 Task: Add a signature Cody Rivera containing Thanks for your time, Cody Rivera to email address softage.4@softage.net and add a label Training
Action: Mouse moved to (1051, 83)
Screenshot: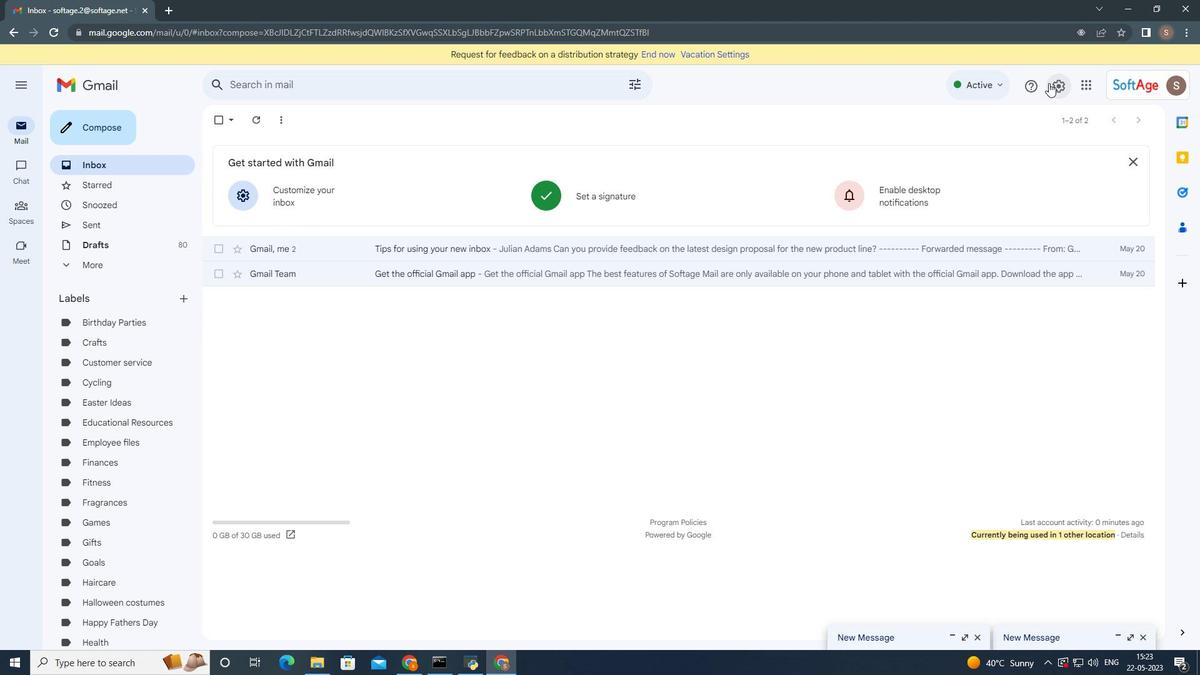 
Action: Mouse pressed left at (1051, 83)
Screenshot: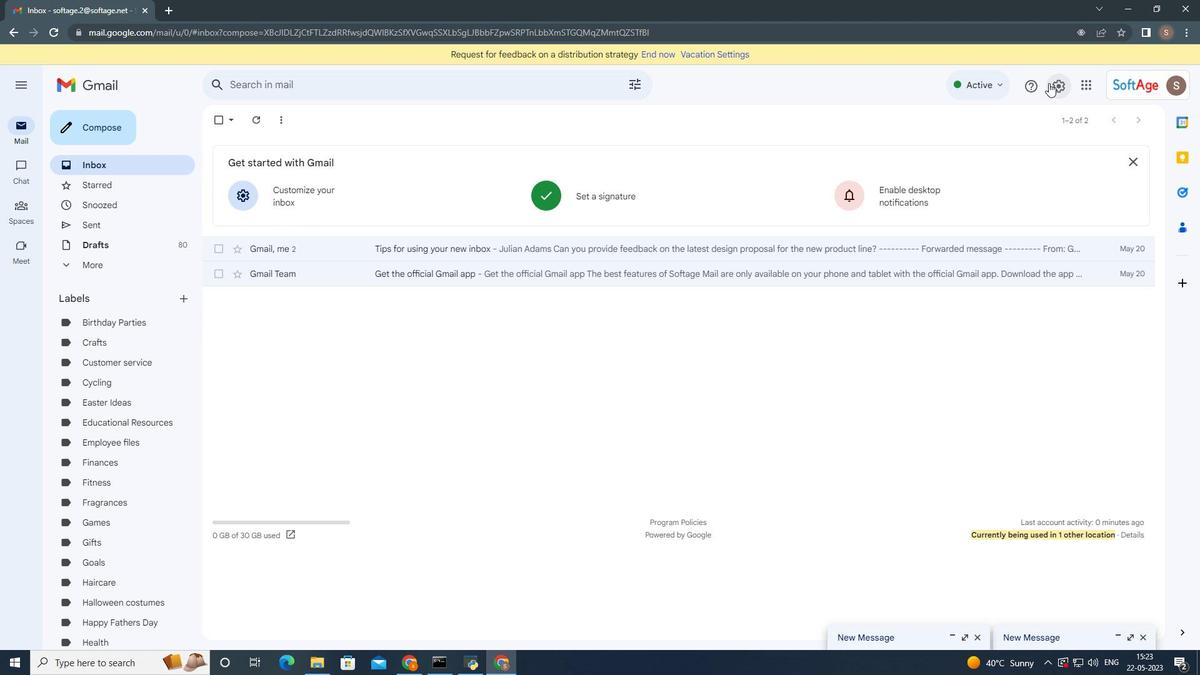 
Action: Mouse moved to (1034, 149)
Screenshot: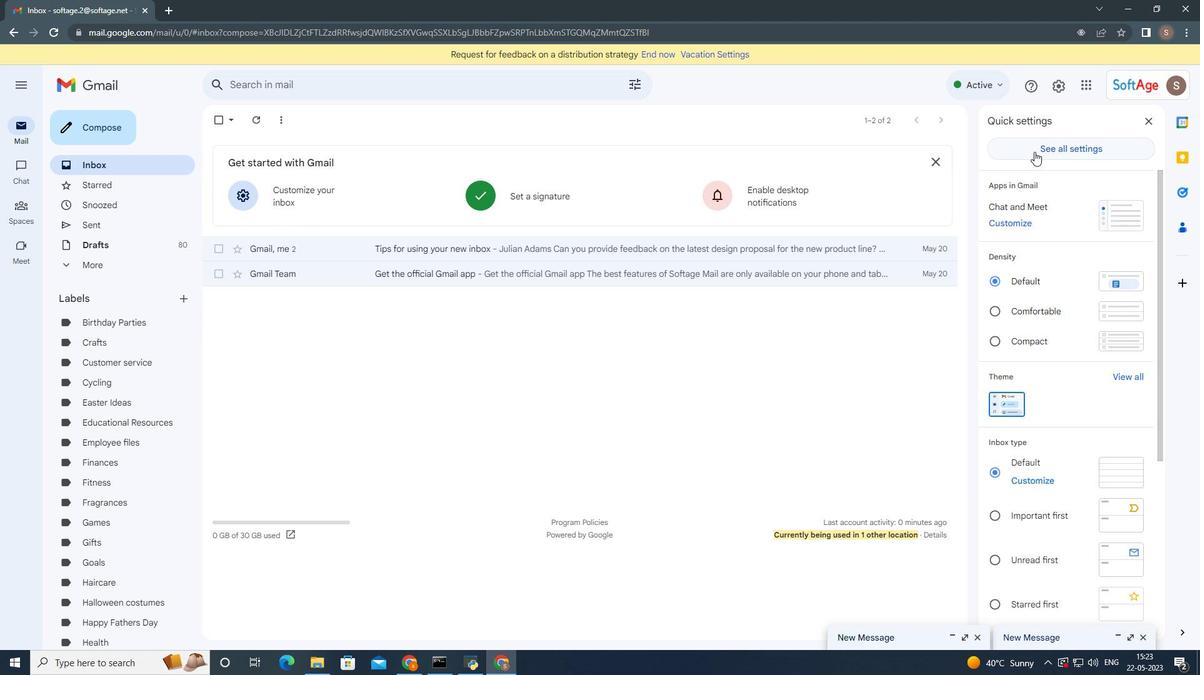 
Action: Mouse pressed left at (1034, 149)
Screenshot: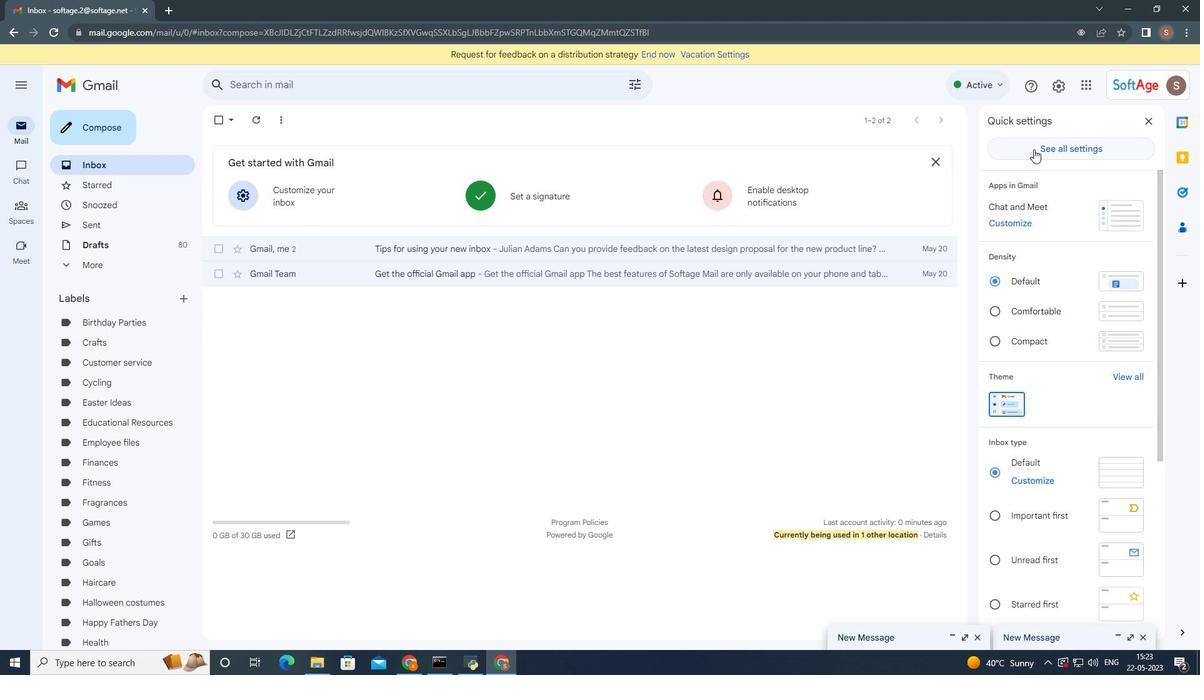 
Action: Mouse moved to (370, 303)
Screenshot: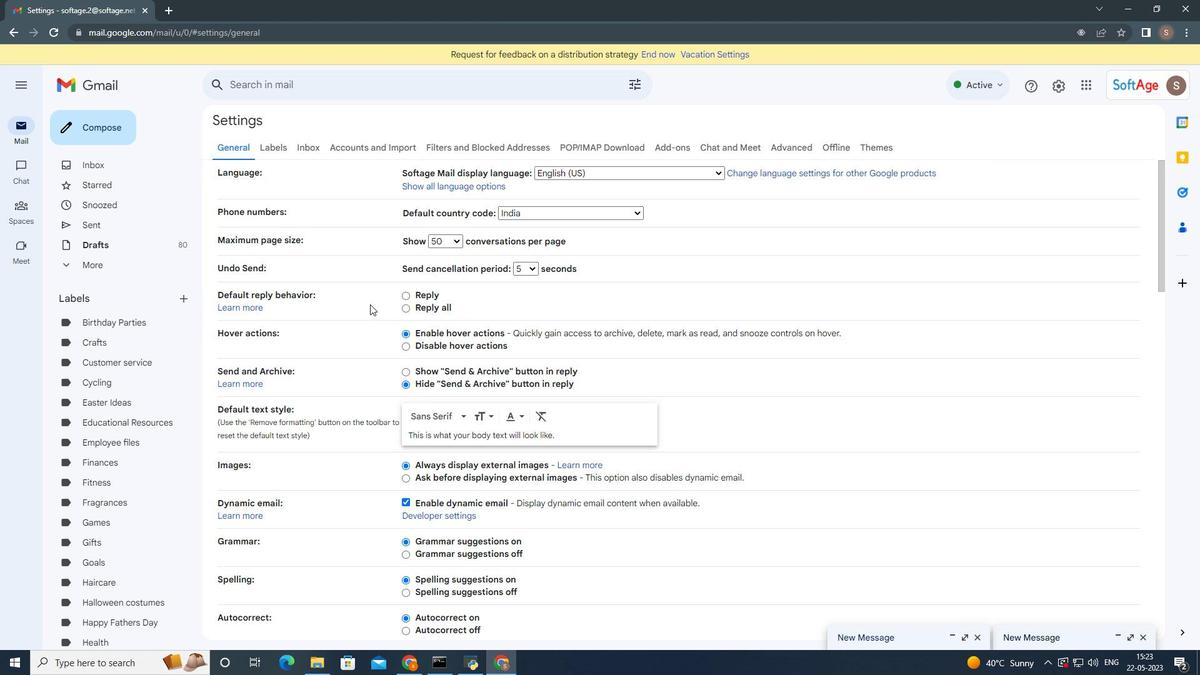 
Action: Mouse scrolled (370, 303) with delta (0, 0)
Screenshot: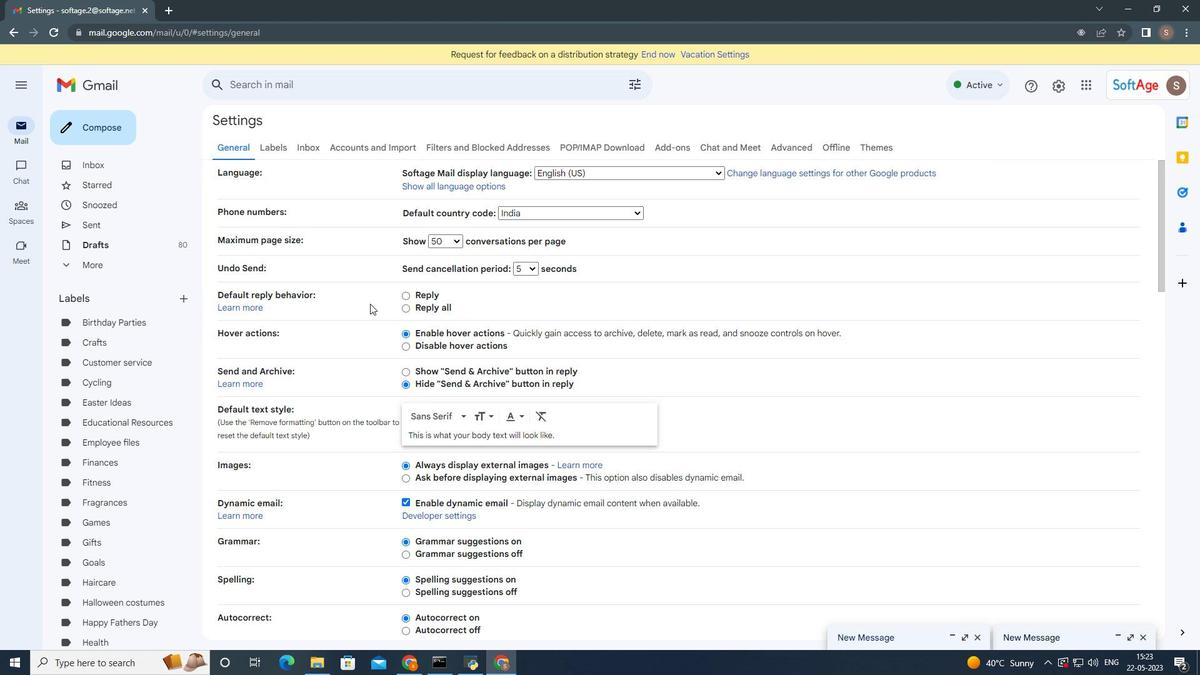 
Action: Mouse moved to (373, 303)
Screenshot: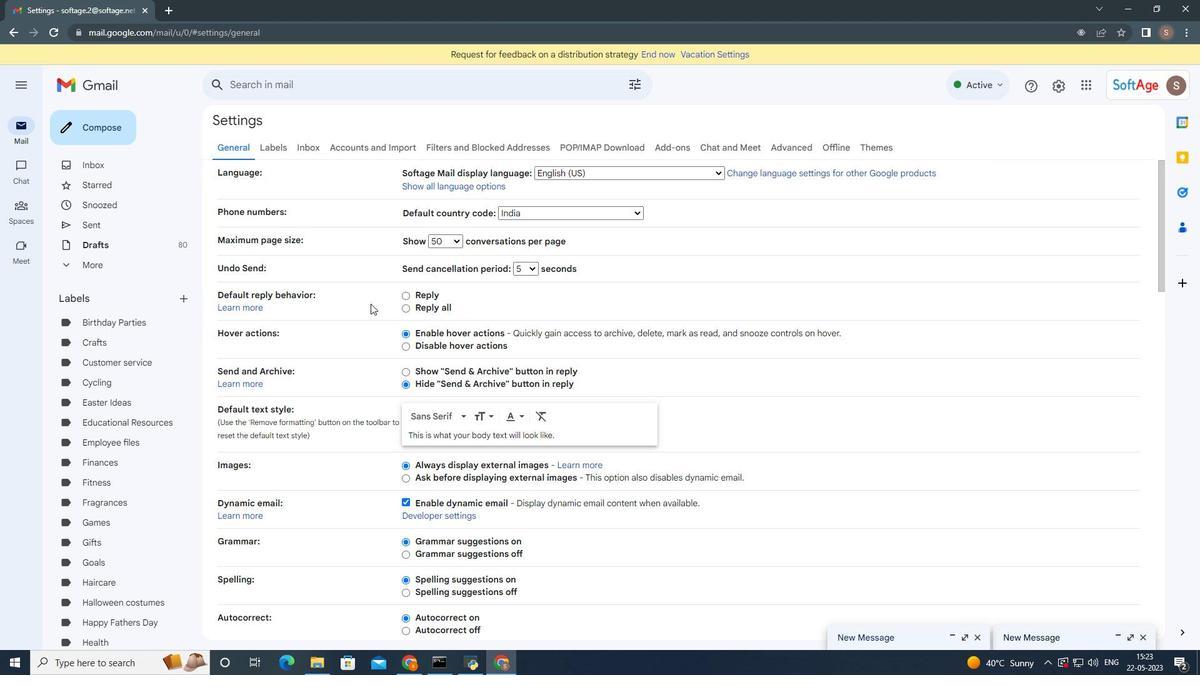 
Action: Mouse scrolled (371, 303) with delta (0, 0)
Screenshot: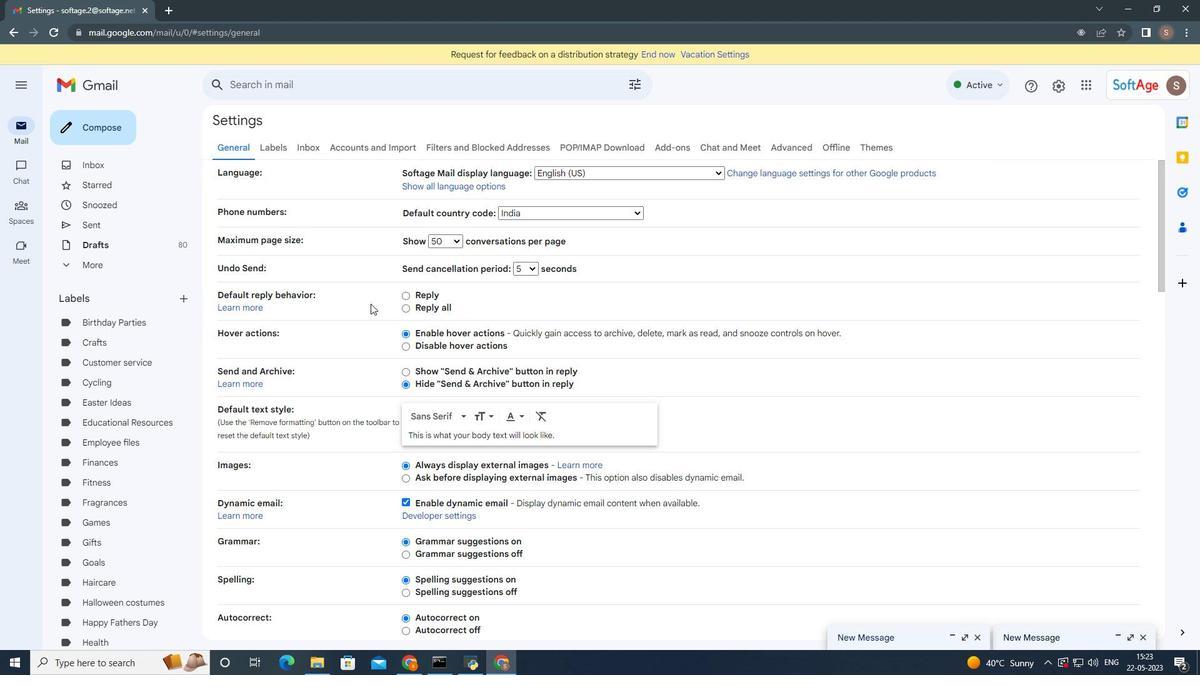 
Action: Mouse moved to (373, 303)
Screenshot: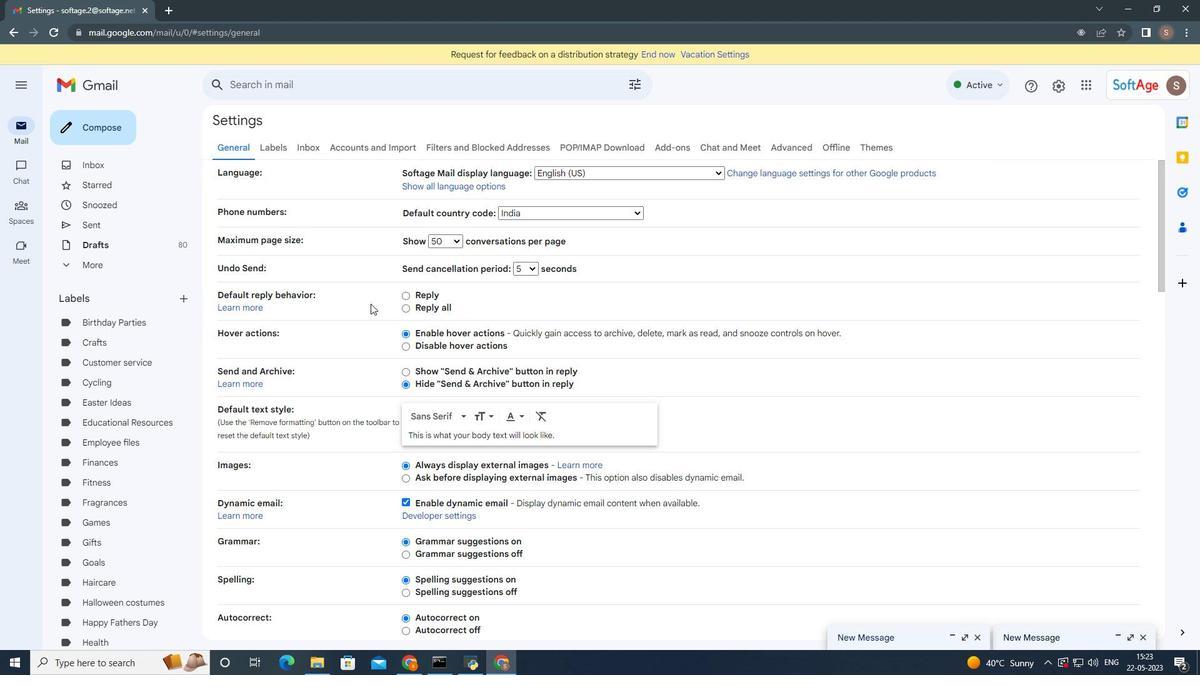 
Action: Mouse scrolled (373, 303) with delta (0, 0)
Screenshot: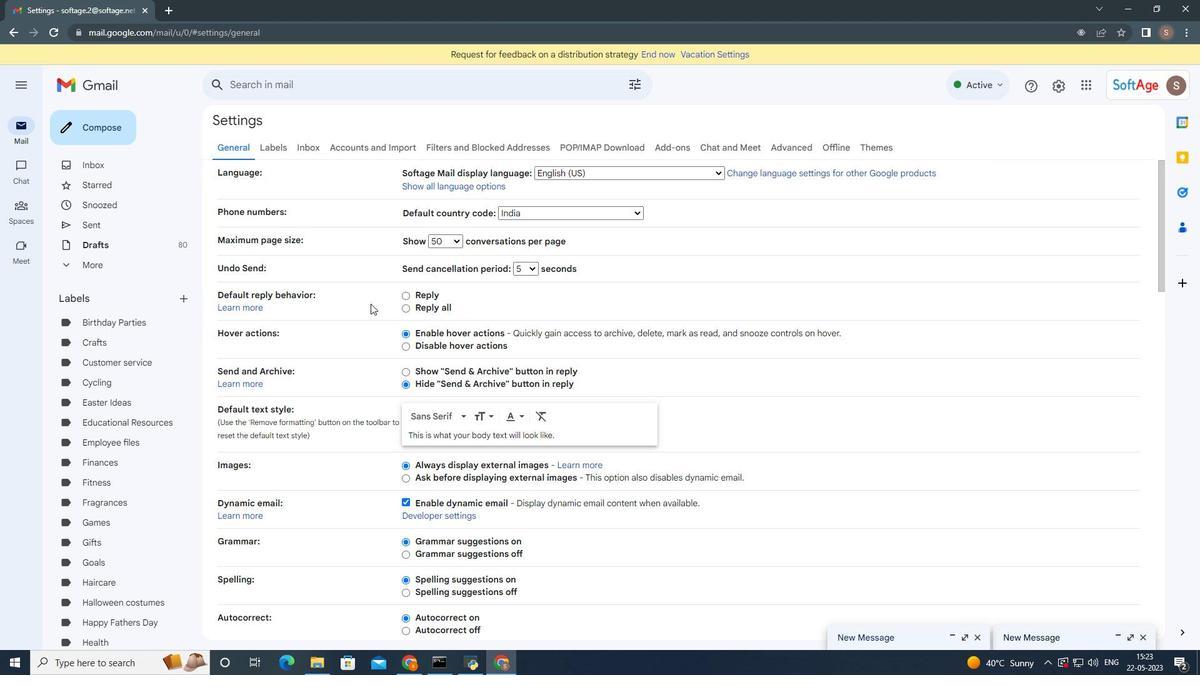 
Action: Mouse moved to (393, 306)
Screenshot: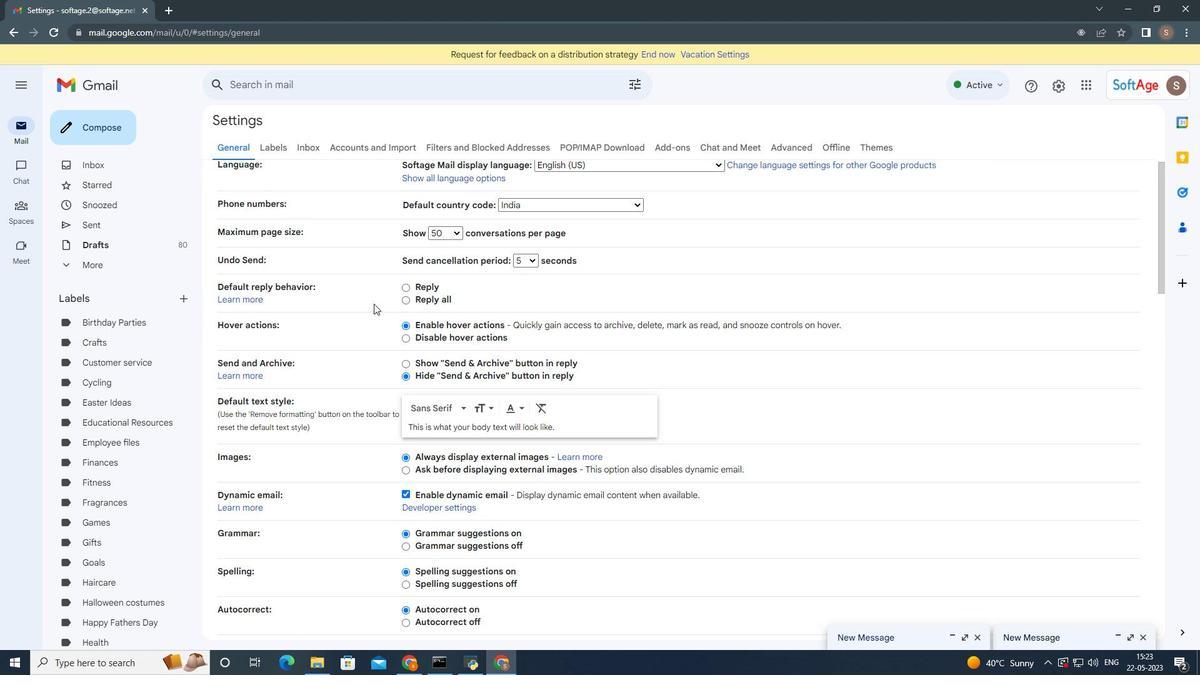 
Action: Mouse scrolled (393, 305) with delta (0, 0)
Screenshot: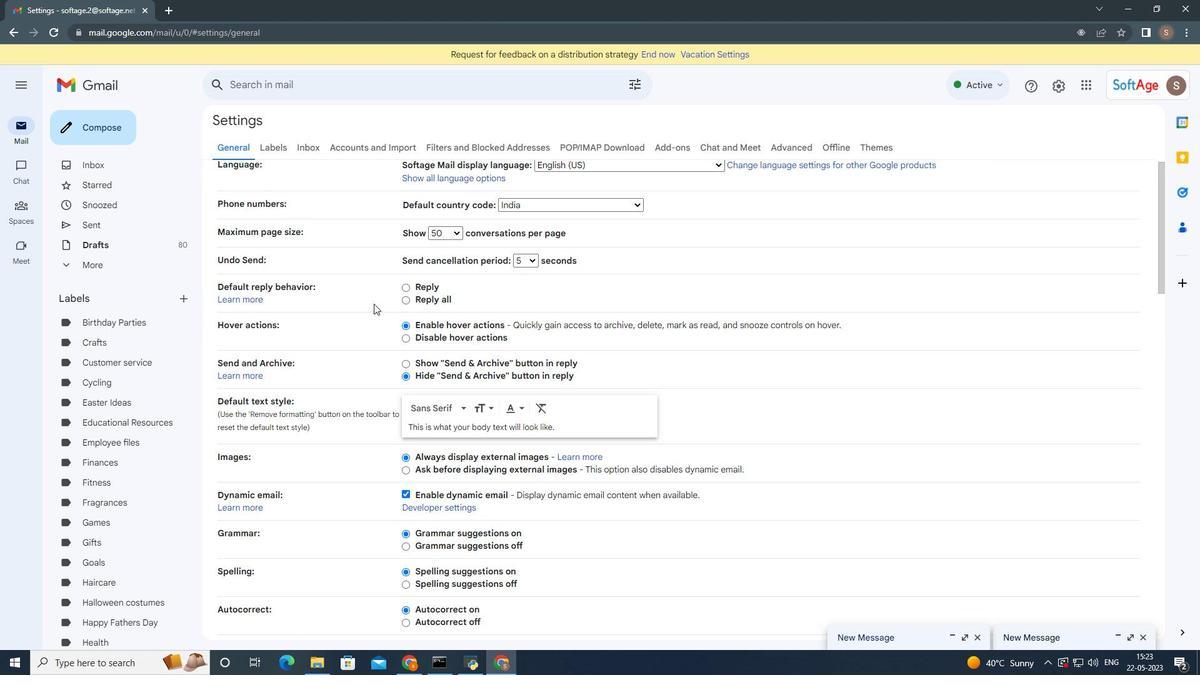 
Action: Mouse moved to (415, 305)
Screenshot: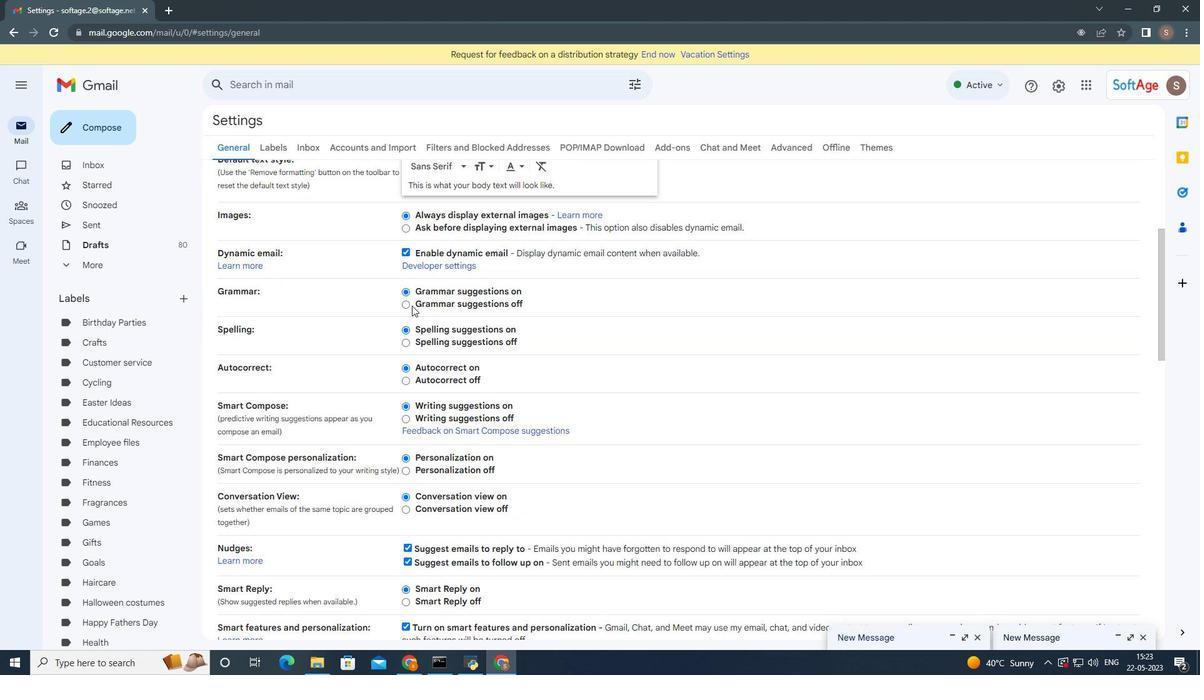 
Action: Mouse scrolled (415, 305) with delta (0, 0)
Screenshot: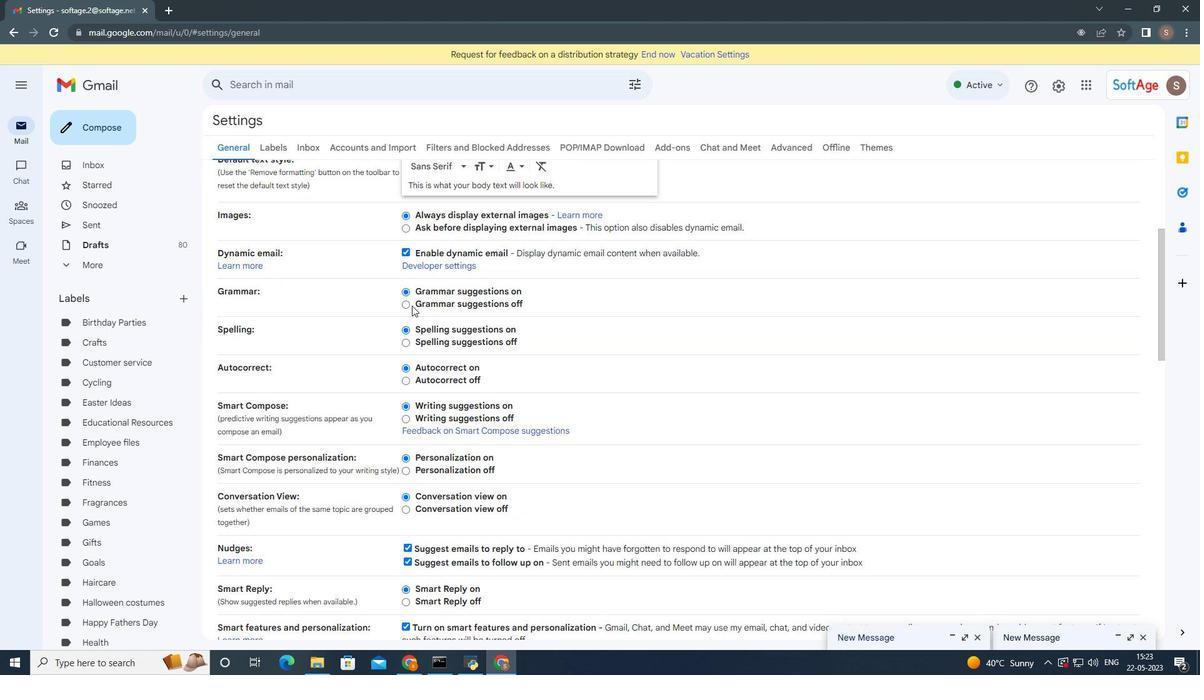 
Action: Mouse moved to (419, 307)
Screenshot: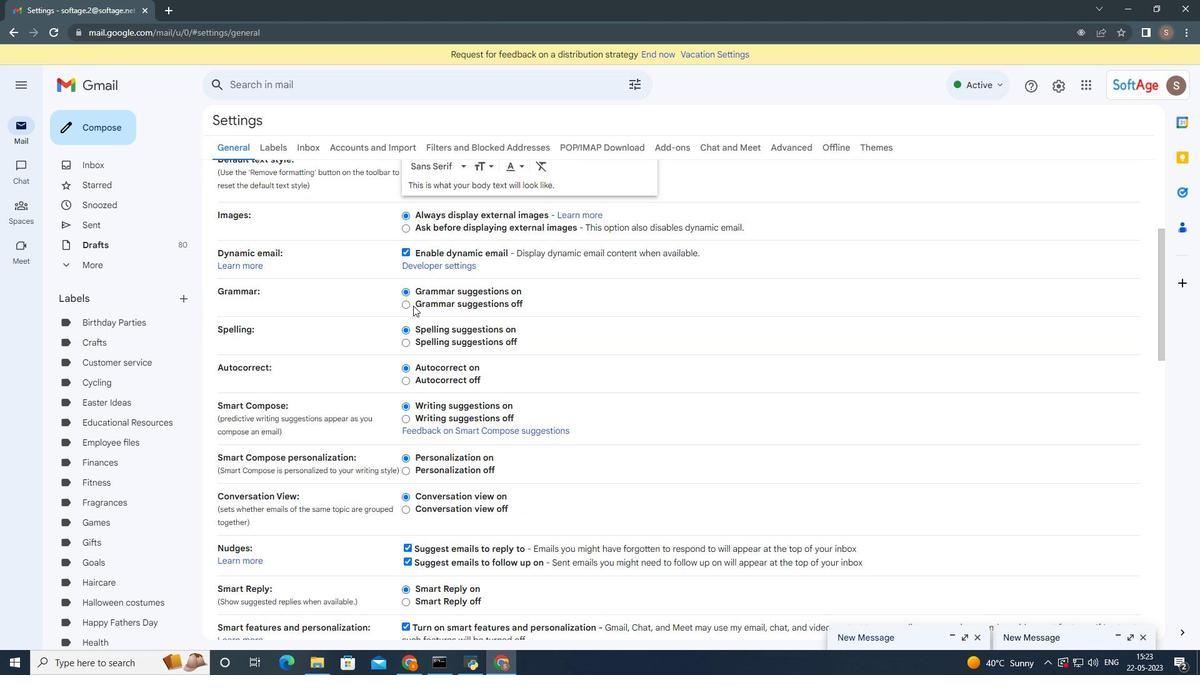 
Action: Mouse scrolled (419, 306) with delta (0, 0)
Screenshot: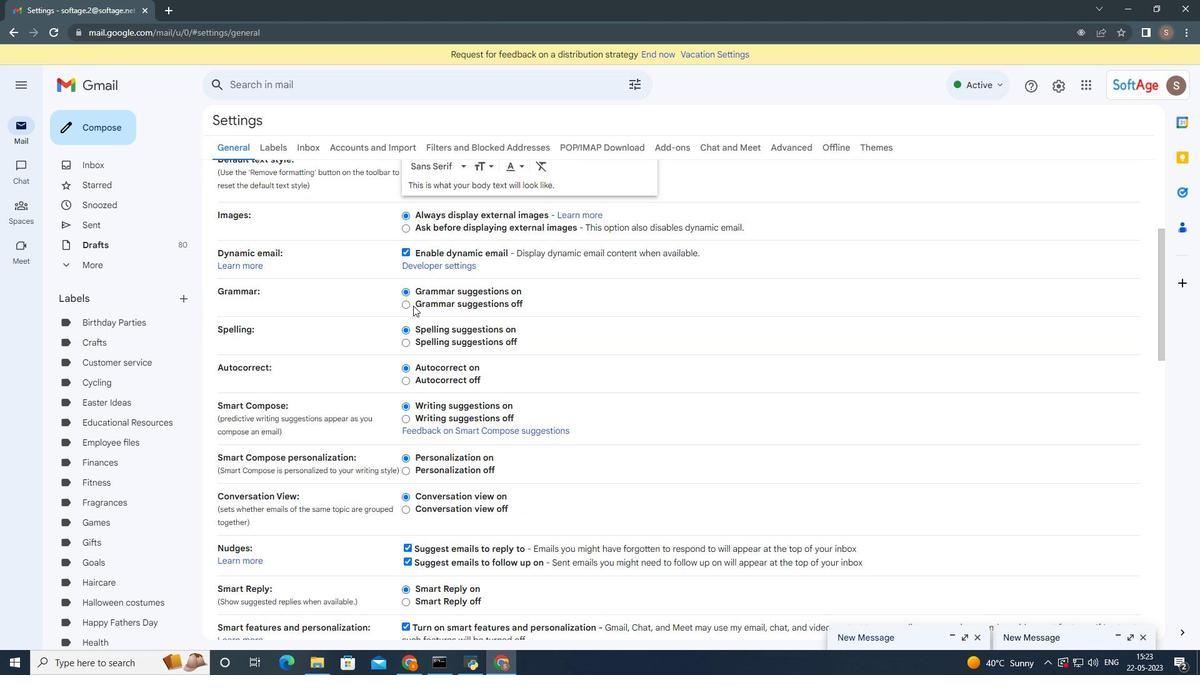 
Action: Mouse moved to (422, 307)
Screenshot: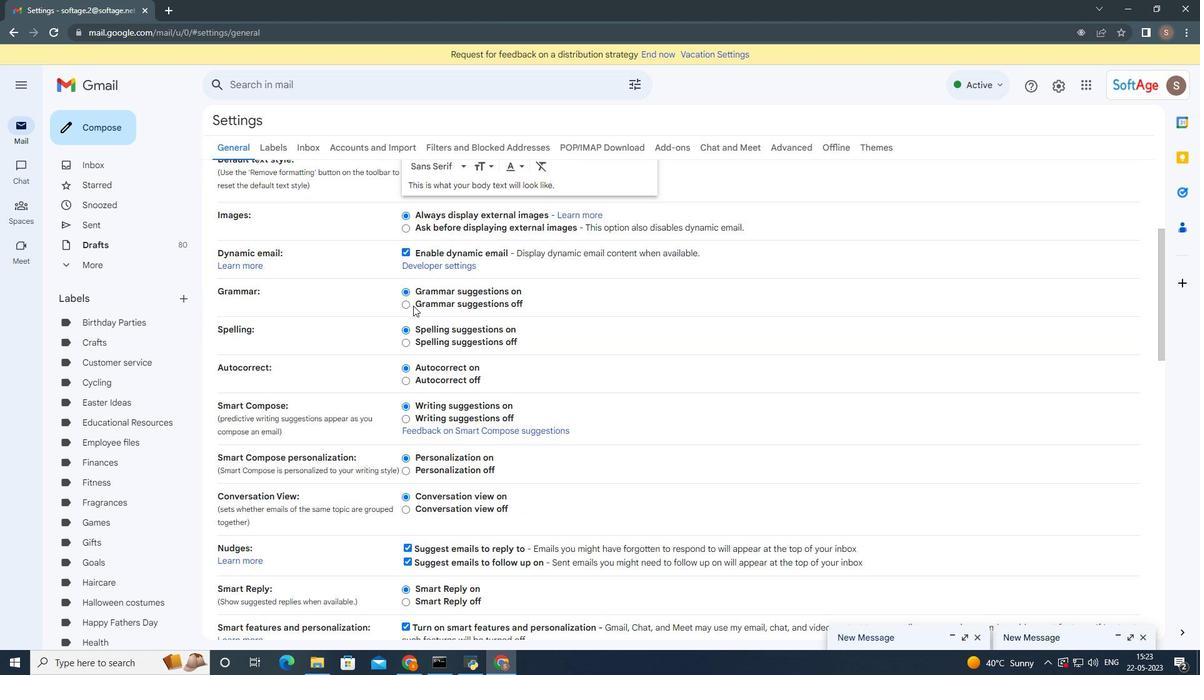 
Action: Mouse scrolled (422, 306) with delta (0, 0)
Screenshot: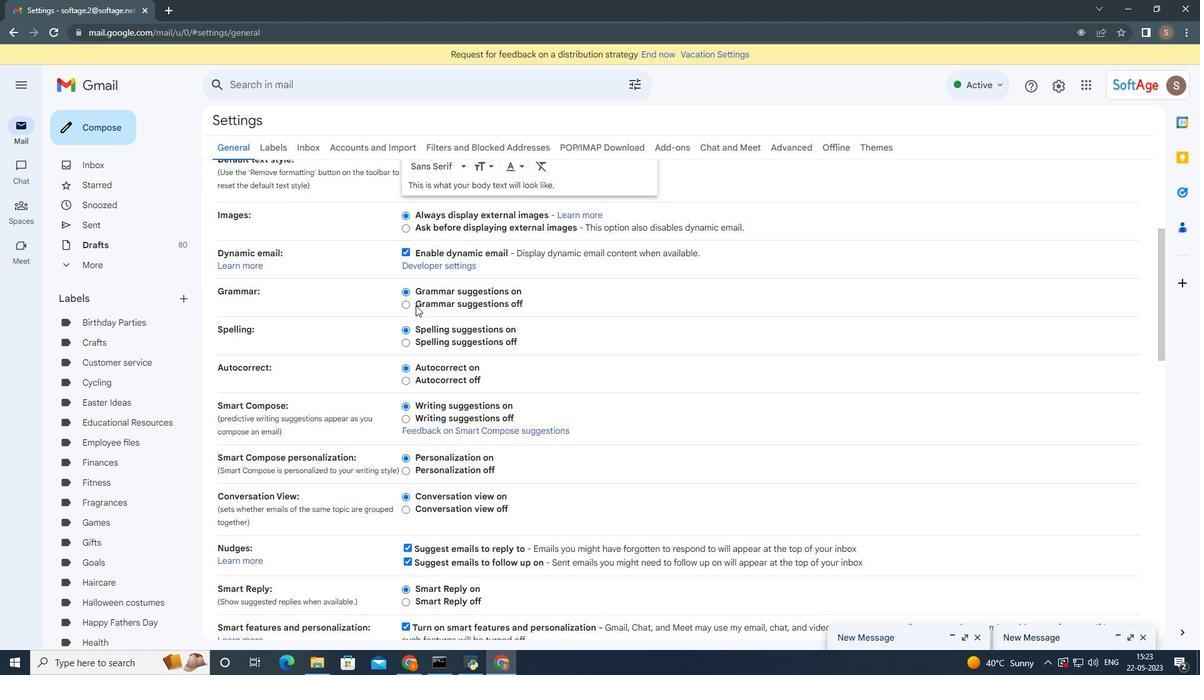
Action: Mouse moved to (422, 307)
Screenshot: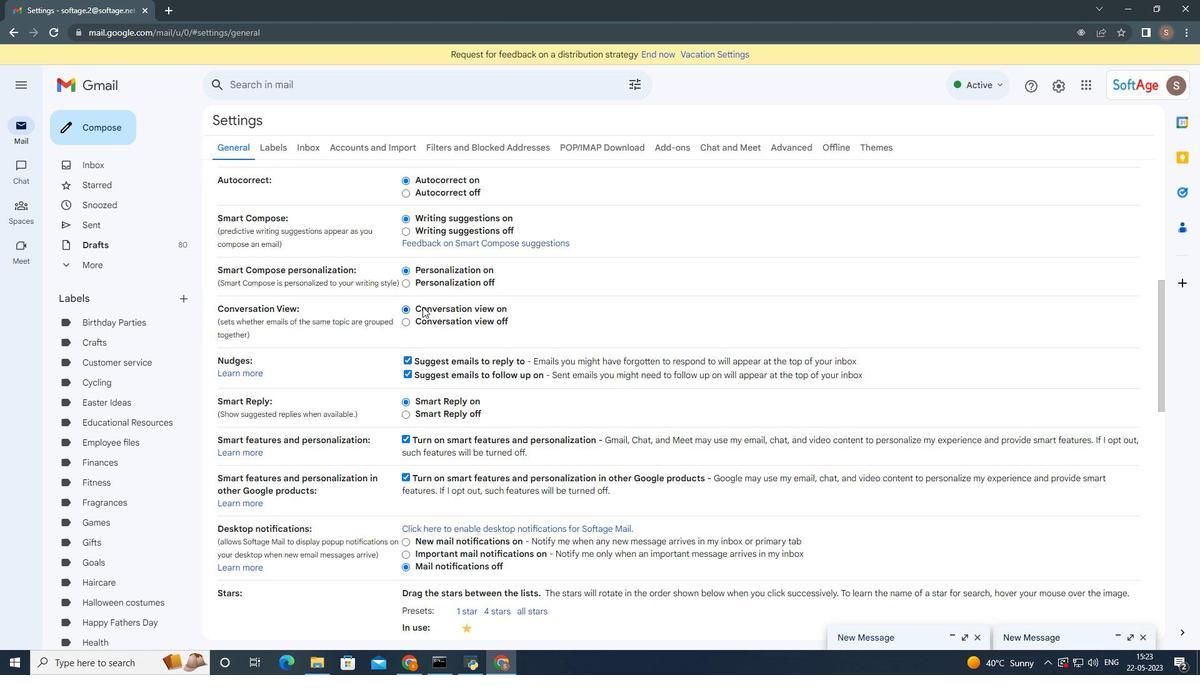 
Action: Mouse scrolled (422, 306) with delta (0, 0)
Screenshot: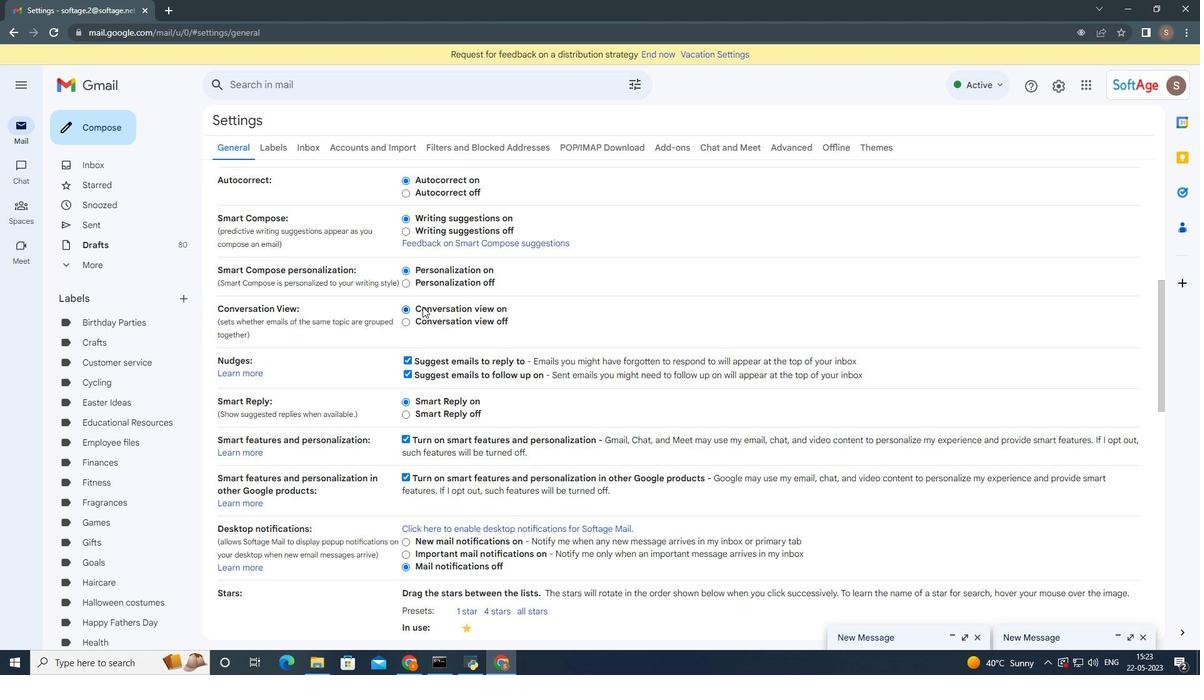 
Action: Mouse scrolled (422, 306) with delta (0, 0)
Screenshot: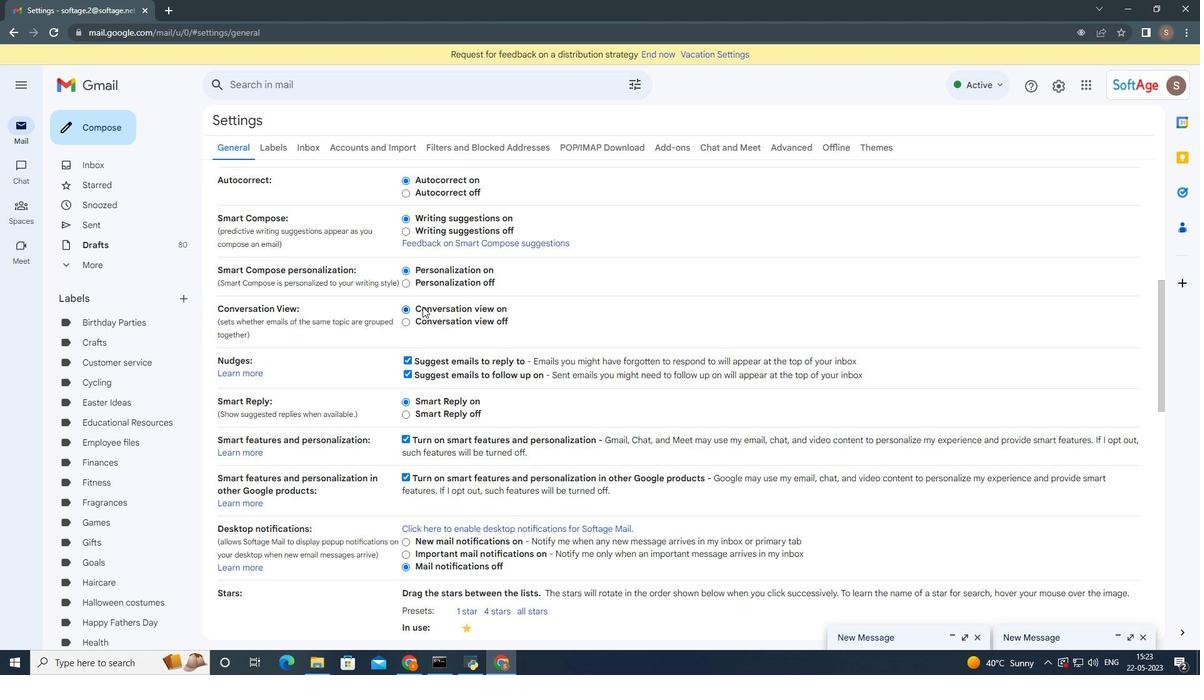 
Action: Mouse scrolled (422, 306) with delta (0, 0)
Screenshot: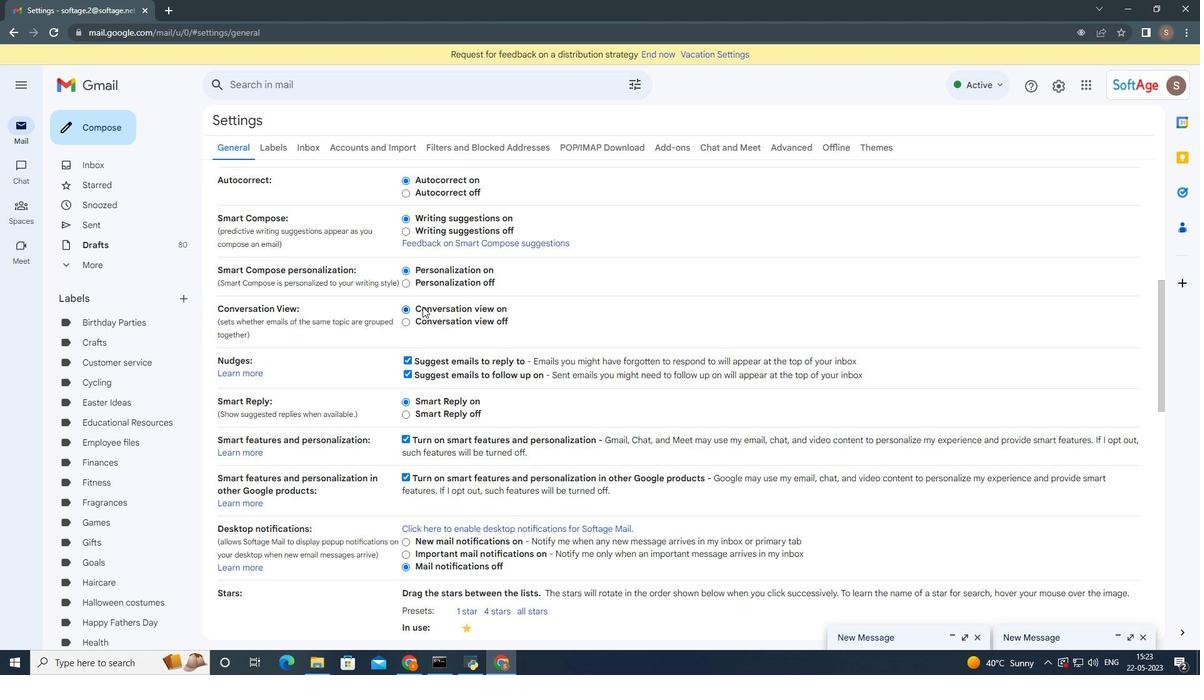 
Action: Mouse moved to (423, 309)
Screenshot: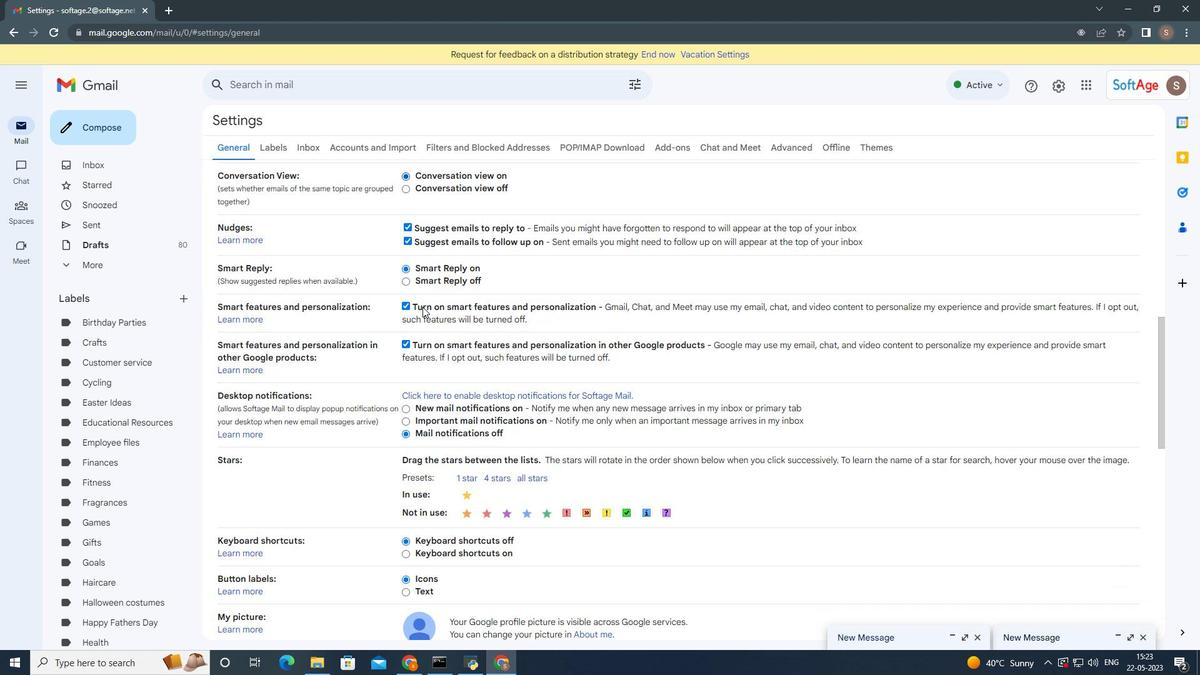 
Action: Mouse scrolled (423, 308) with delta (0, 0)
Screenshot: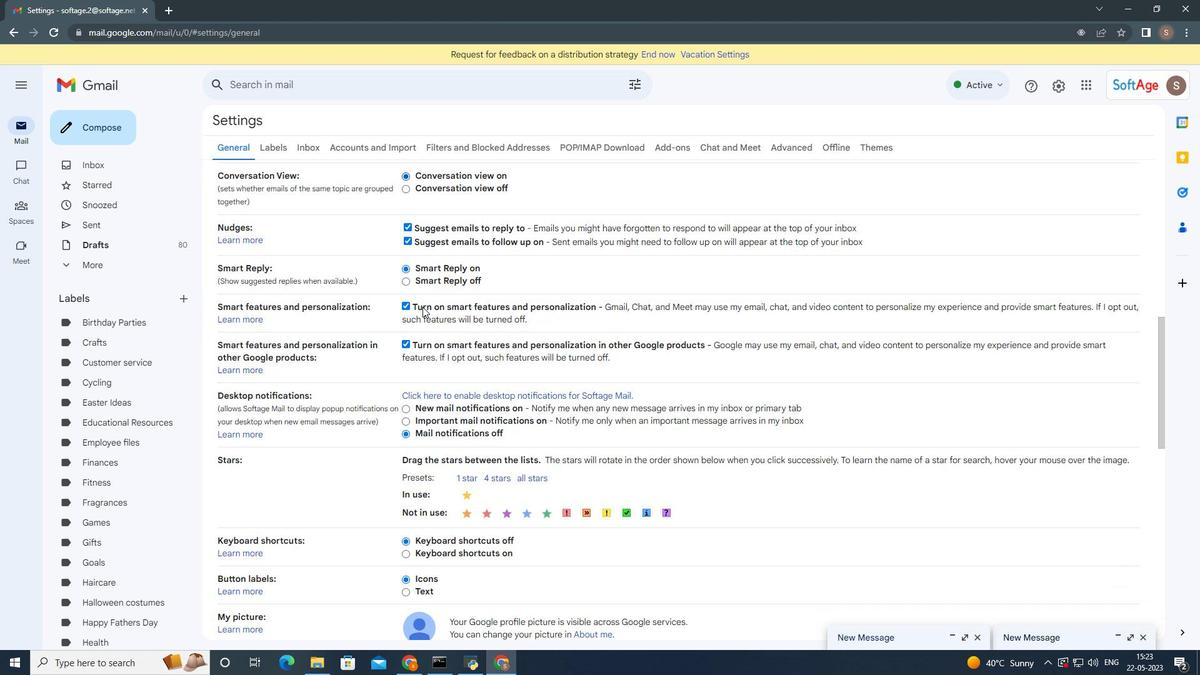 
Action: Mouse moved to (423, 309)
Screenshot: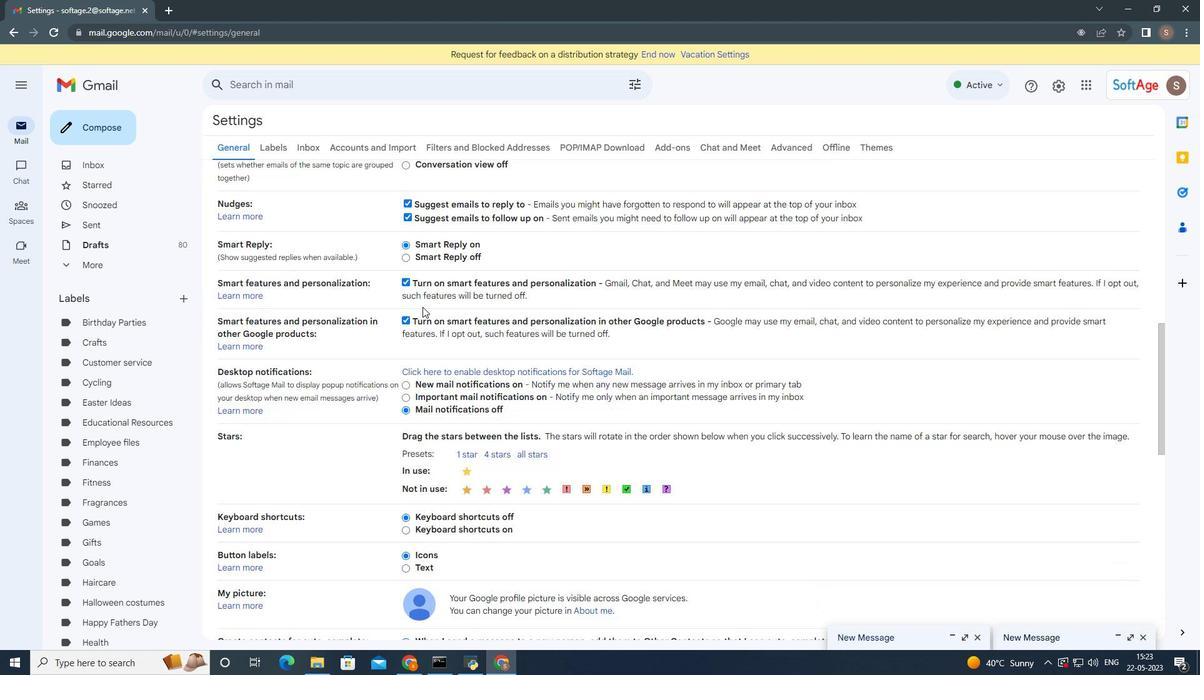 
Action: Mouse scrolled (423, 308) with delta (0, 0)
Screenshot: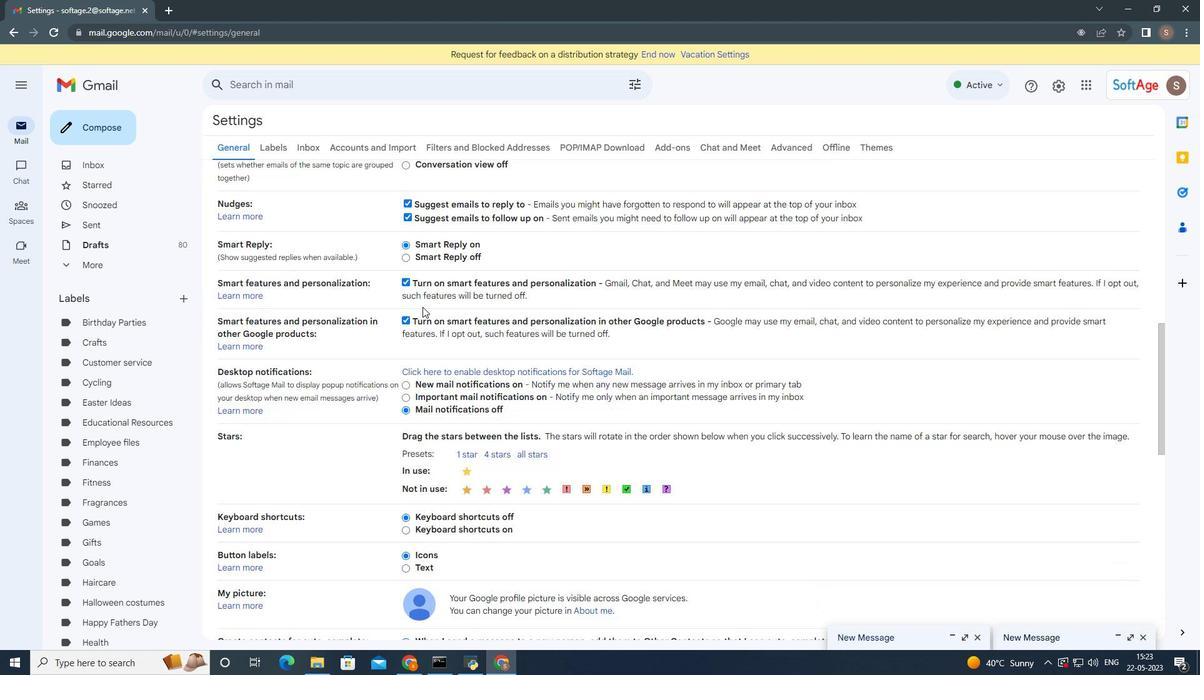 
Action: Mouse moved to (424, 310)
Screenshot: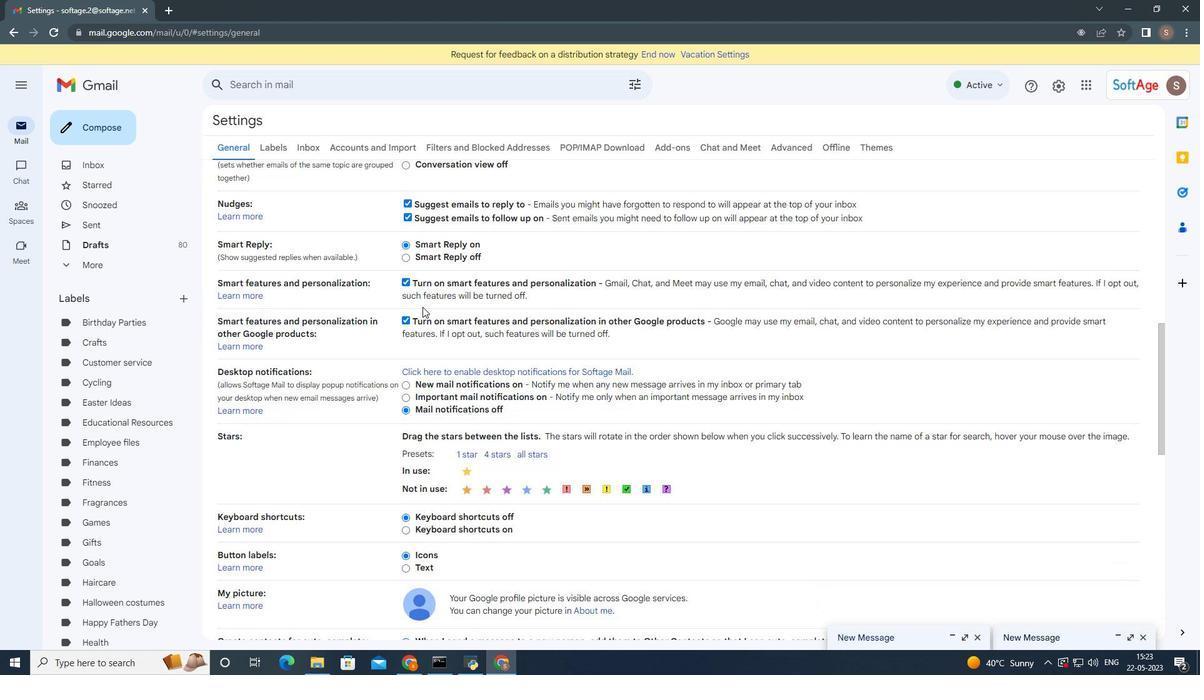 
Action: Mouse scrolled (424, 310) with delta (0, 0)
Screenshot: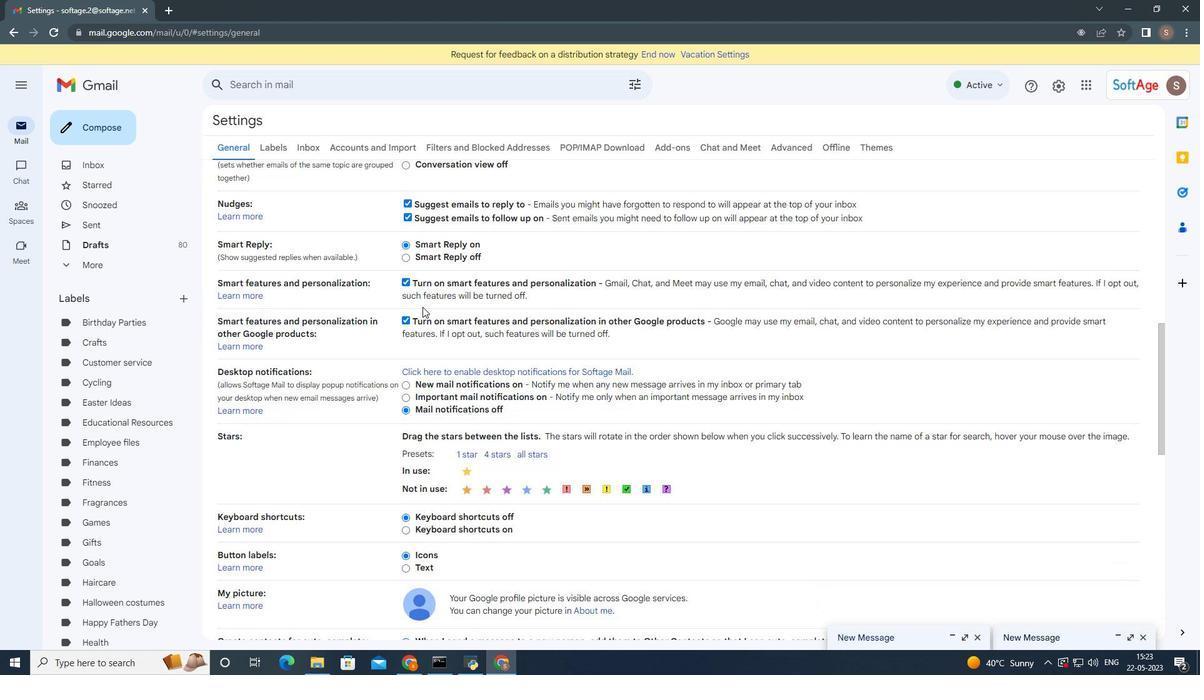 
Action: Mouse moved to (477, 395)
Screenshot: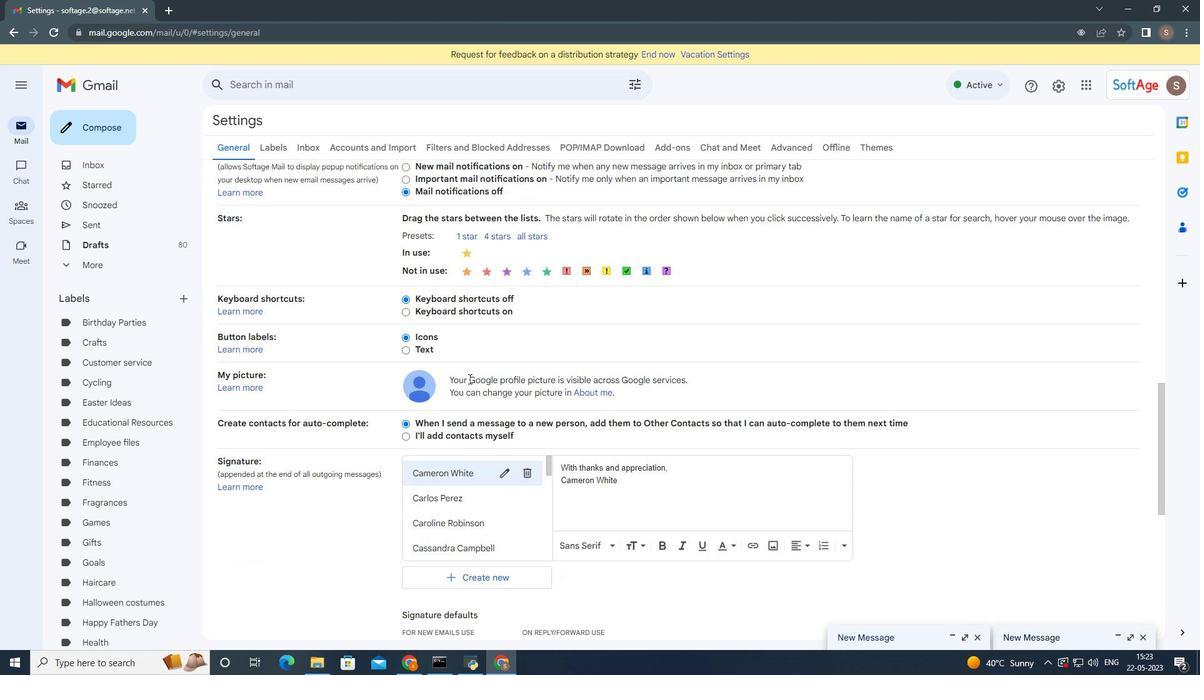 
Action: Mouse scrolled (477, 394) with delta (0, 0)
Screenshot: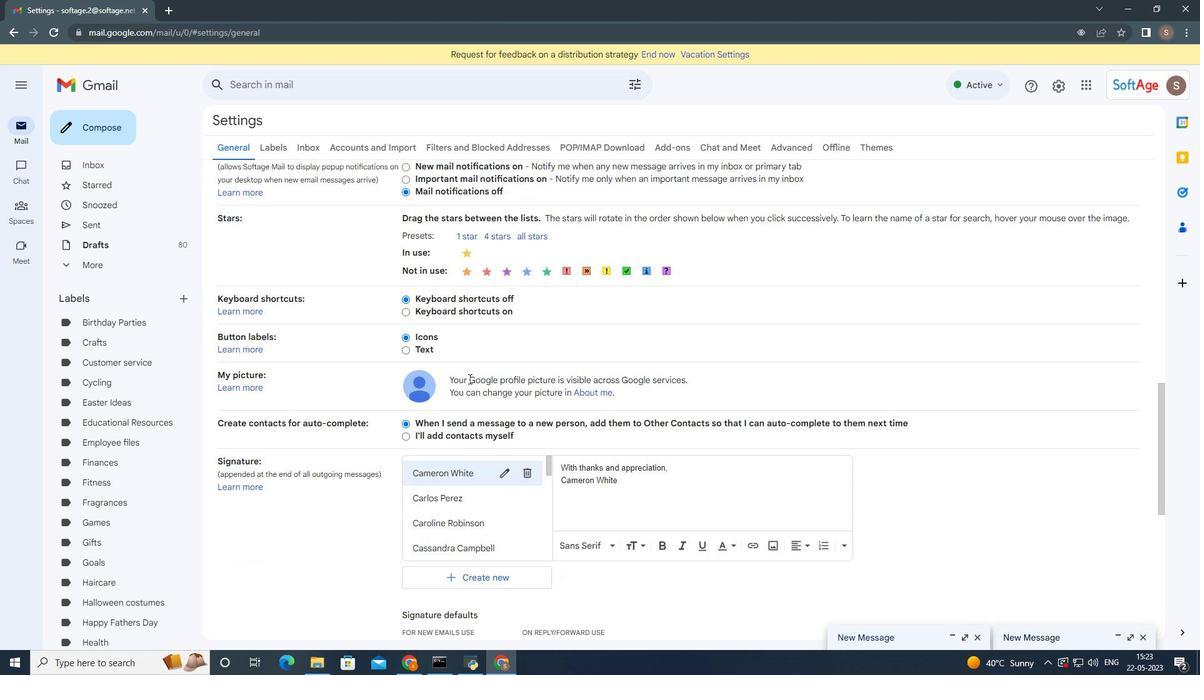 
Action: Mouse moved to (482, 404)
Screenshot: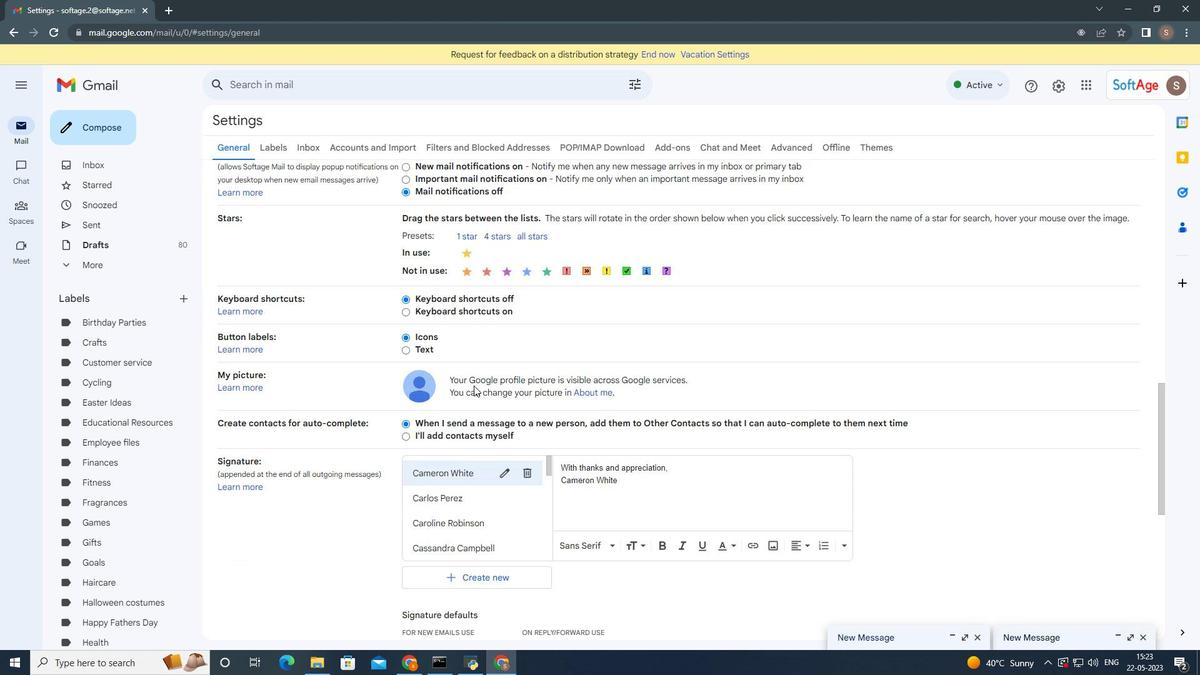 
Action: Mouse scrolled (482, 403) with delta (0, 0)
Screenshot: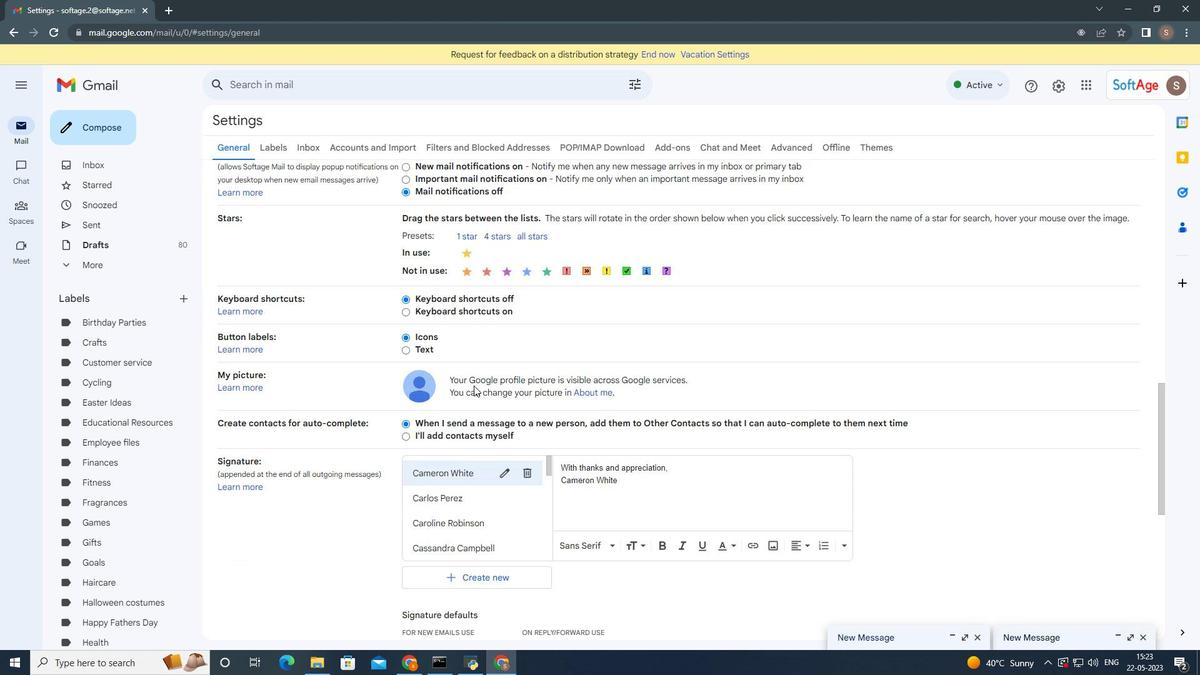 
Action: Mouse moved to (482, 404)
Screenshot: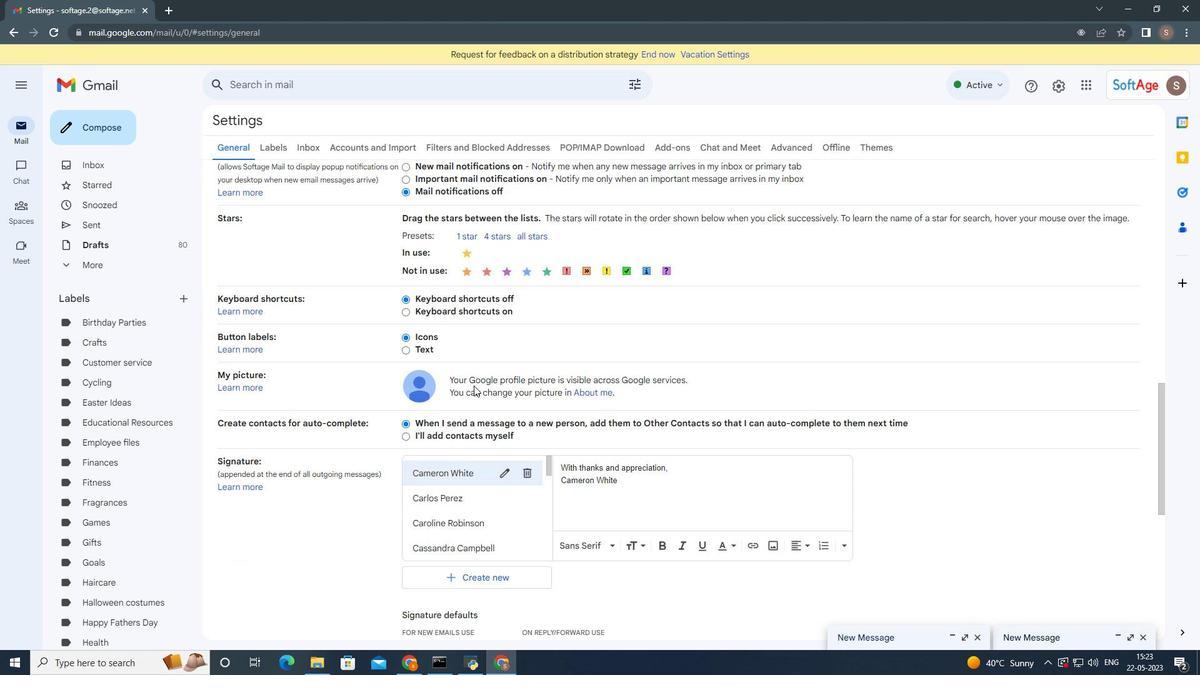
Action: Mouse scrolled (482, 404) with delta (0, 0)
Screenshot: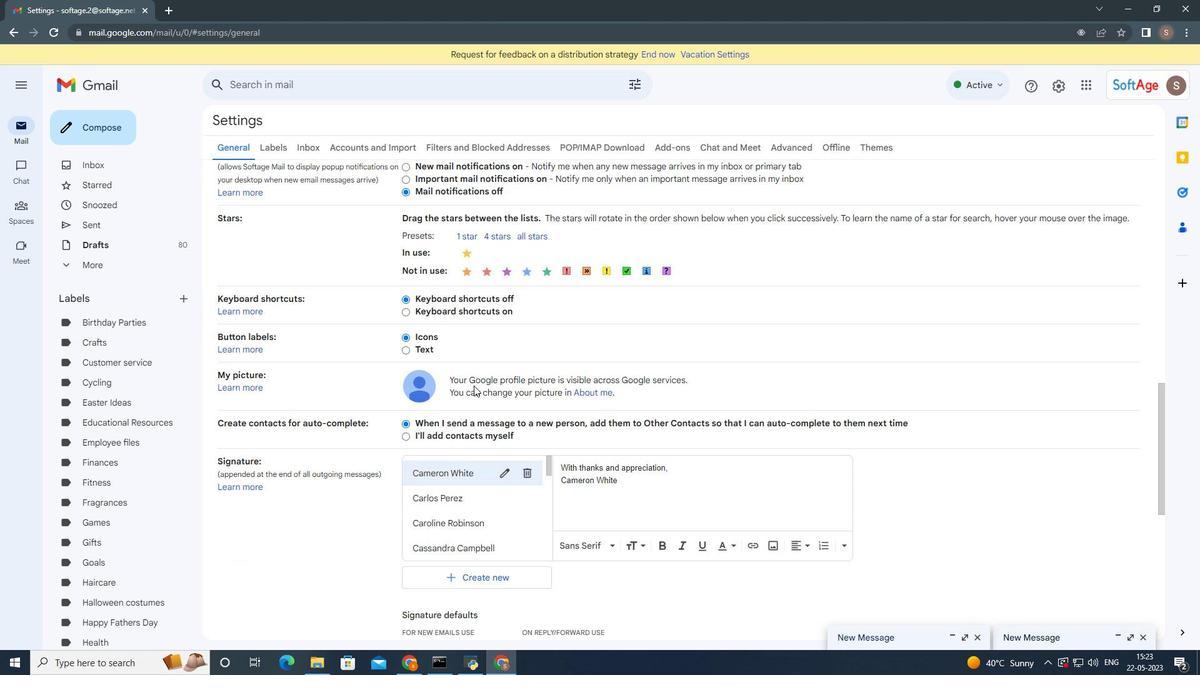 
Action: Mouse moved to (469, 387)
Screenshot: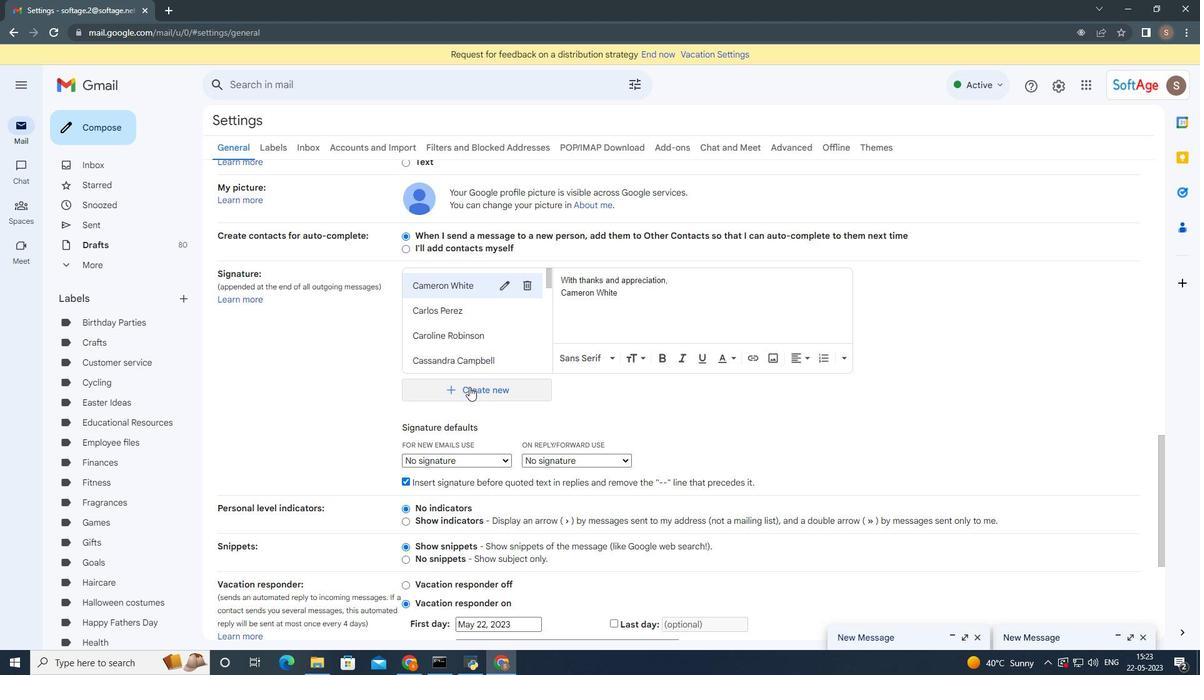 
Action: Mouse pressed left at (469, 387)
Screenshot: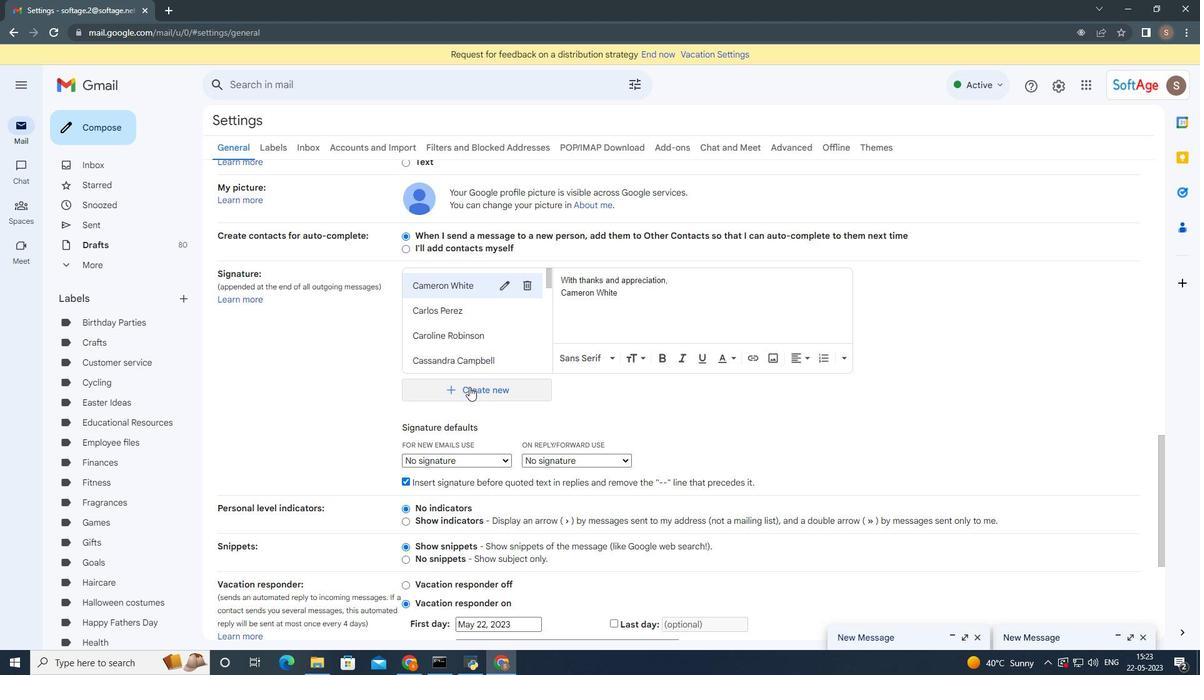 
Action: Mouse moved to (546, 340)
Screenshot: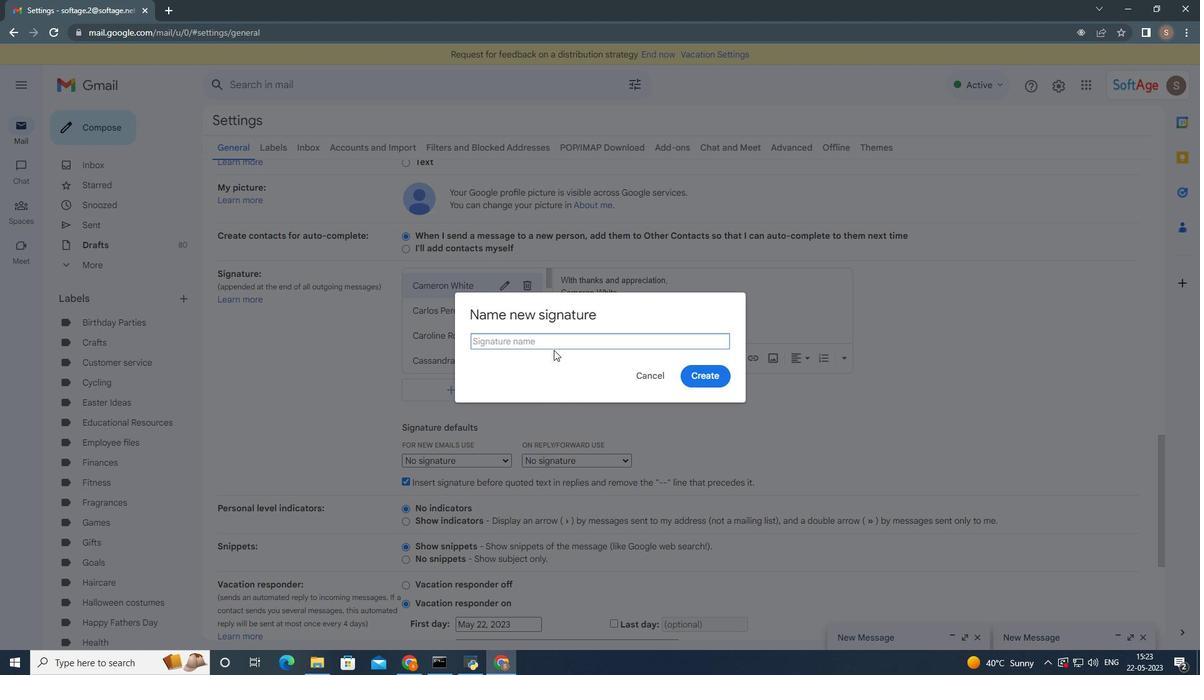 
Action: Mouse pressed left at (546, 340)
Screenshot: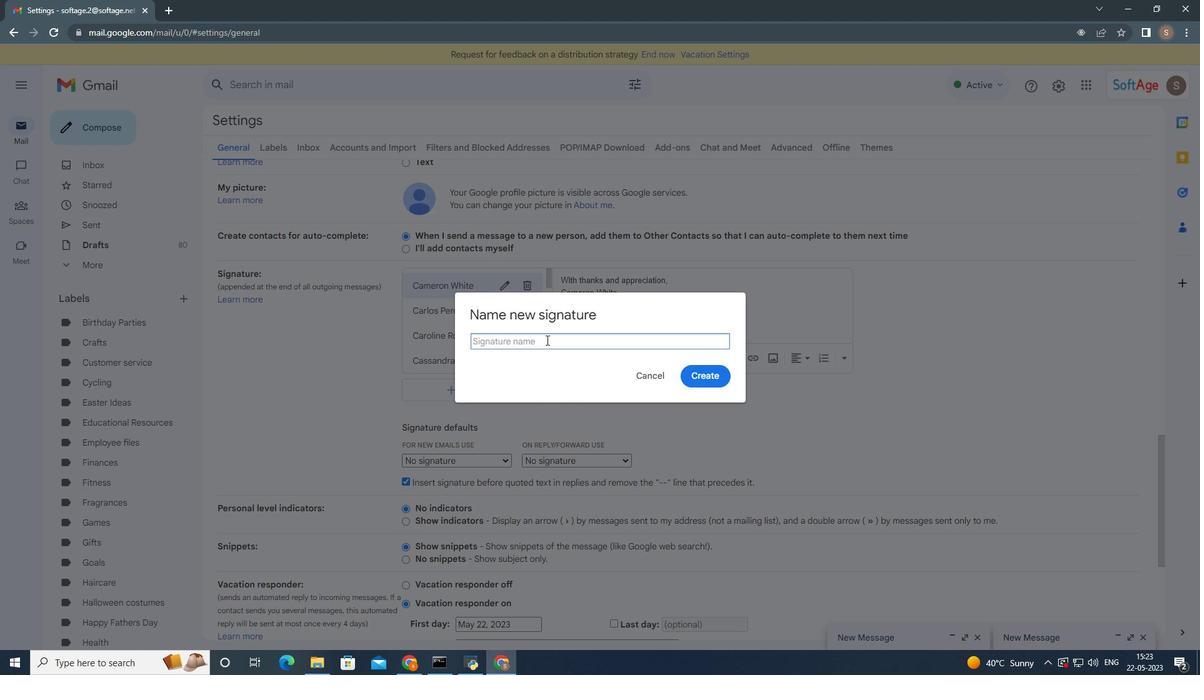 
Action: Mouse moved to (544, 340)
Screenshot: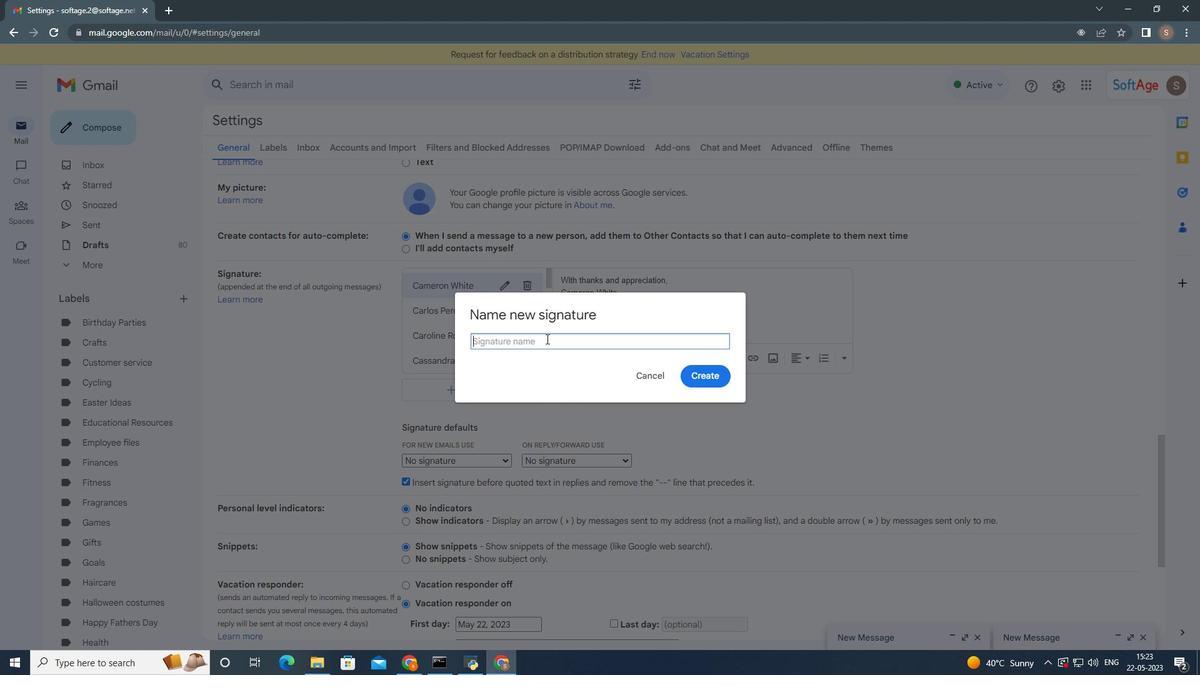 
Action: Key pressed <Key.shift>Cody<Key.space><Key.shift><Key.shift>Rivera
Screenshot: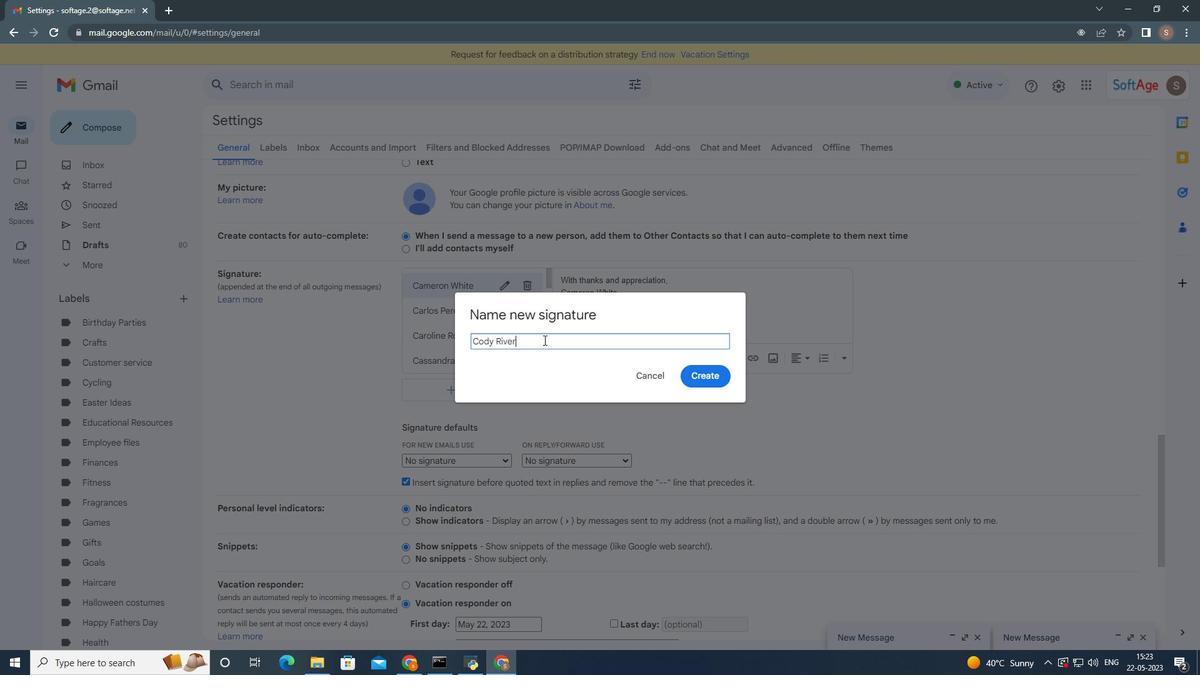 
Action: Mouse moved to (697, 372)
Screenshot: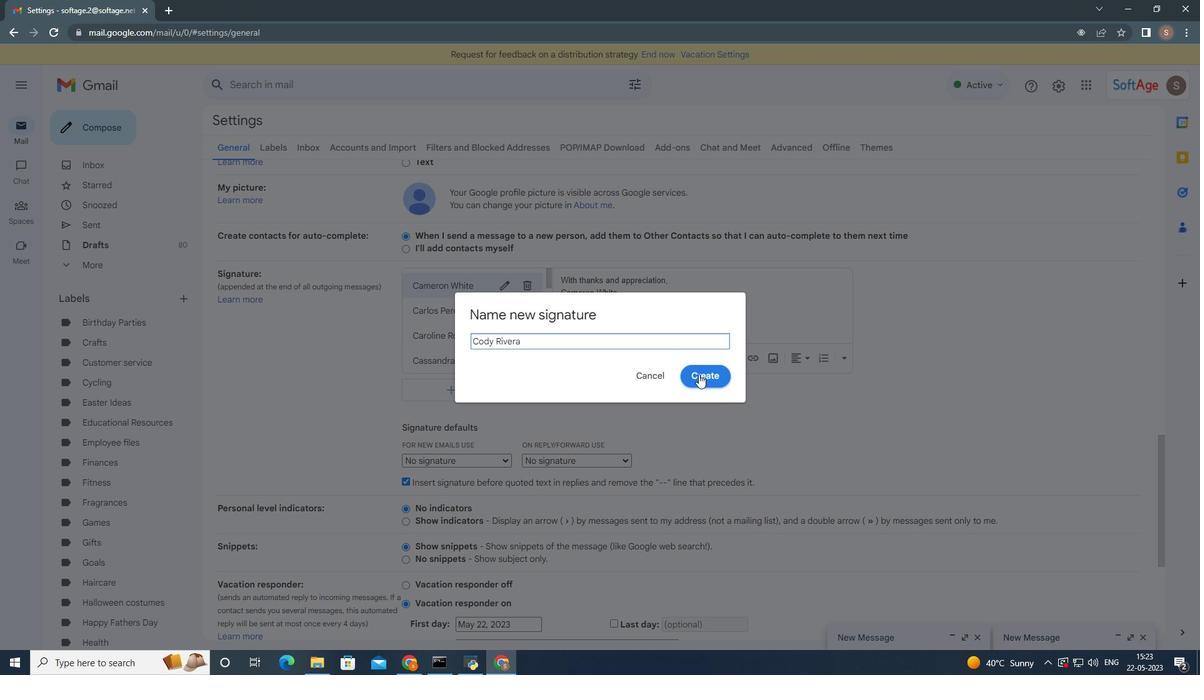 
Action: Mouse pressed left at (697, 372)
Screenshot: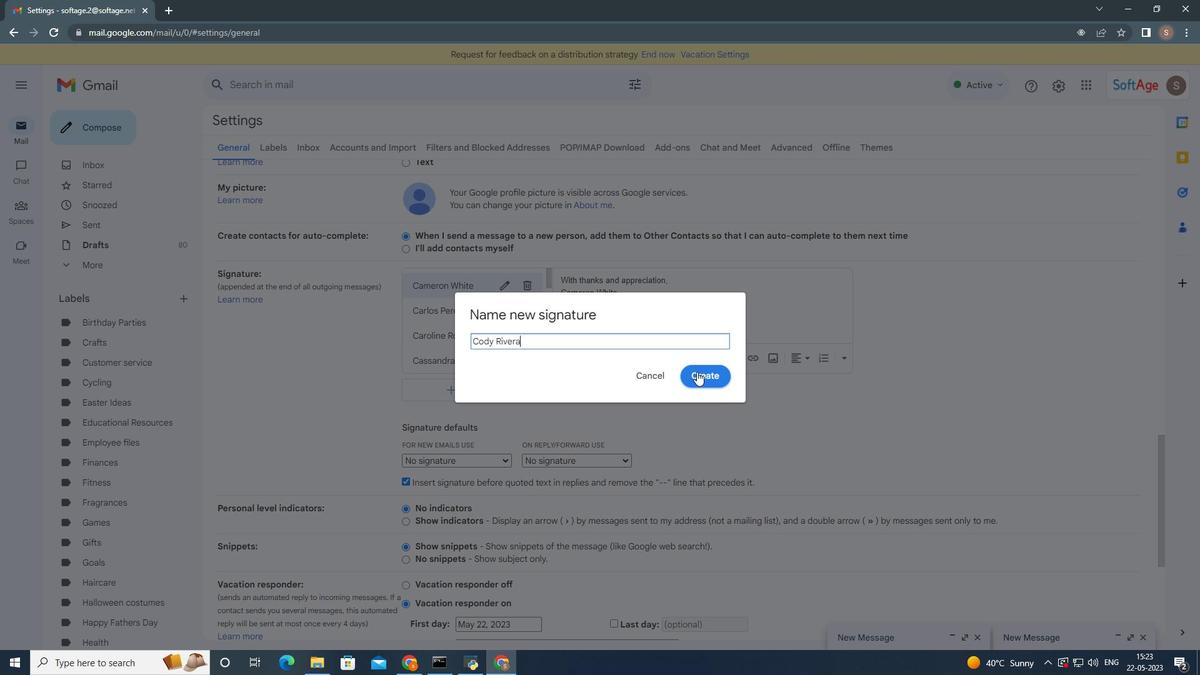 
Action: Mouse moved to (612, 278)
Screenshot: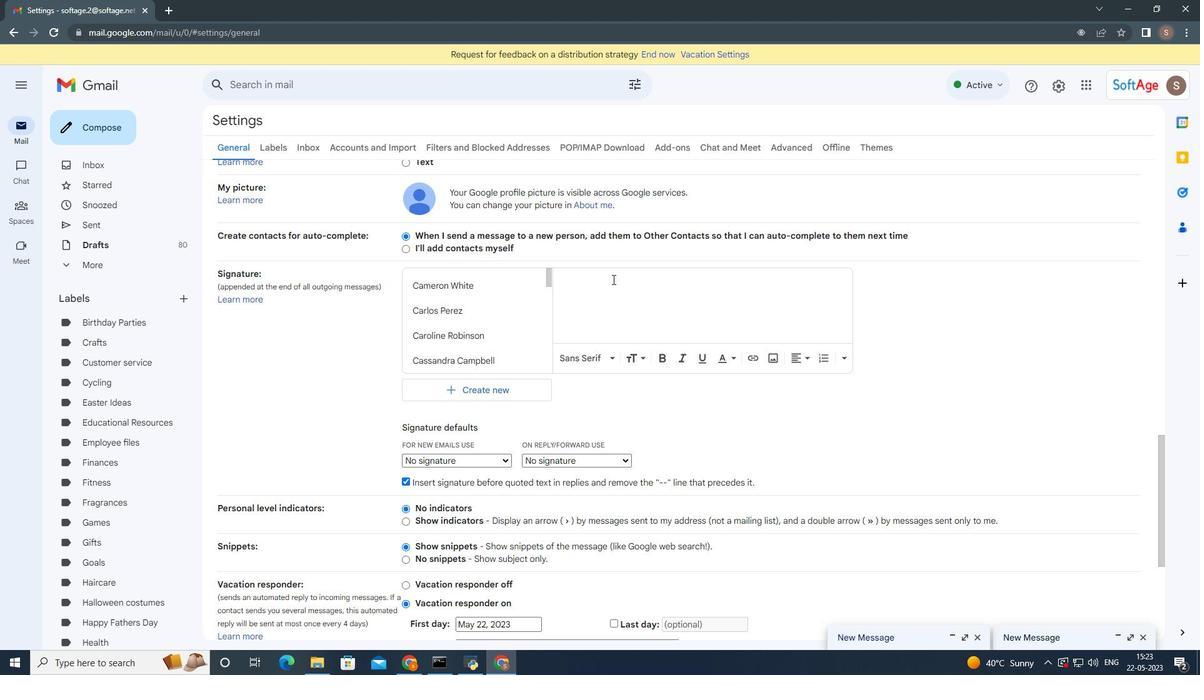 
Action: Key pressed <Key.shift>Thanks<Key.space>for<Key.space>your<Key.space>time,<Key.enter><Key.shift><Key.shift><Key.shift><Key.shift><Key.shift><Key.shift><Key.shift><Key.shift><Key.shift><Key.shift><Key.shift><Key.shift><Key.shift><Key.shift>Cody<Key.space><Key.shift><Key.shift><Key.shift><Key.shift><Key.shift><Key.shift><Key.shift><Key.shift><Key.shift><Key.shift><Key.shift><Key.shift><Key.shift>Rivera
Screenshot: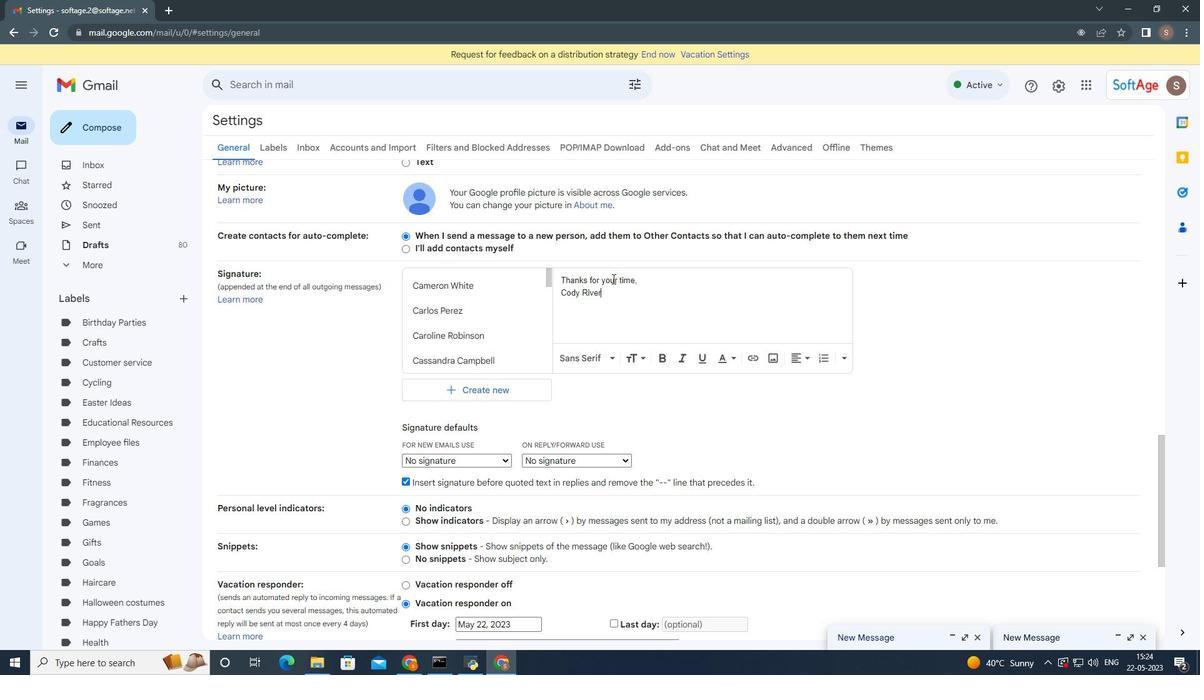 
Action: Mouse moved to (619, 318)
Screenshot: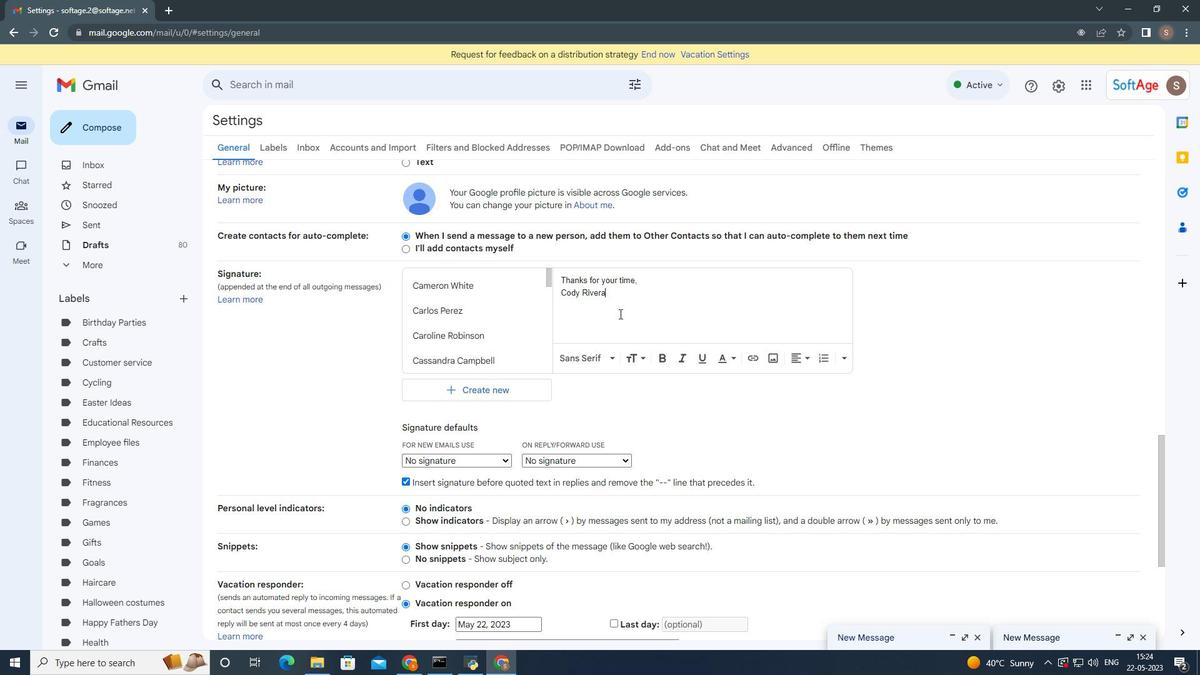 
Action: Mouse scrolled (619, 317) with delta (0, 0)
Screenshot: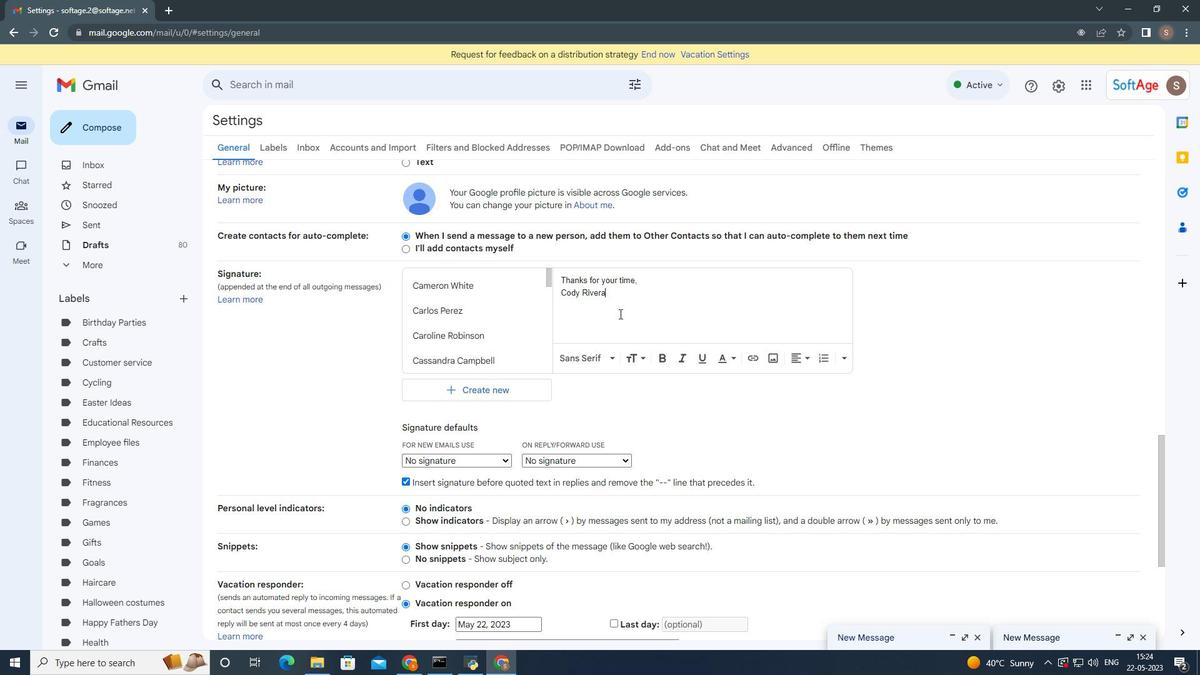 
Action: Mouse moved to (619, 320)
Screenshot: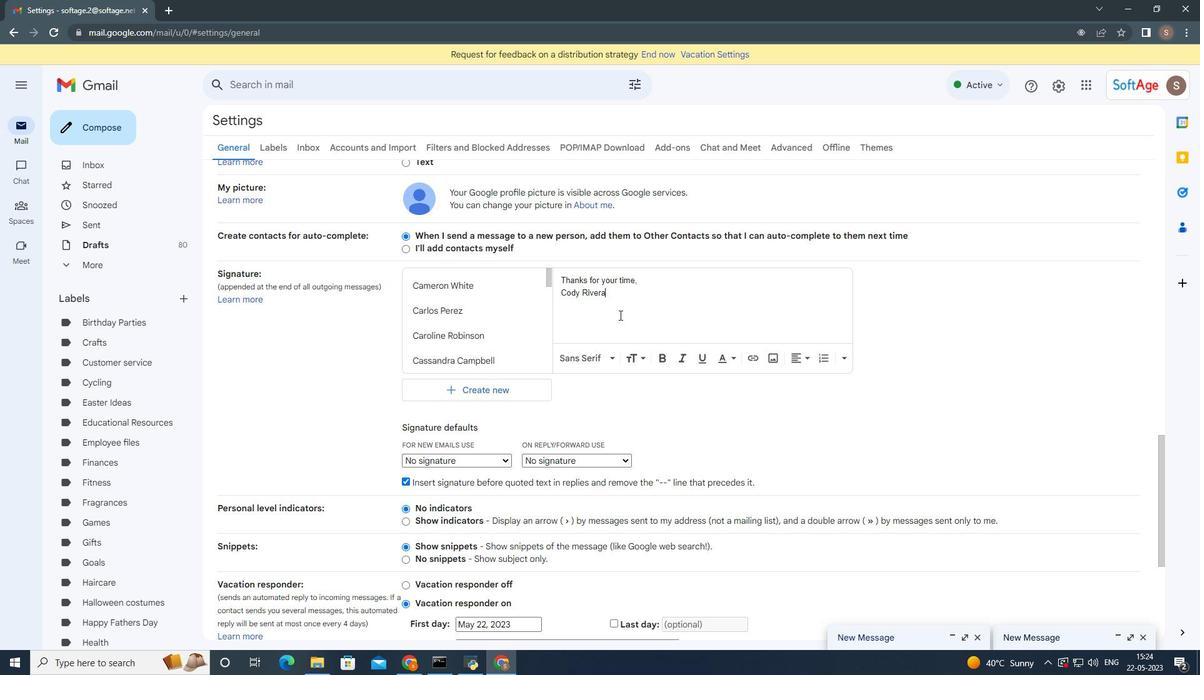 
Action: Mouse scrolled (619, 319) with delta (0, 0)
Screenshot: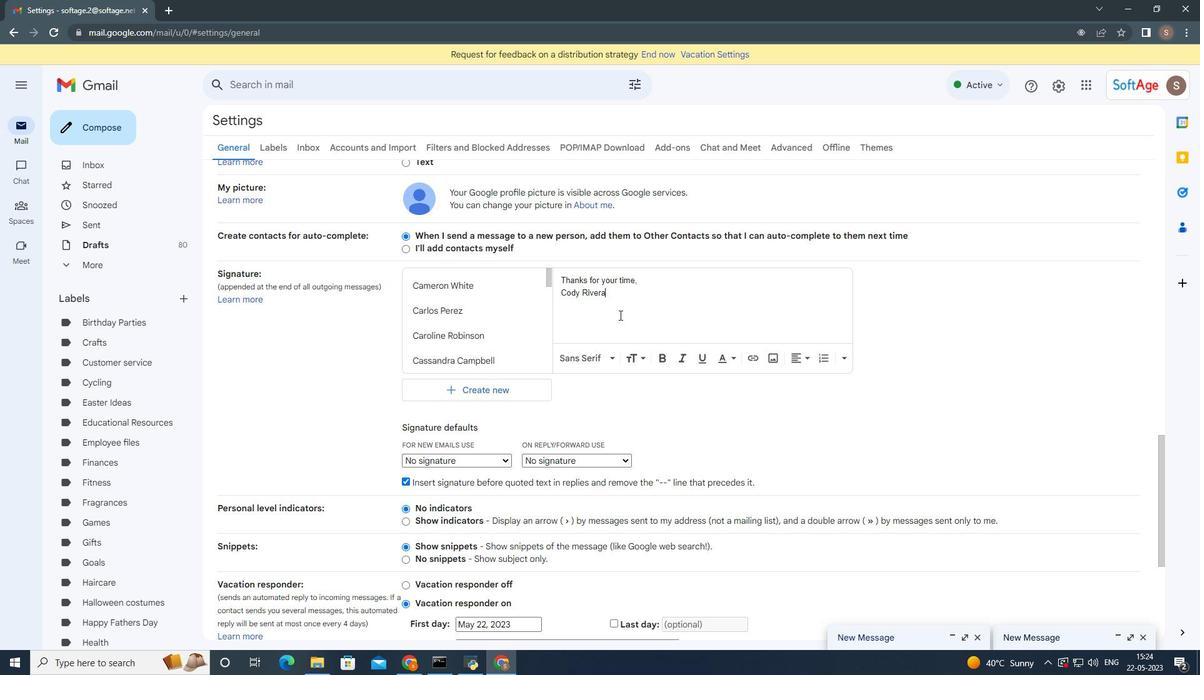 
Action: Mouse moved to (619, 323)
Screenshot: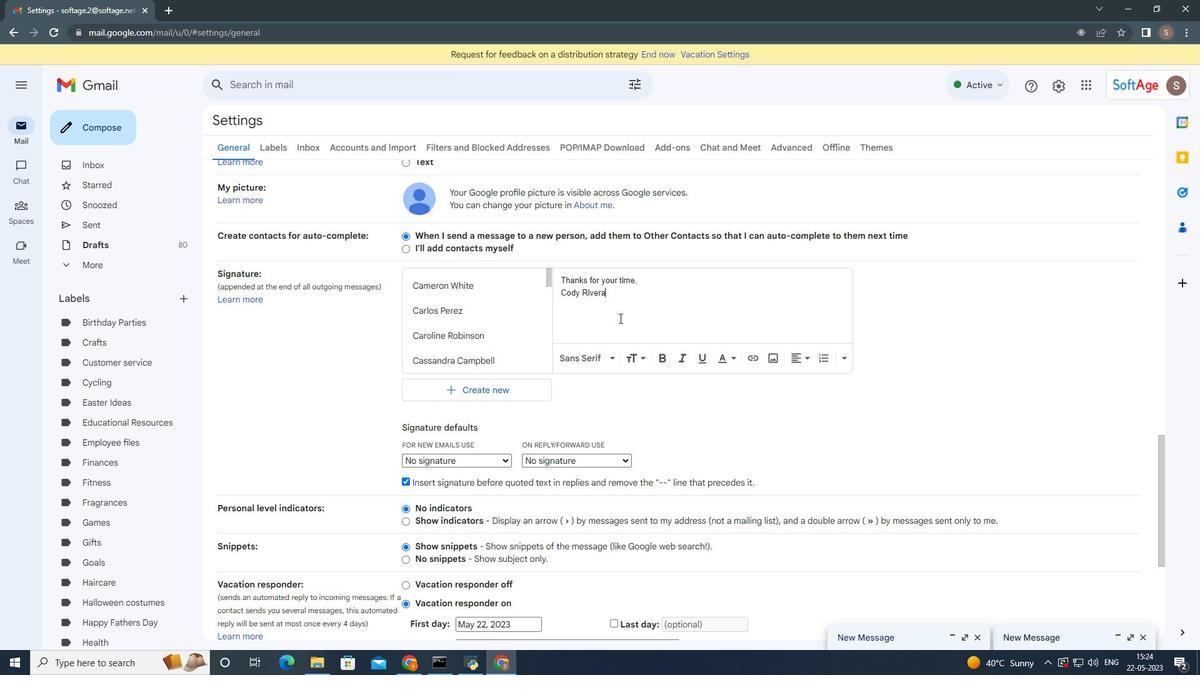 
Action: Mouse scrolled (619, 322) with delta (0, 0)
Screenshot: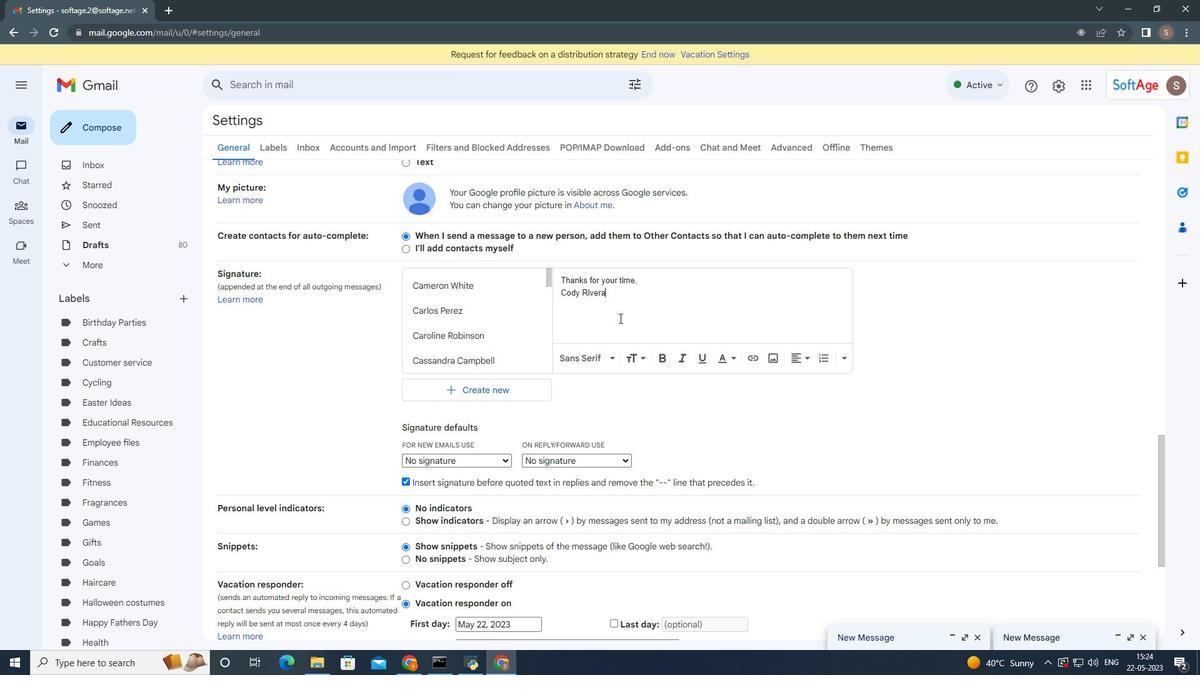 
Action: Mouse moved to (619, 328)
Screenshot: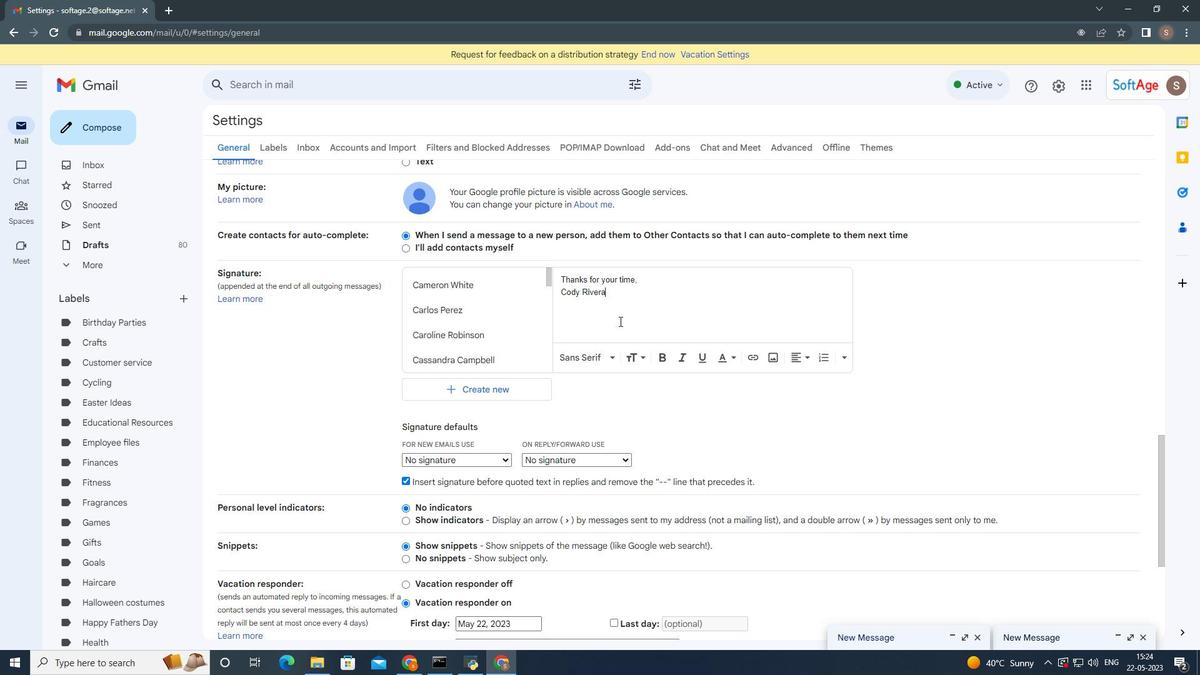 
Action: Mouse scrolled (619, 328) with delta (0, 0)
Screenshot: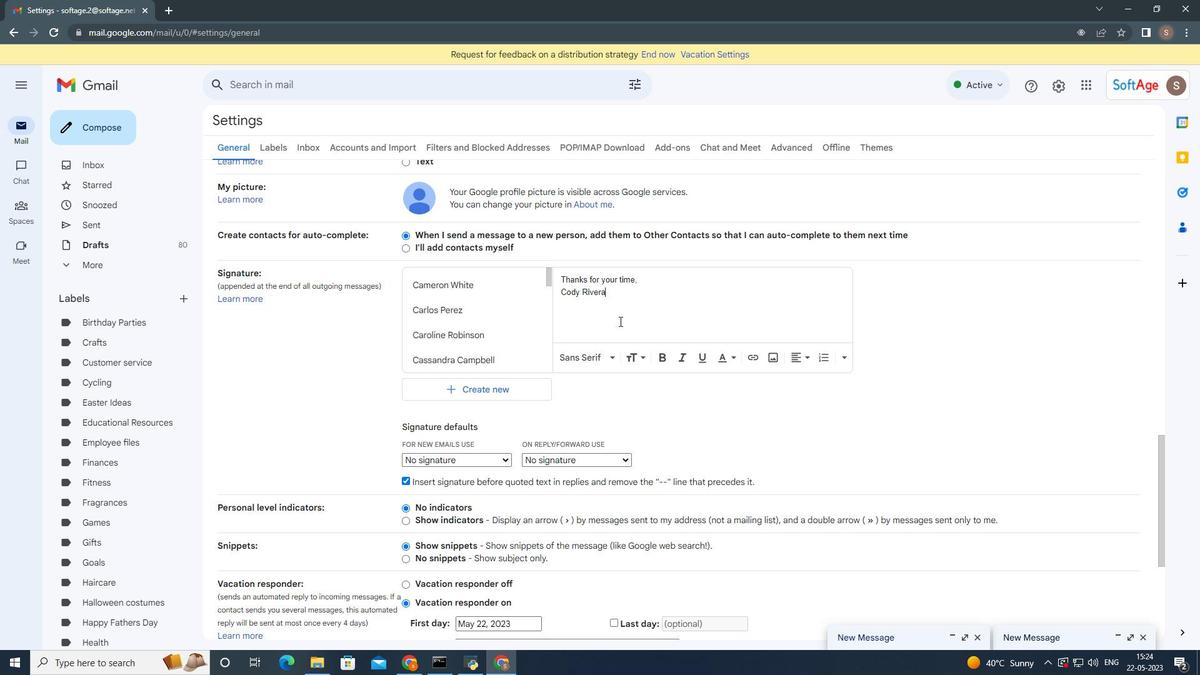 
Action: Mouse moved to (692, 522)
Screenshot: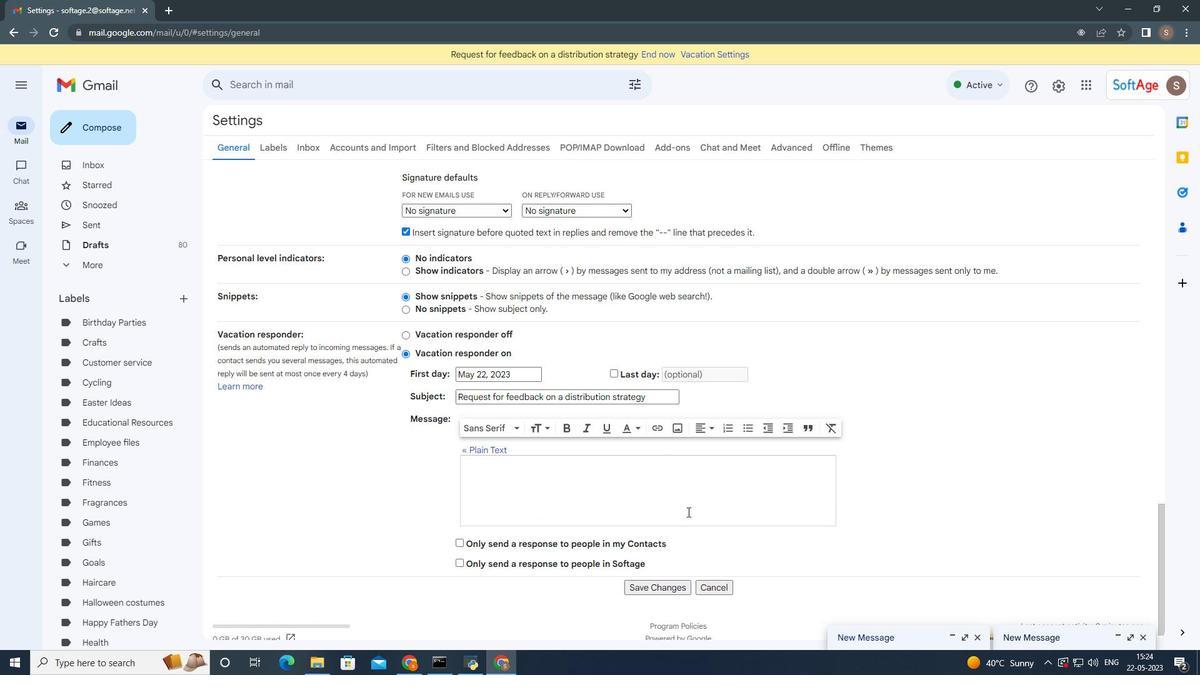 
Action: Mouse scrolled (691, 520) with delta (0, 0)
Screenshot: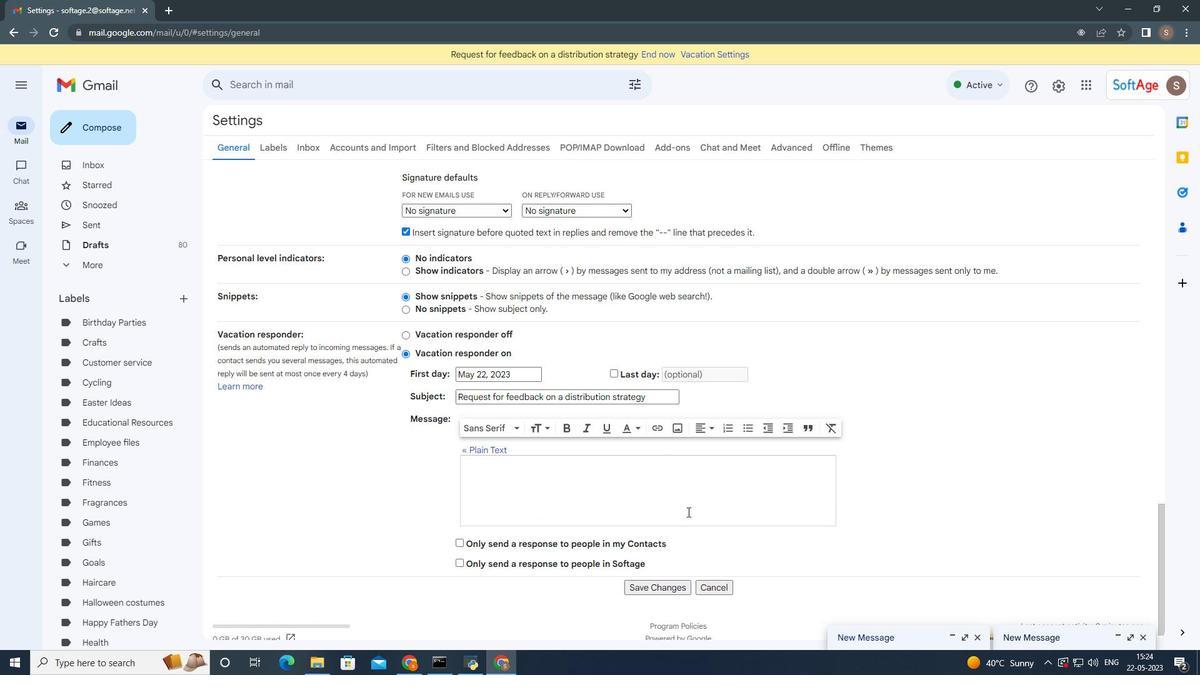 
Action: Mouse moved to (693, 524)
Screenshot: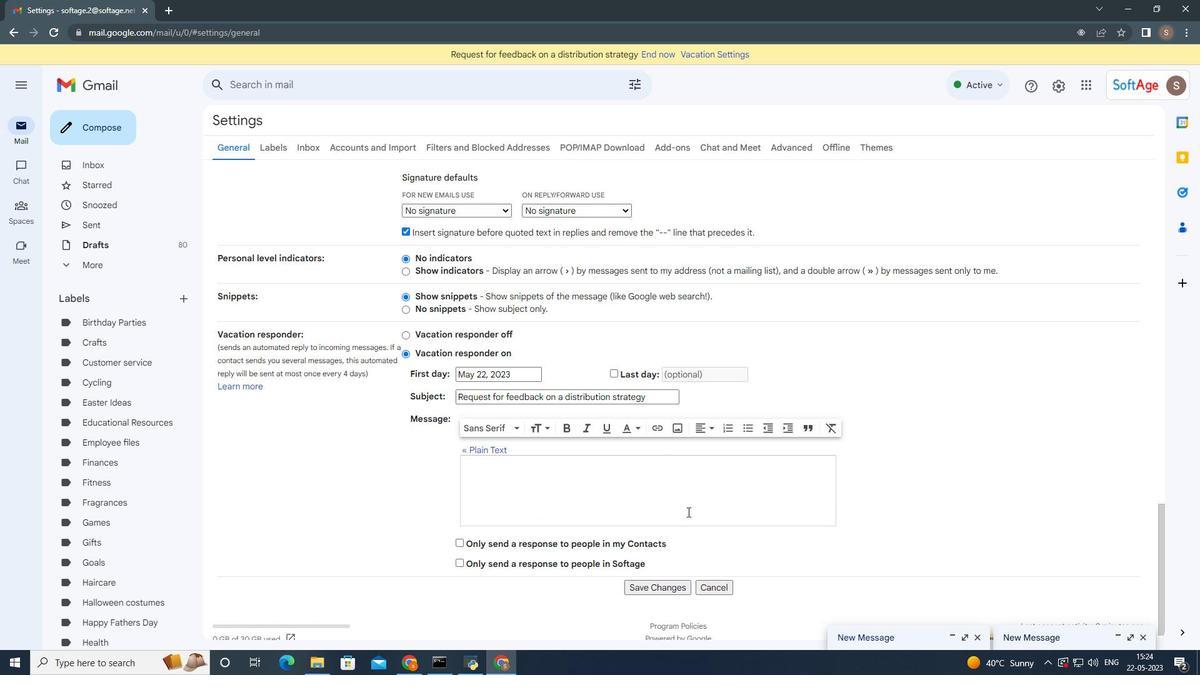 
Action: Mouse scrolled (693, 523) with delta (0, 0)
Screenshot: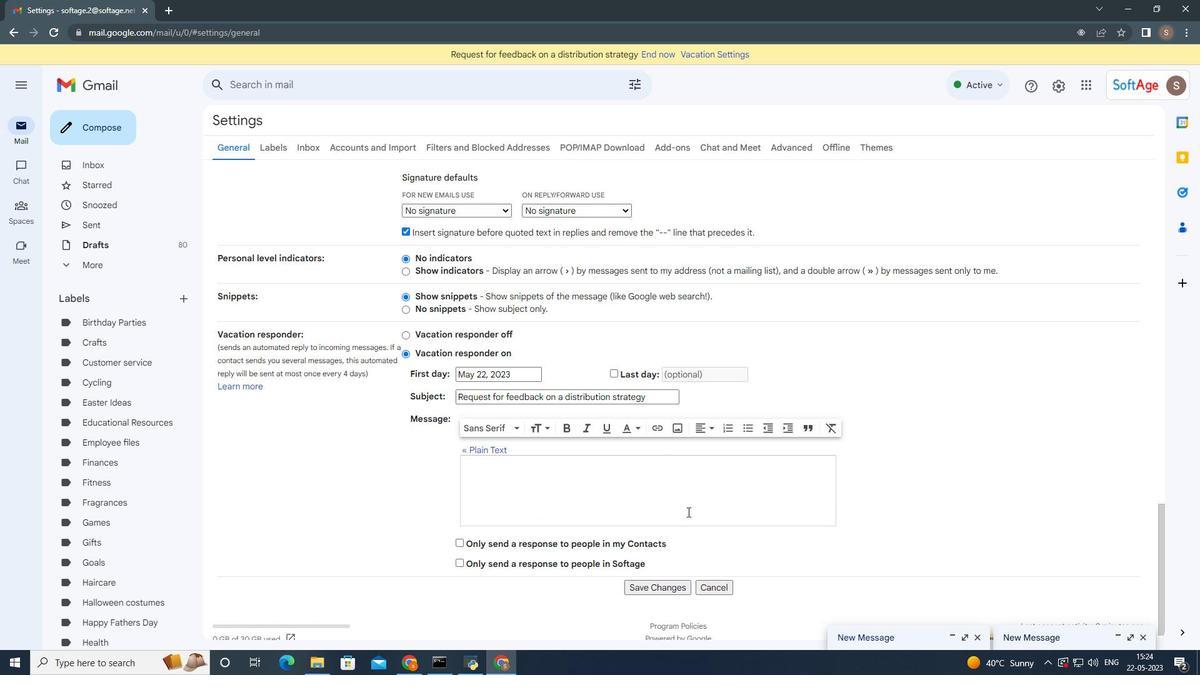 
Action: Mouse moved to (695, 530)
Screenshot: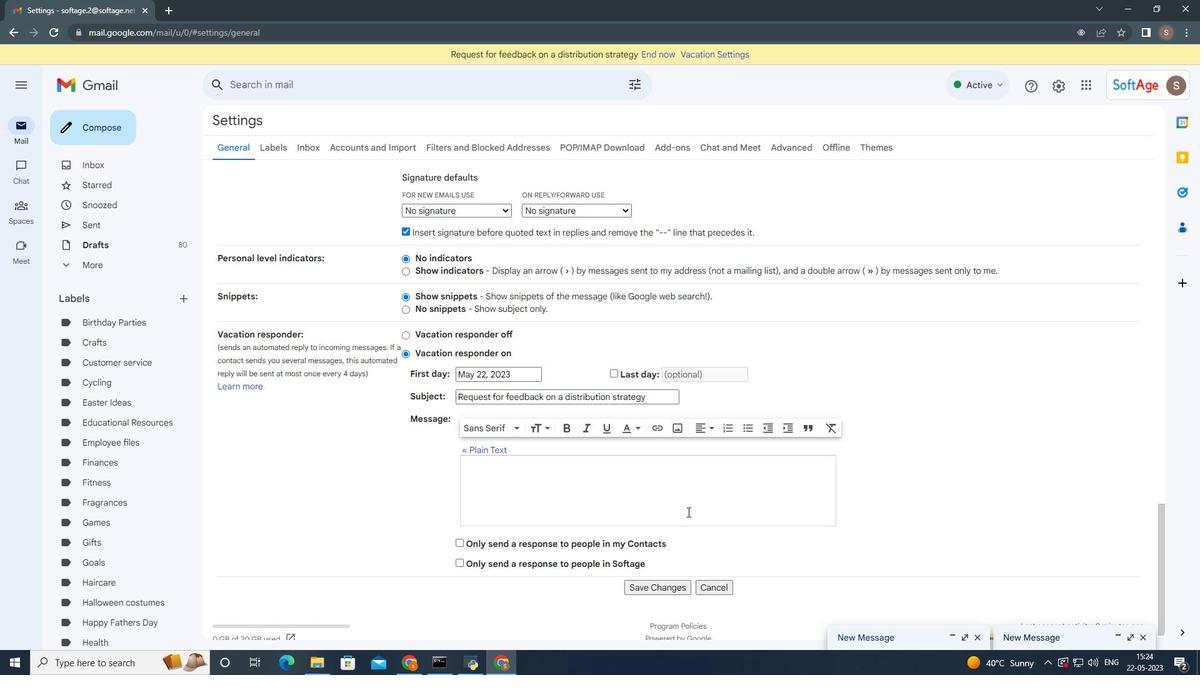 
Action: Mouse scrolled (695, 529) with delta (0, 0)
Screenshot: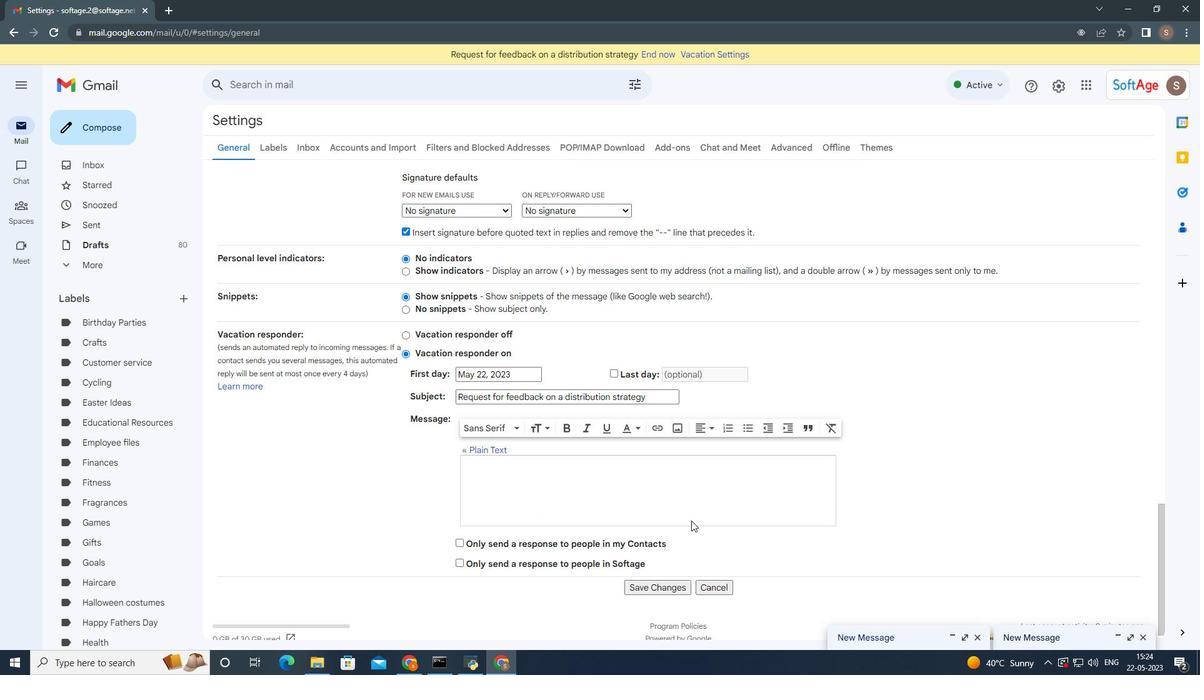
Action: Mouse moved to (669, 575)
Screenshot: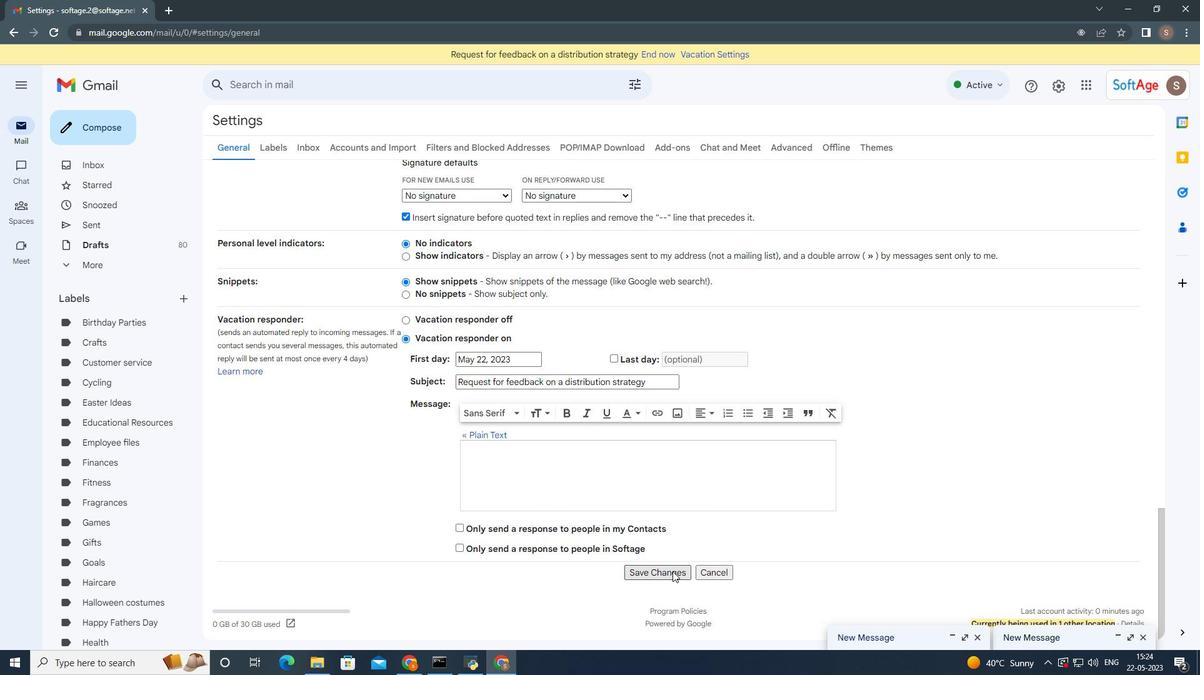 
Action: Mouse pressed left at (669, 575)
Screenshot: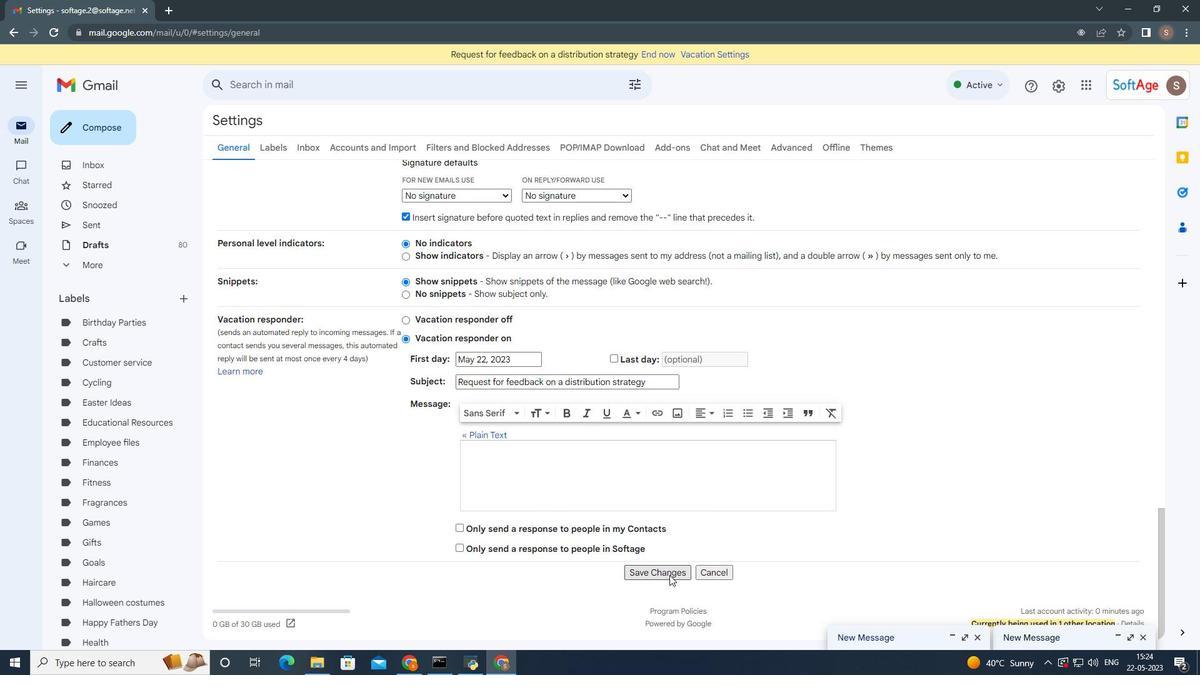 
Action: Mouse moved to (100, 126)
Screenshot: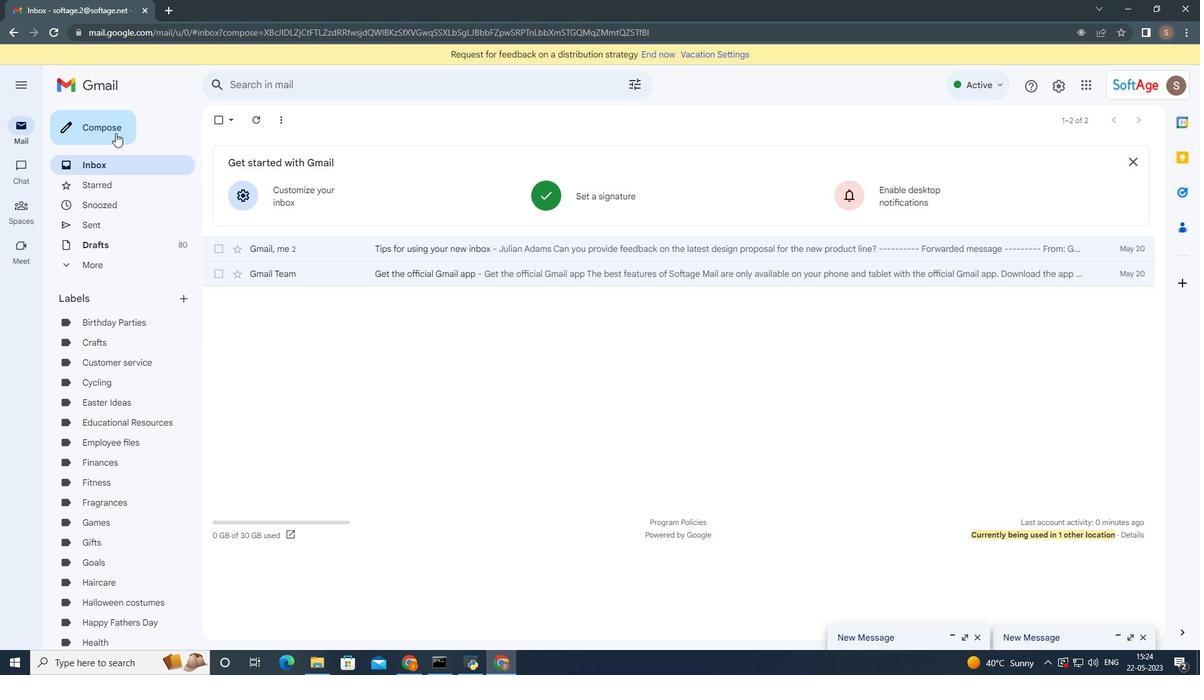 
Action: Mouse pressed left at (100, 126)
Screenshot: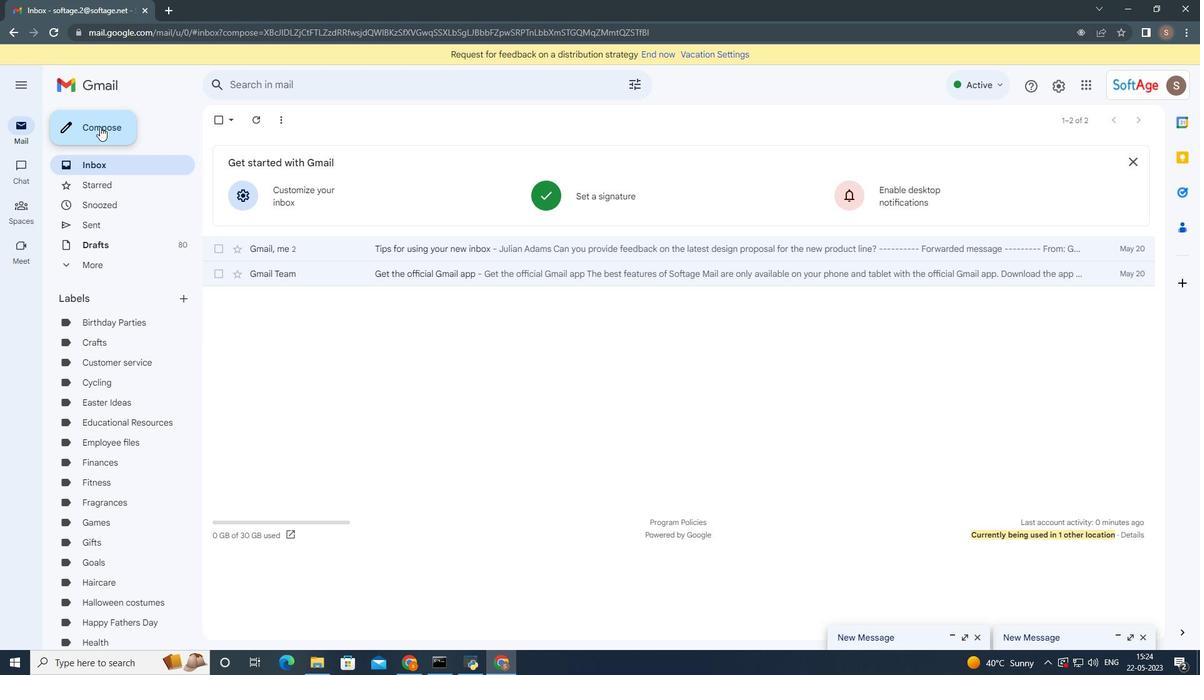 
Action: Mouse moved to (561, 310)
Screenshot: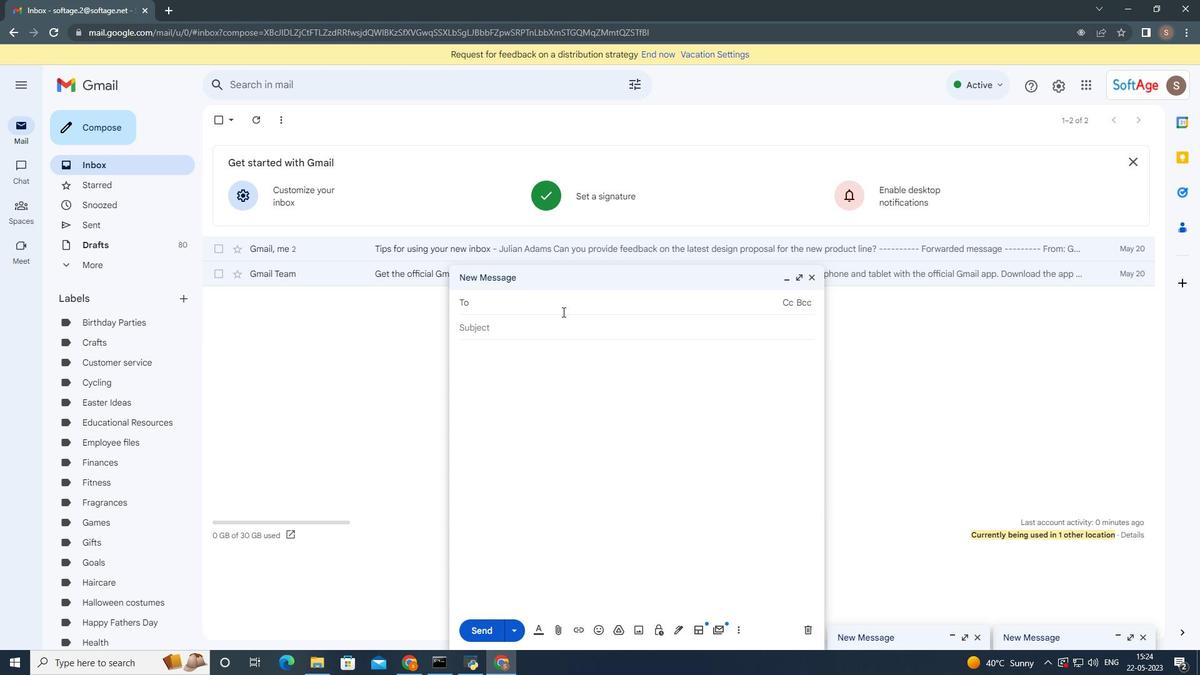 
Action: Key pressed softage.4
Screenshot: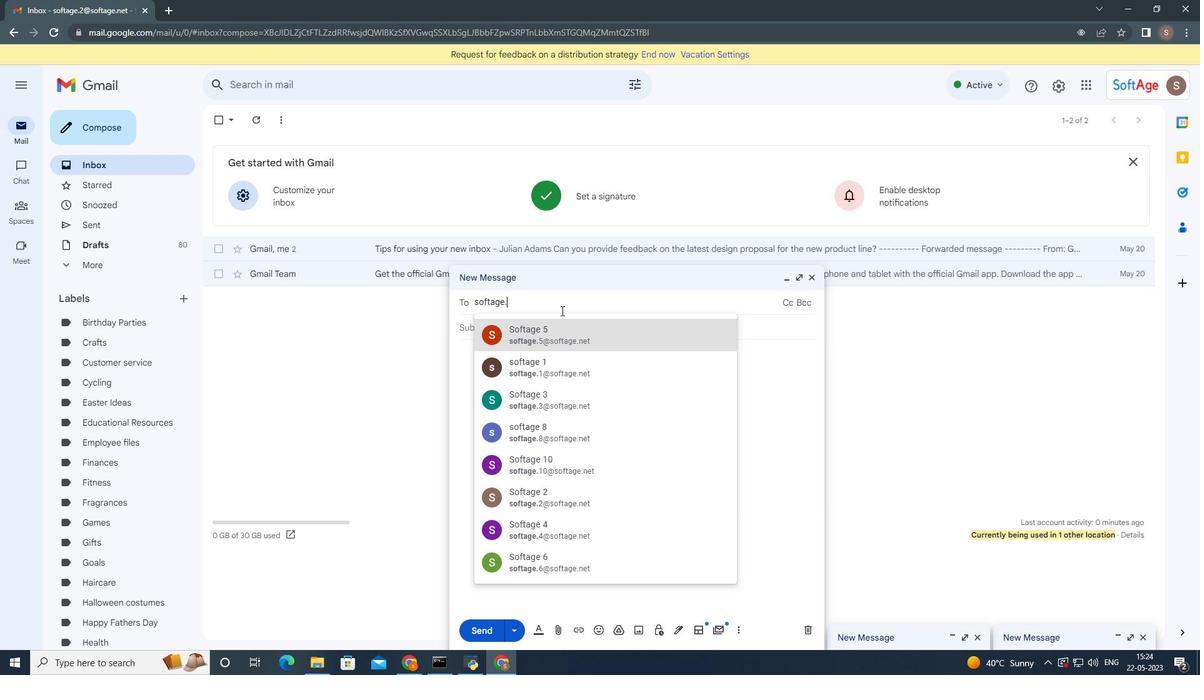 
Action: Mouse moved to (523, 332)
Screenshot: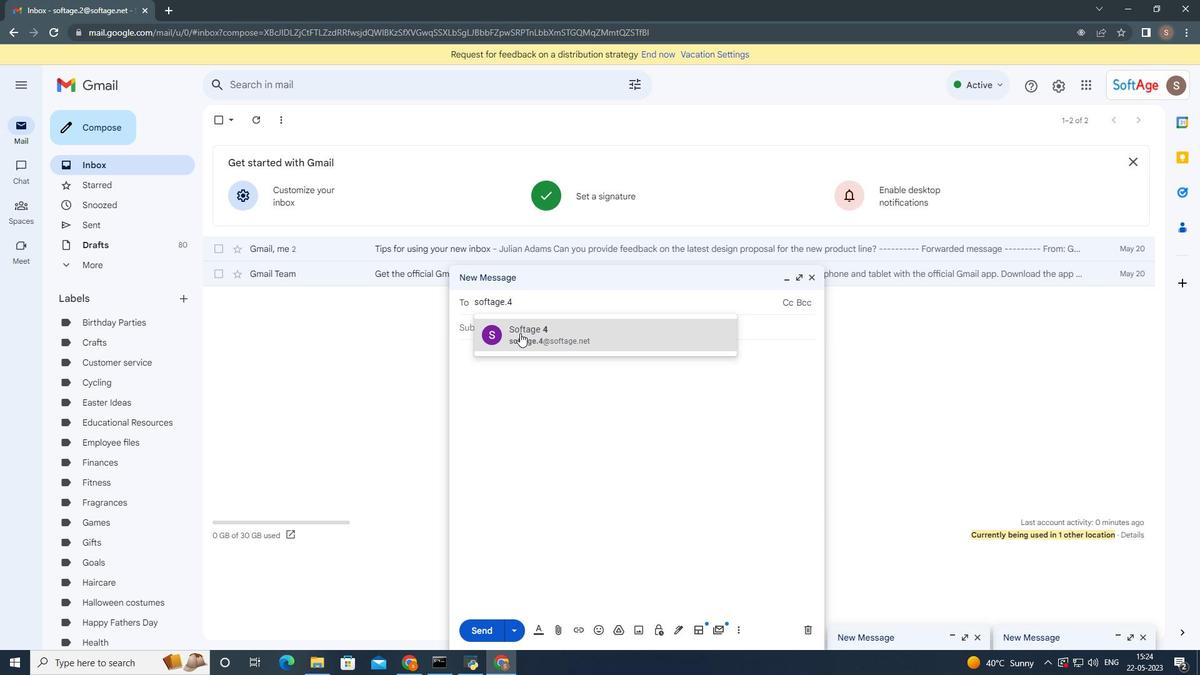
Action: Mouse pressed left at (523, 332)
Screenshot: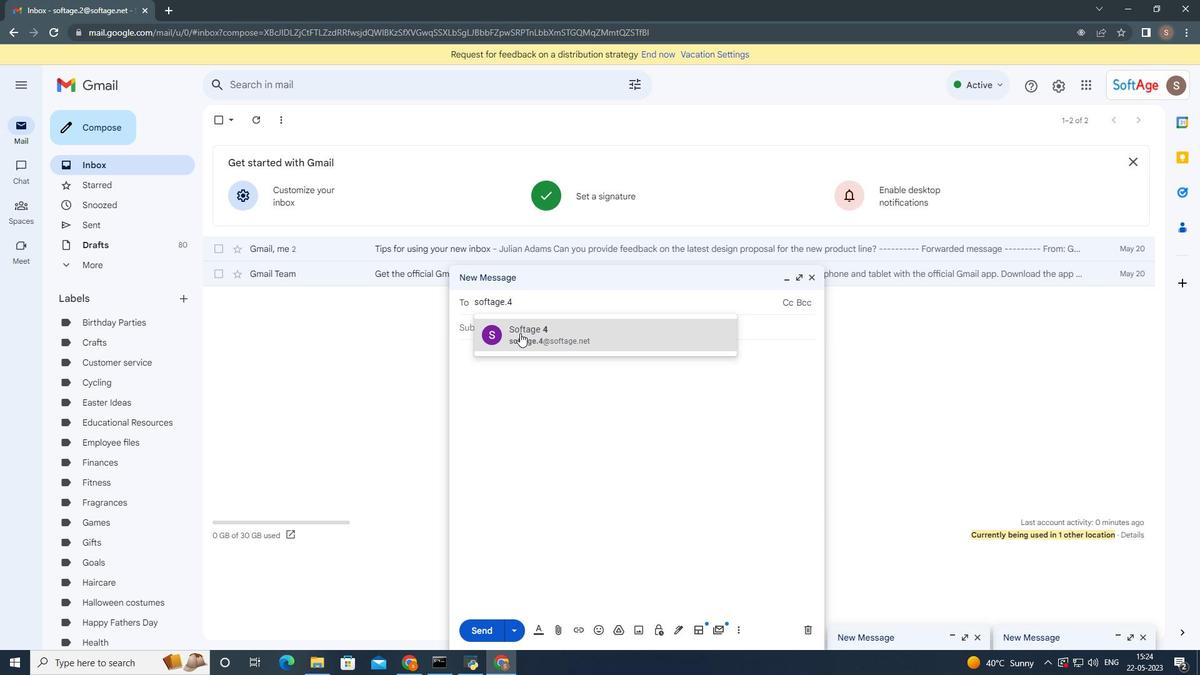 
Action: Mouse moved to (912, 407)
Screenshot: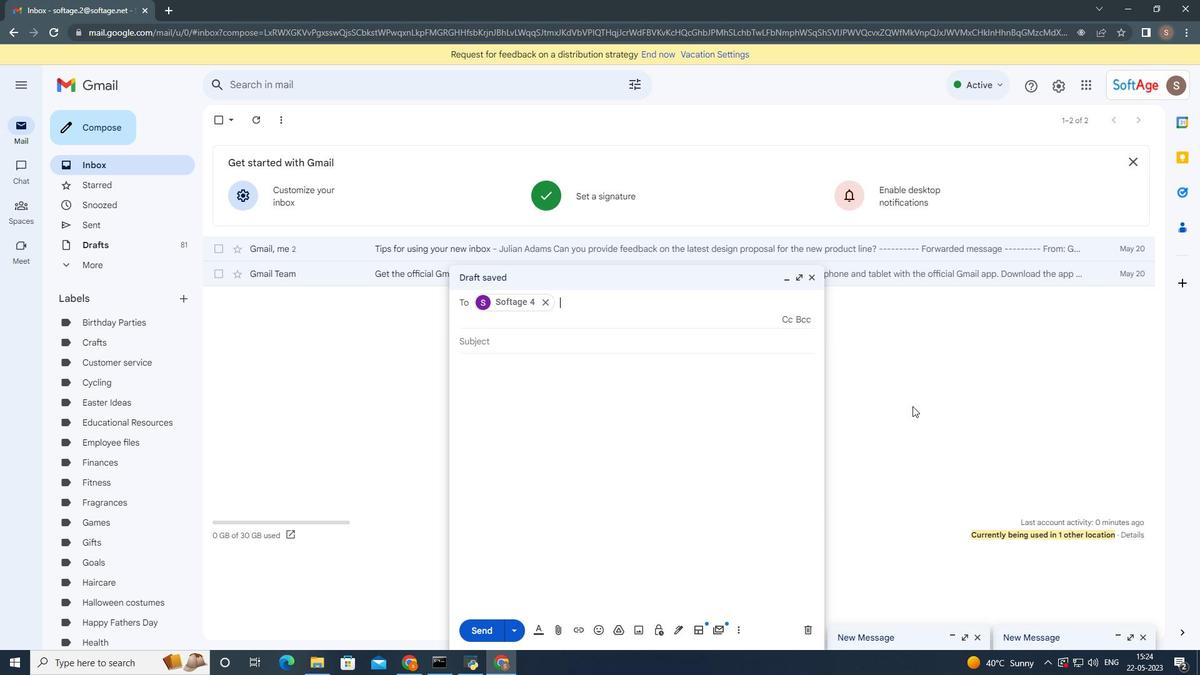 
Action: Mouse scrolled (912, 407) with delta (0, 0)
Screenshot: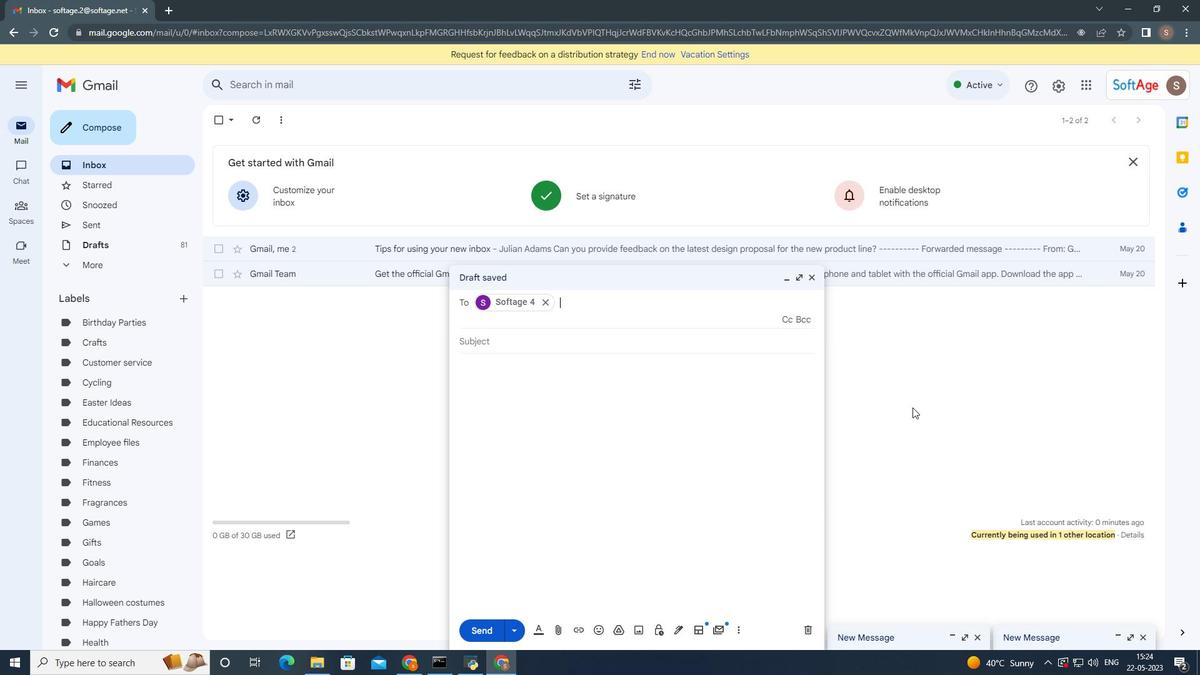 
Action: Mouse moved to (507, 373)
Screenshot: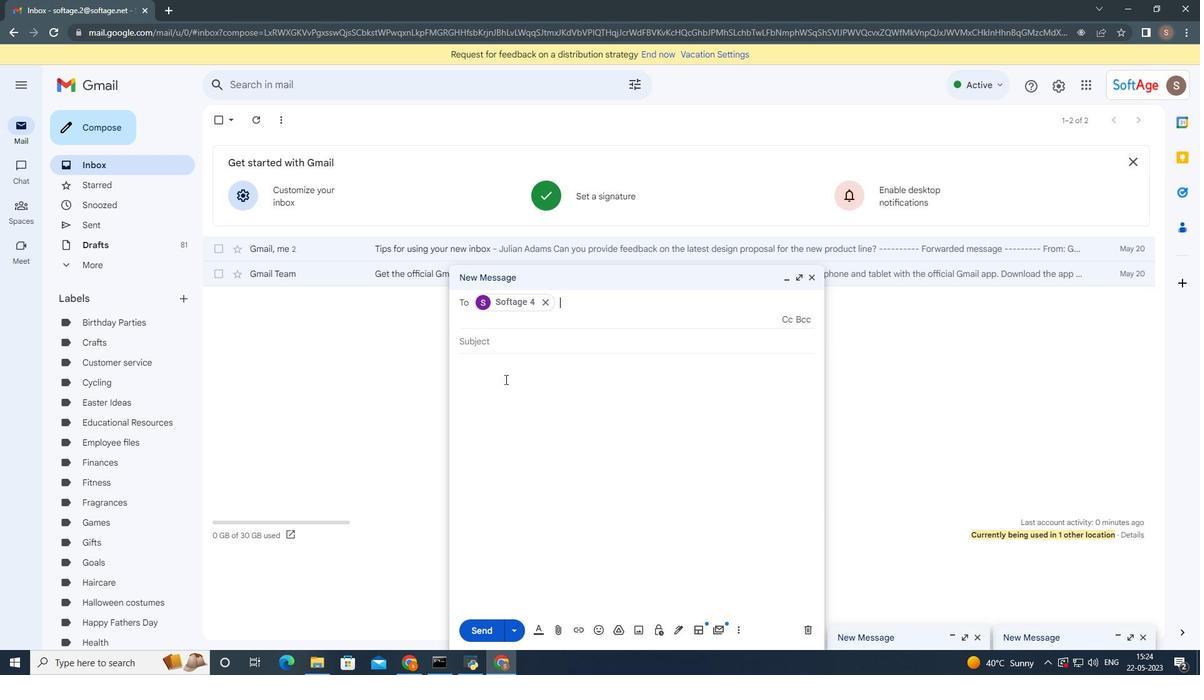 
Action: Mouse pressed left at (507, 373)
Screenshot: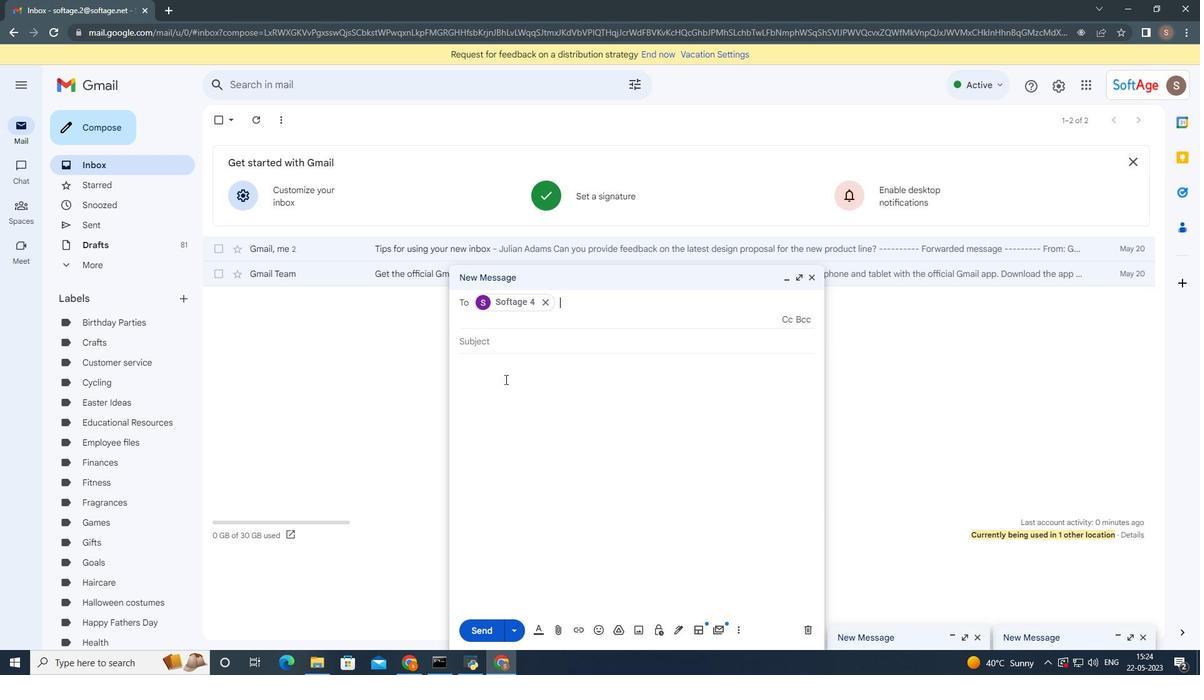 
Action: Mouse moved to (676, 626)
Screenshot: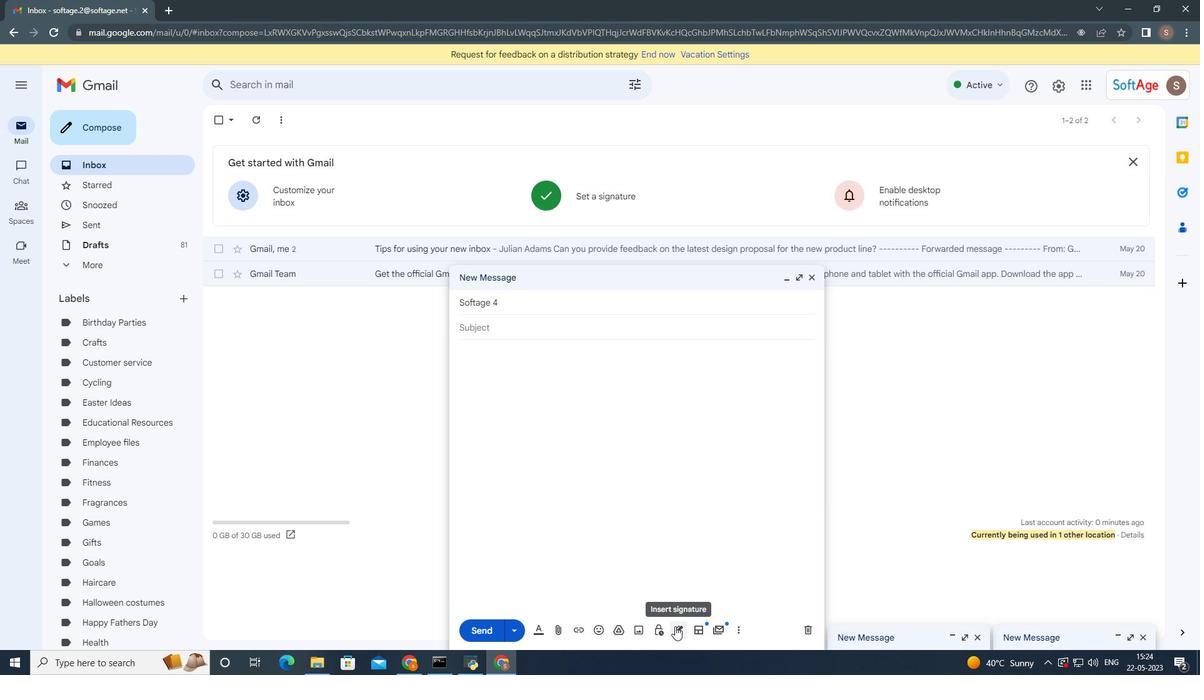 
Action: Mouse pressed left at (676, 626)
Screenshot: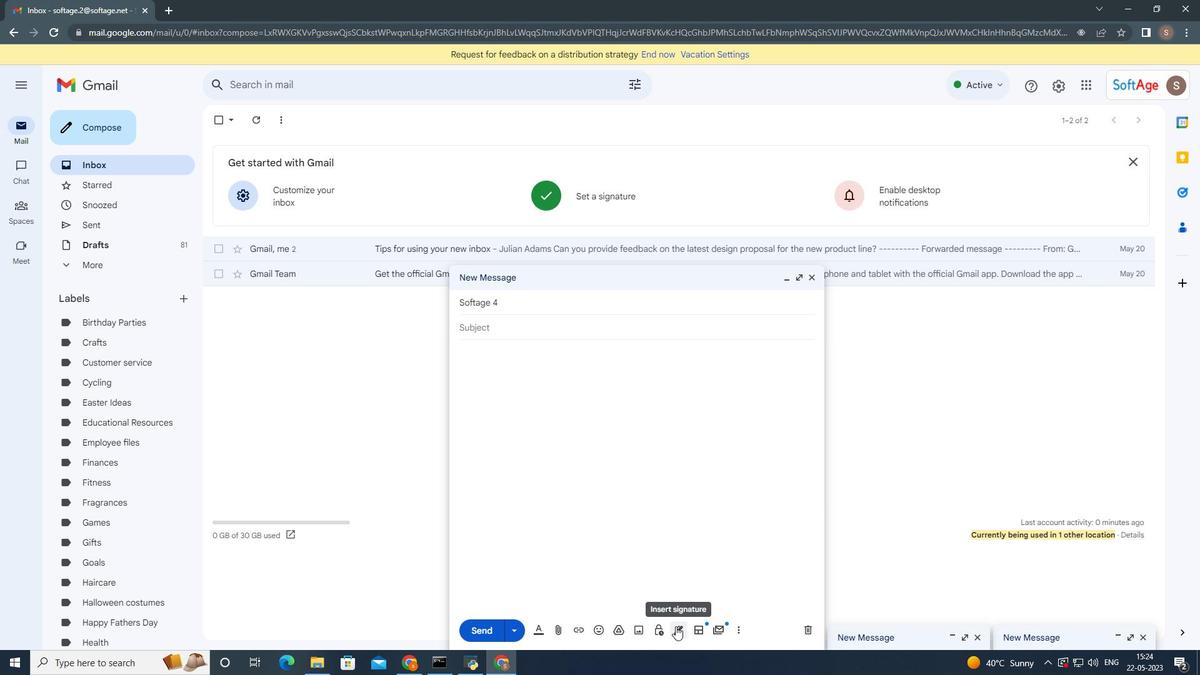 
Action: Mouse moved to (712, 581)
Screenshot: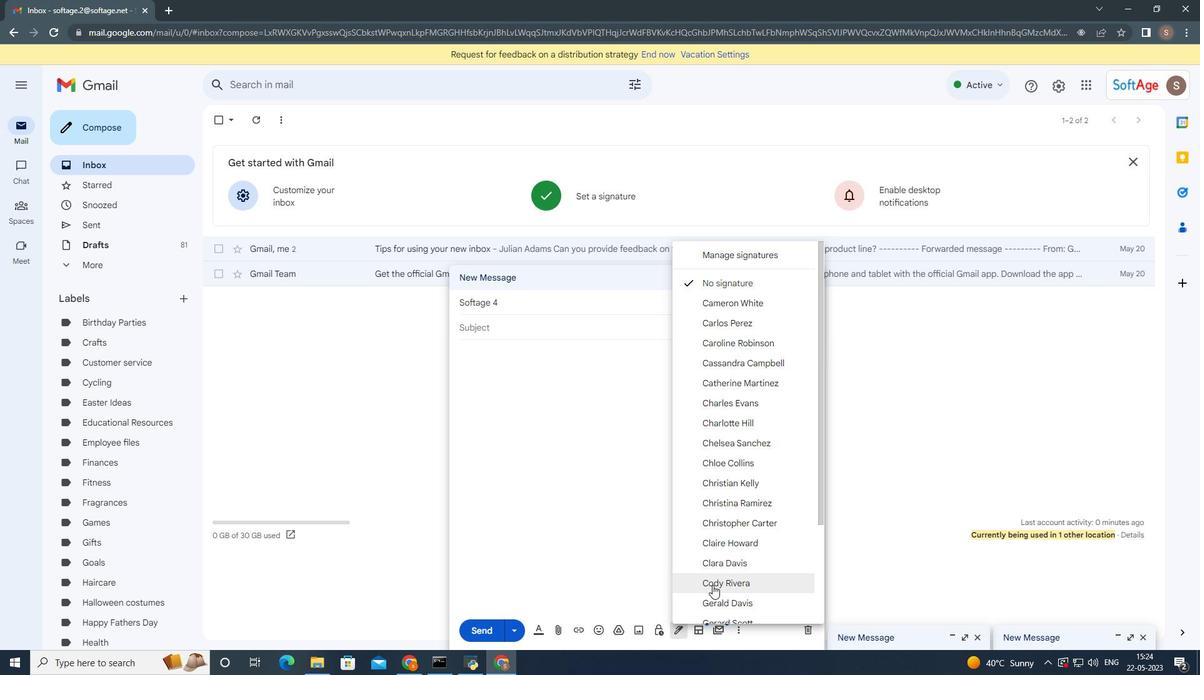 
Action: Mouse pressed left at (712, 581)
Screenshot: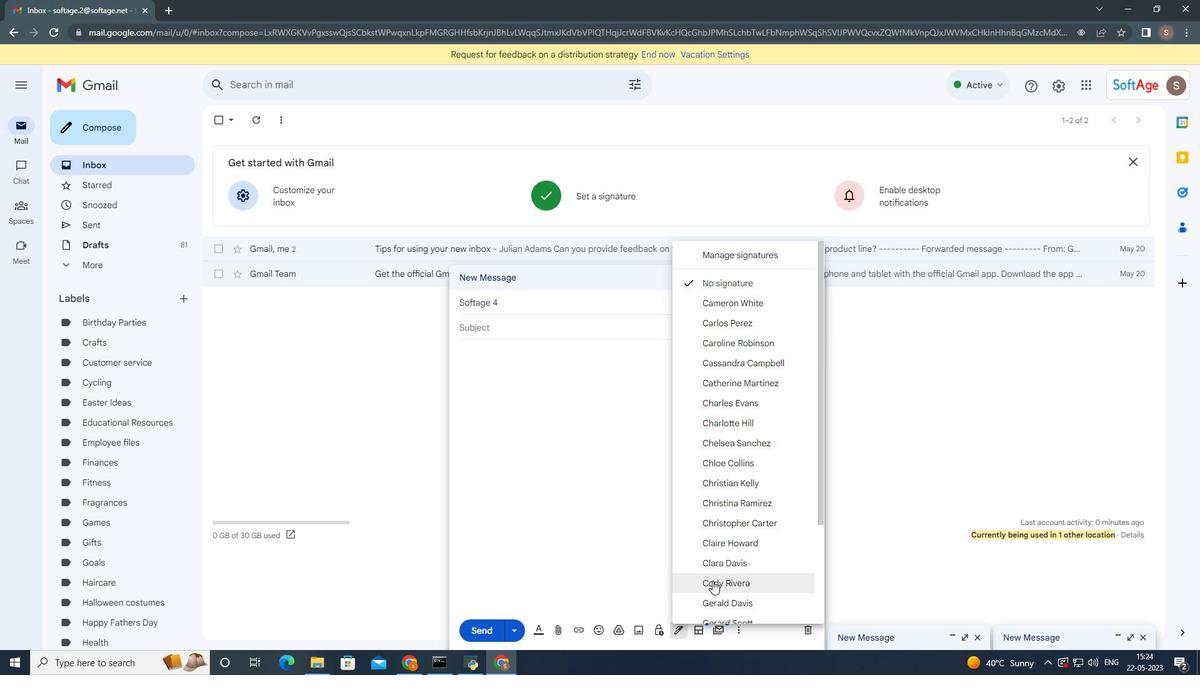 
Action: Mouse moved to (739, 629)
Screenshot: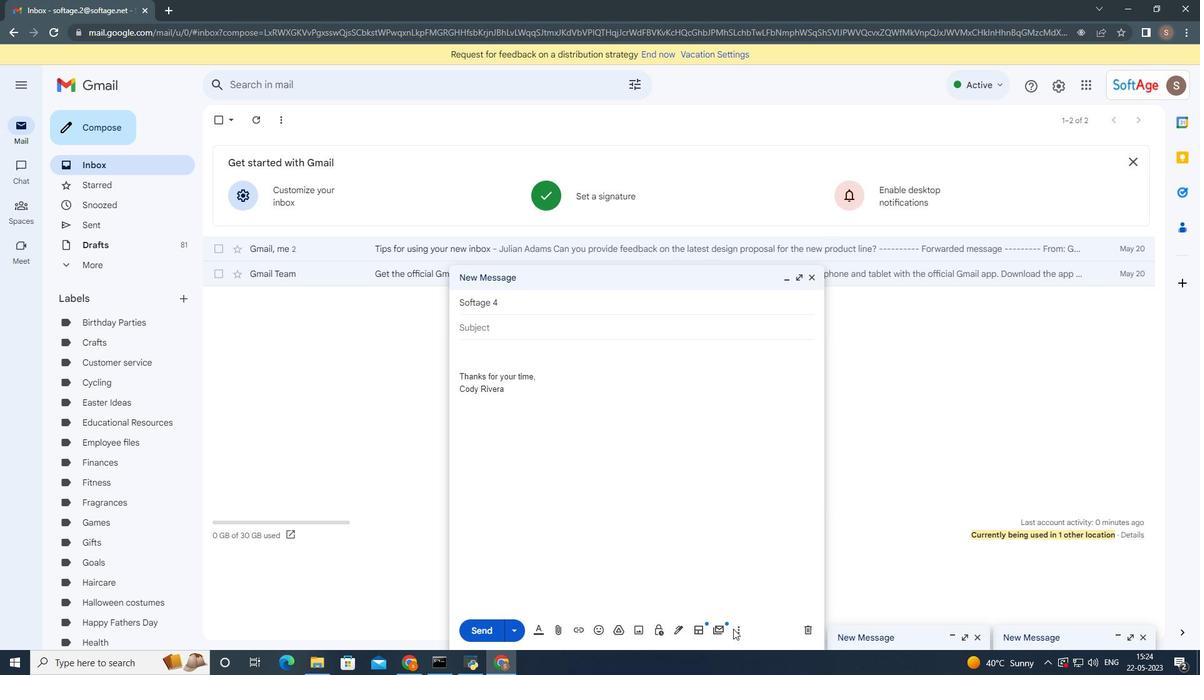 
Action: Mouse pressed left at (739, 629)
Screenshot: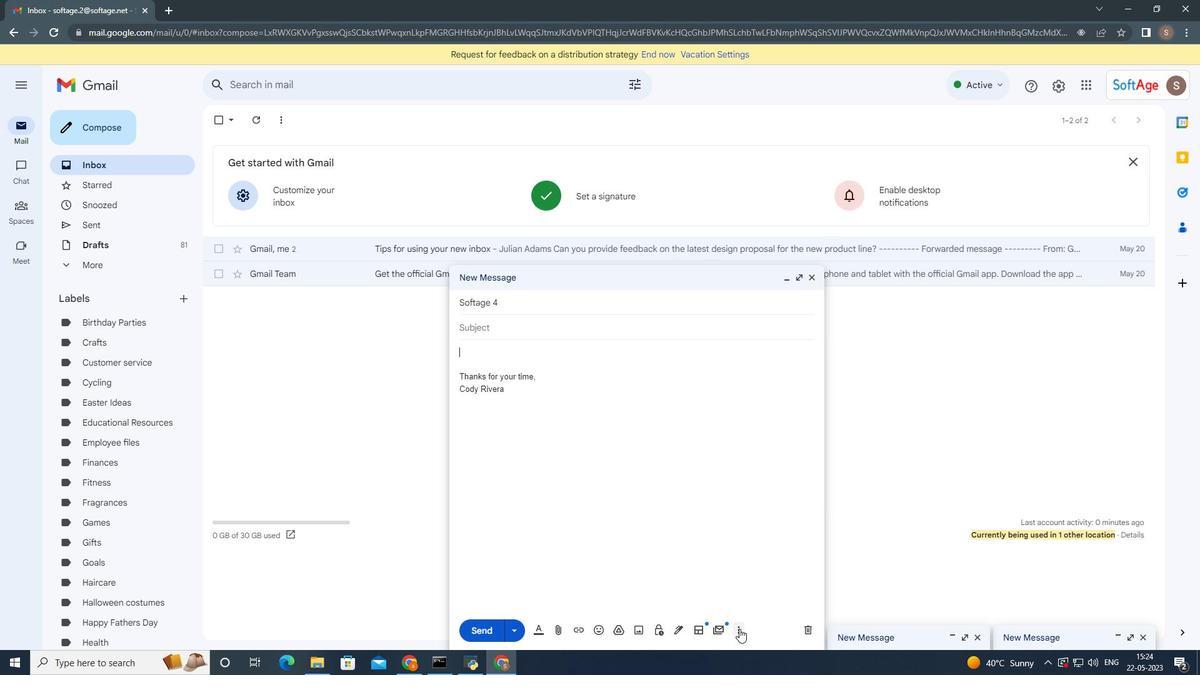 
Action: Mouse moved to (762, 510)
Screenshot: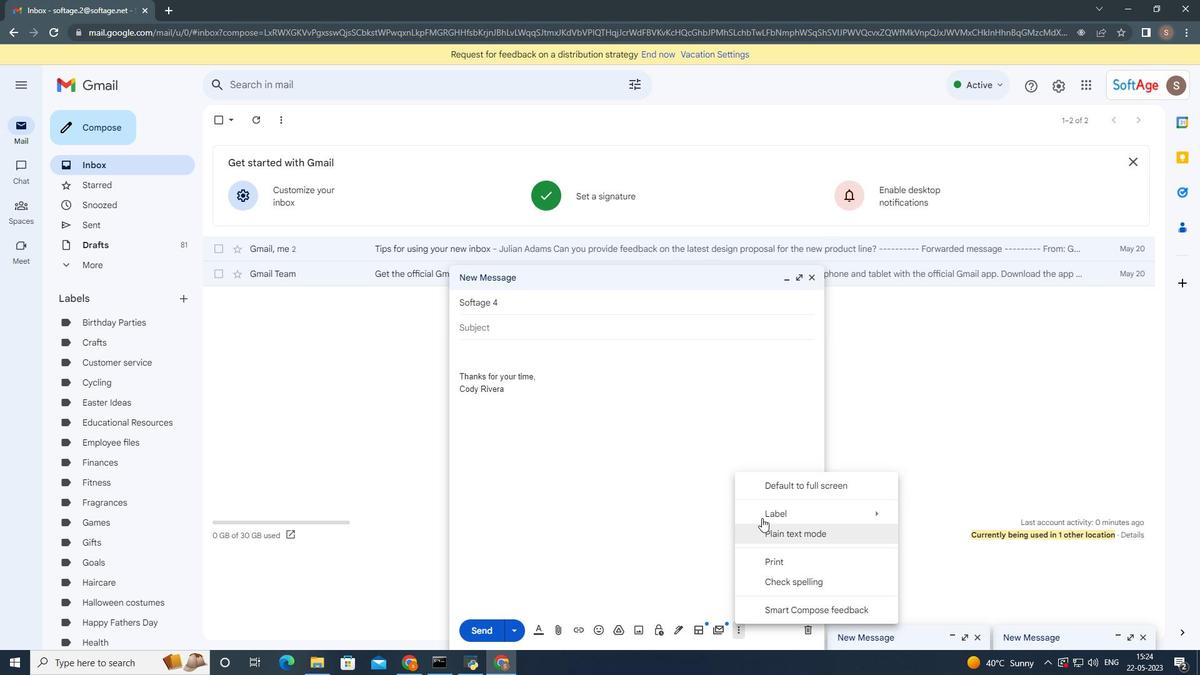 
Action: Mouse pressed left at (762, 510)
Screenshot: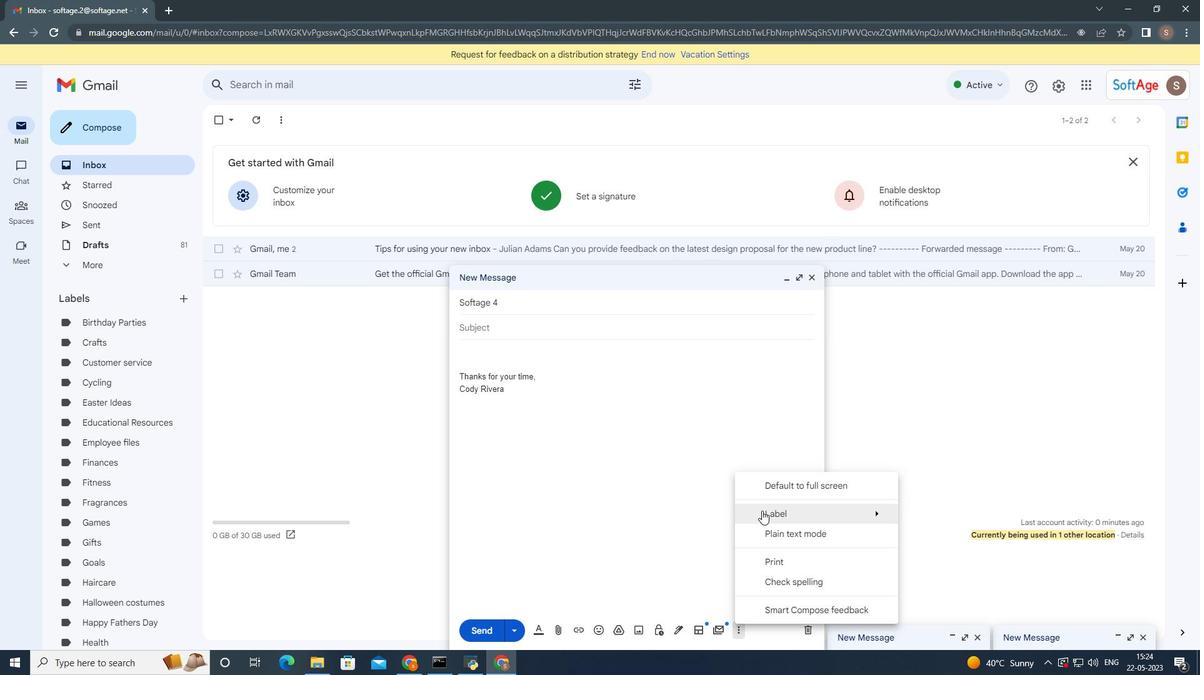 
Action: Mouse moved to (819, 513)
Screenshot: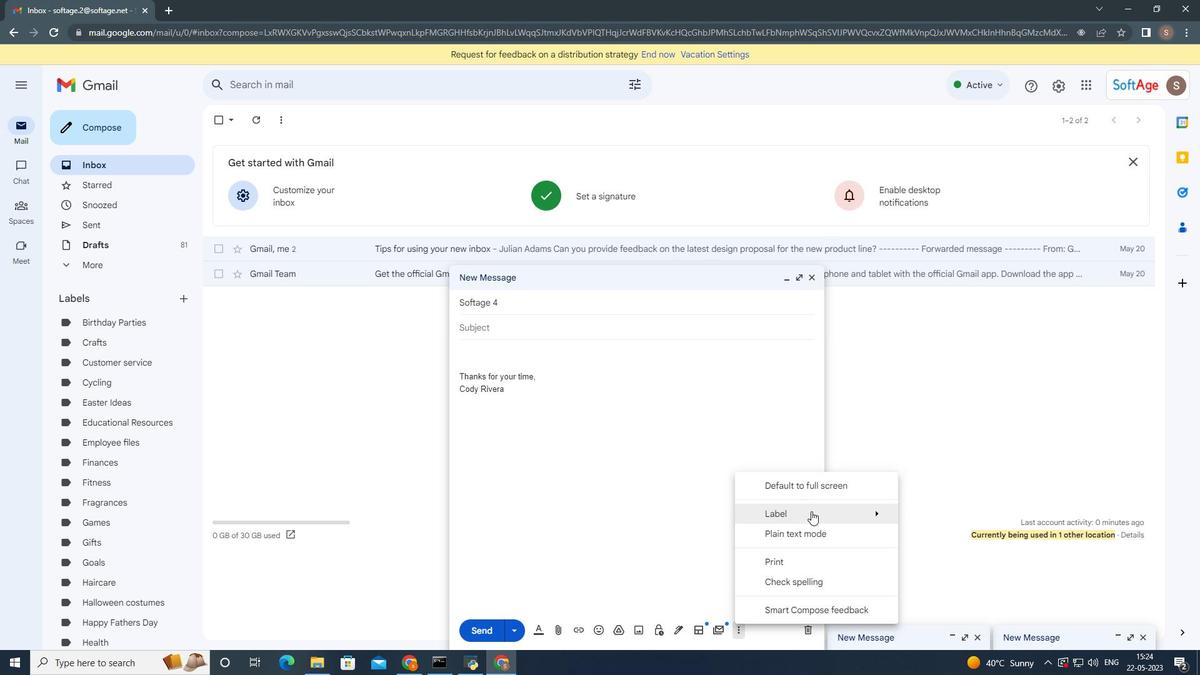 
Action: Mouse pressed left at (819, 513)
Screenshot: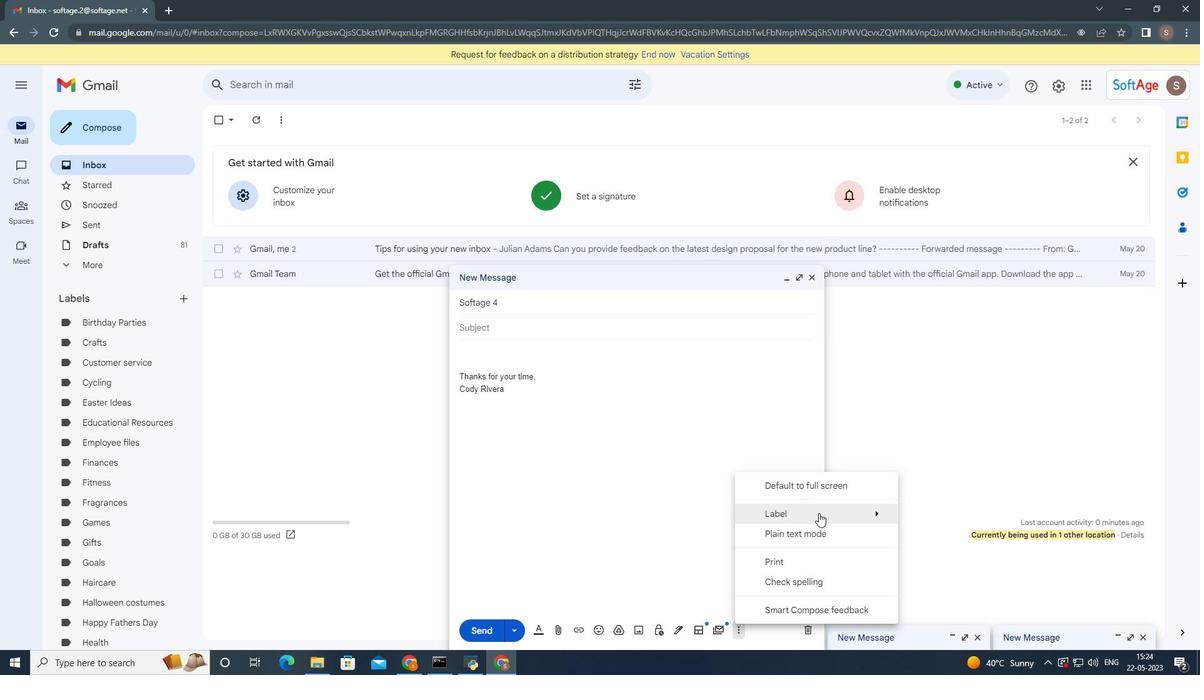 
Action: Mouse moved to (936, 490)
Screenshot: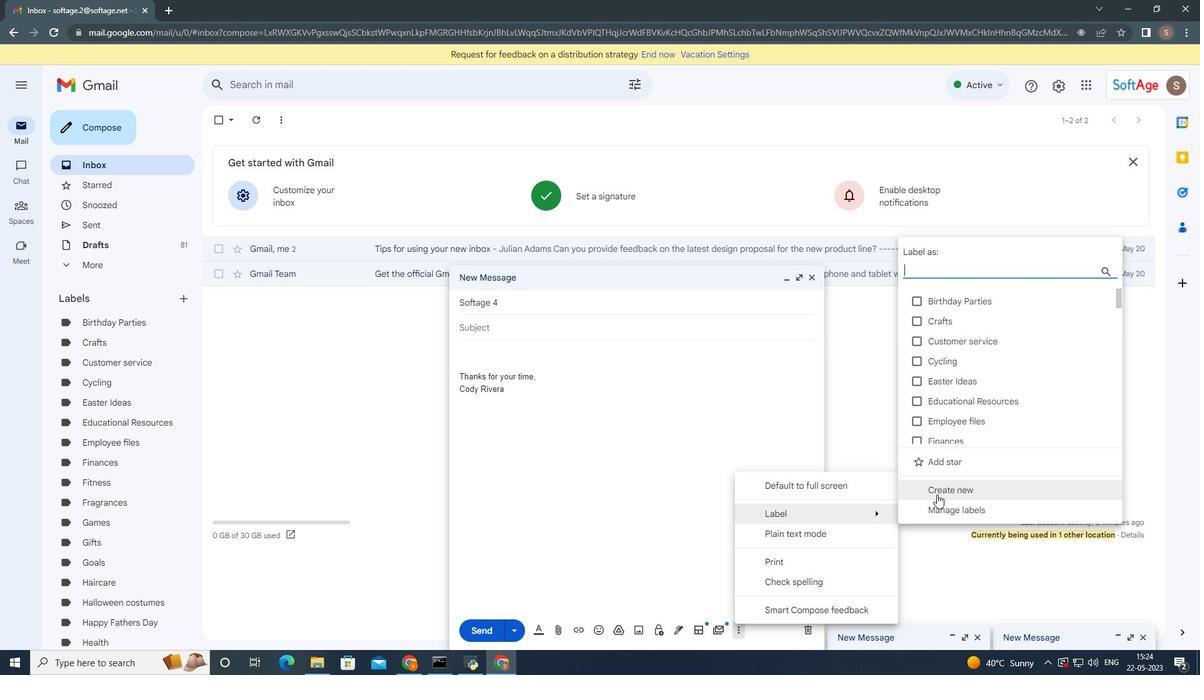
Action: Mouse pressed left at (936, 490)
Screenshot: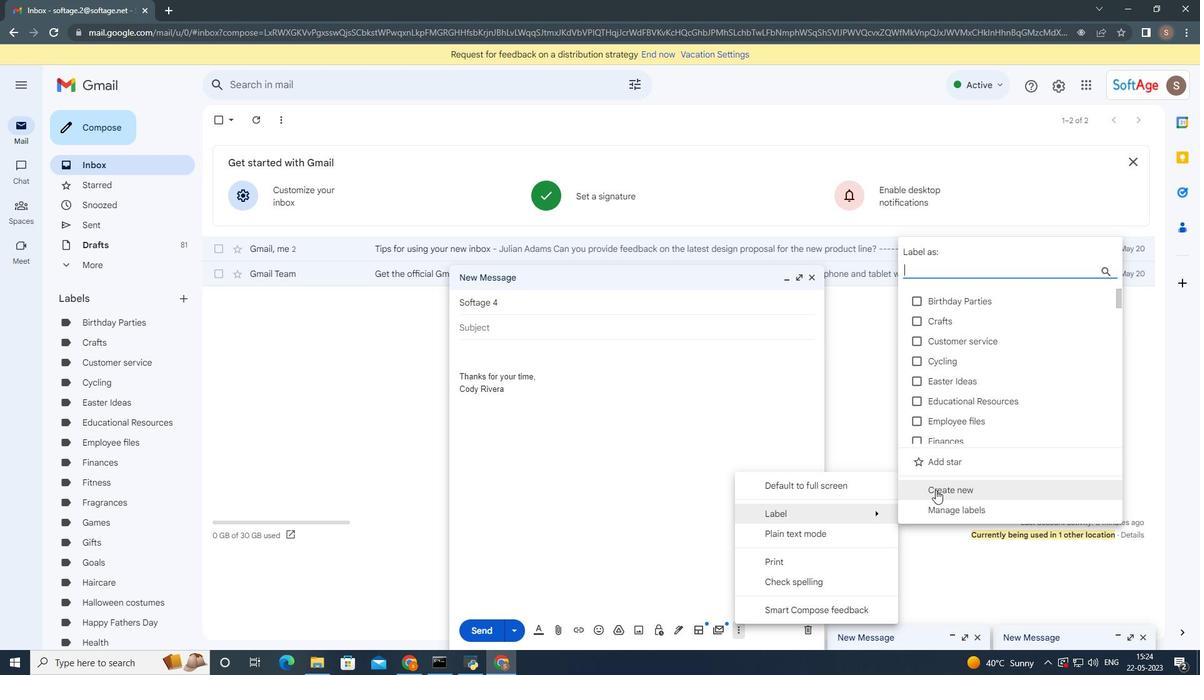 
Action: Mouse moved to (505, 346)
Screenshot: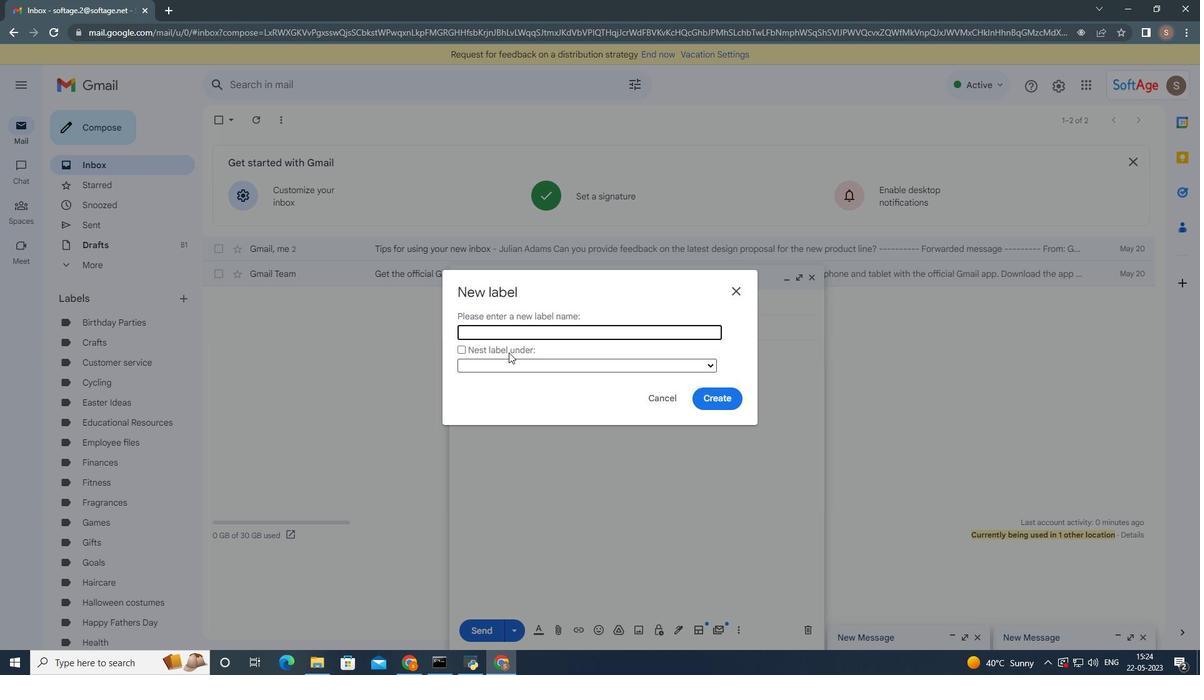 
Action: Key pressed <Key.shift>Training
Screenshot: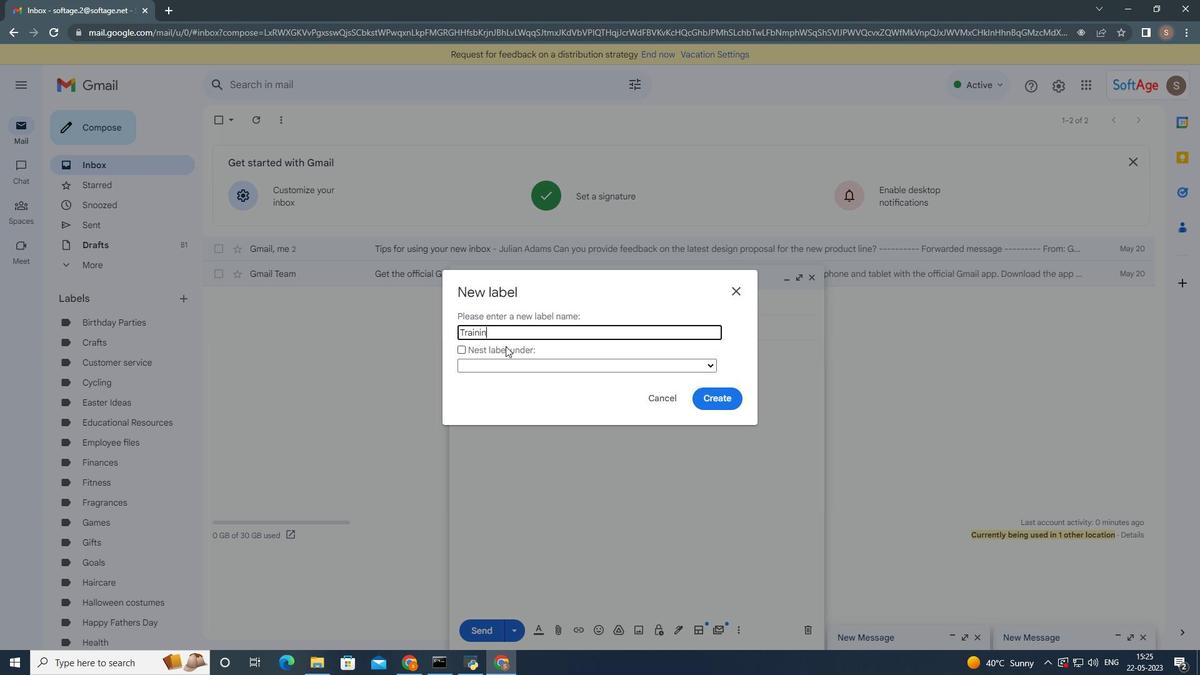 
Action: Mouse moved to (711, 399)
Screenshot: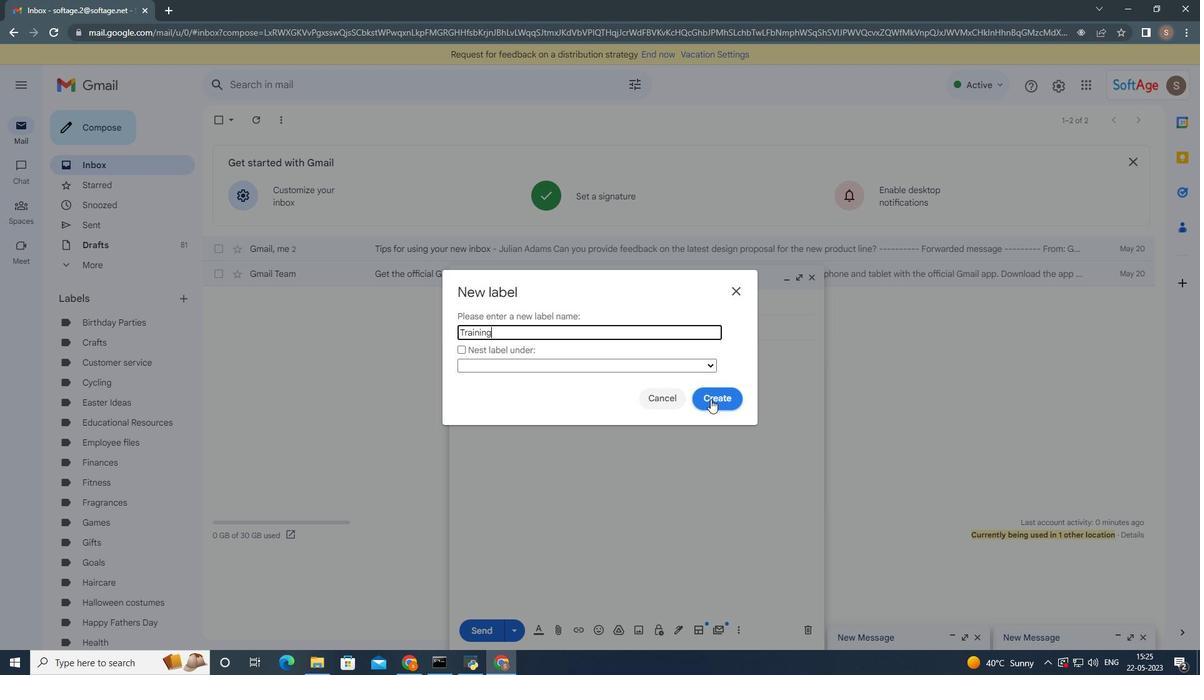 
Action: Mouse pressed left at (711, 399)
Screenshot: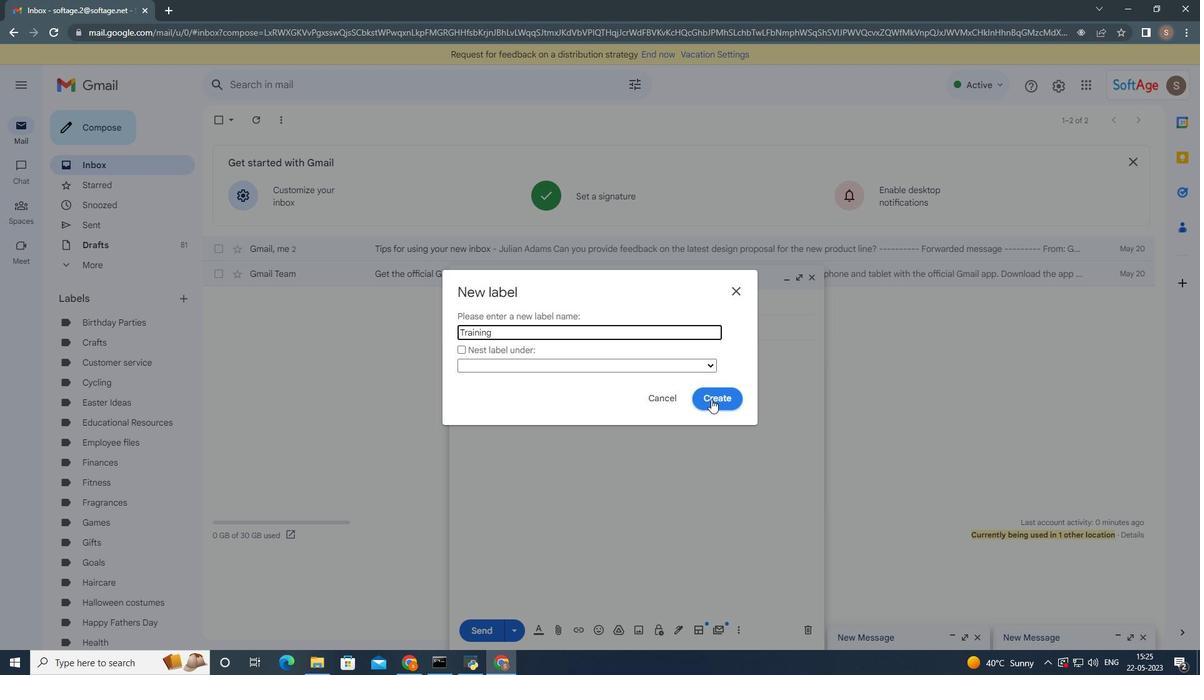 
Action: Mouse moved to (629, 375)
Screenshot: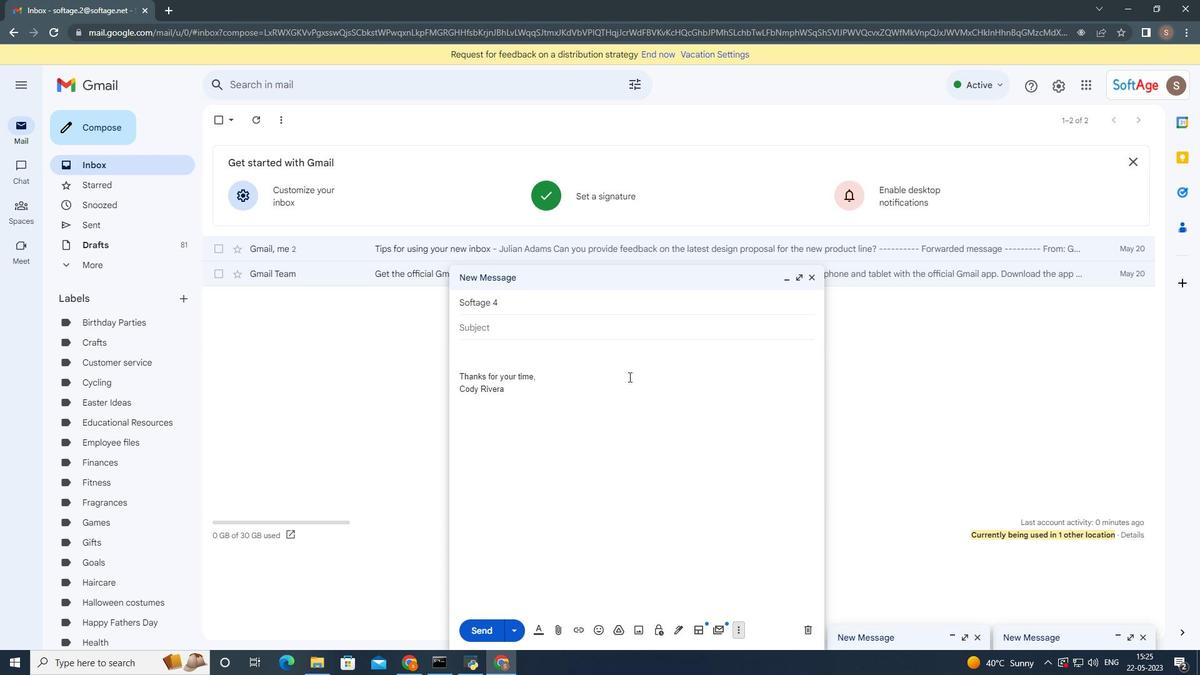 
Action: Mouse scrolled (629, 374) with delta (0, 0)
Screenshot: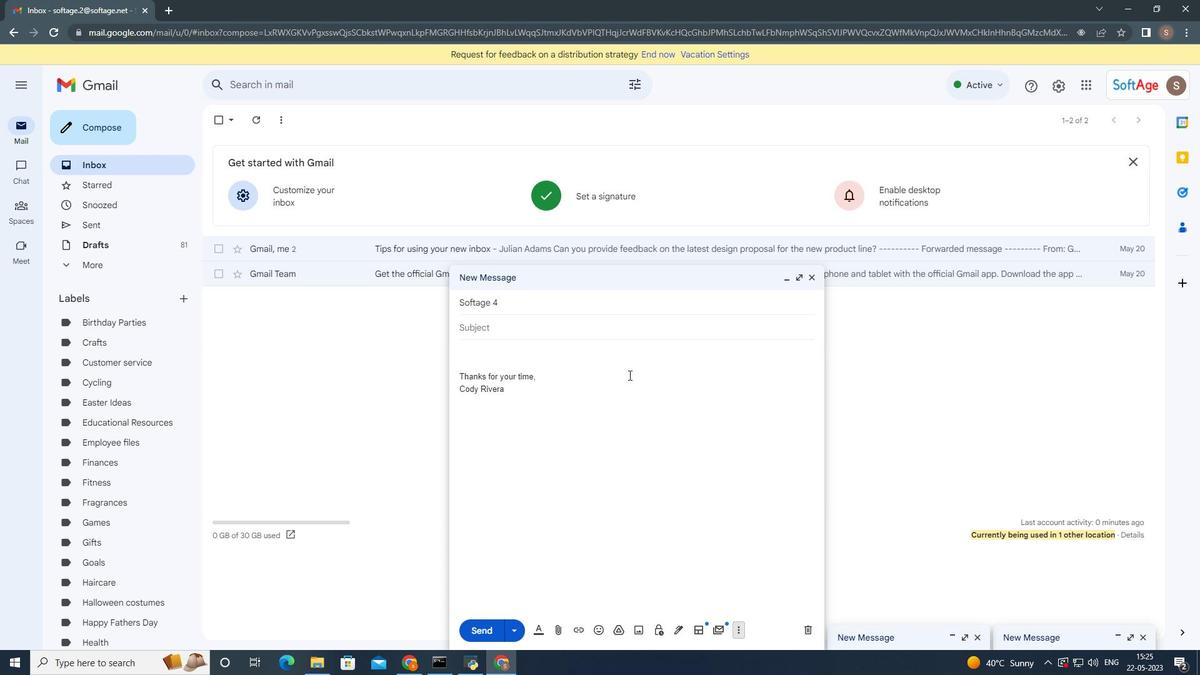 
Action: Mouse moved to (629, 375)
Screenshot: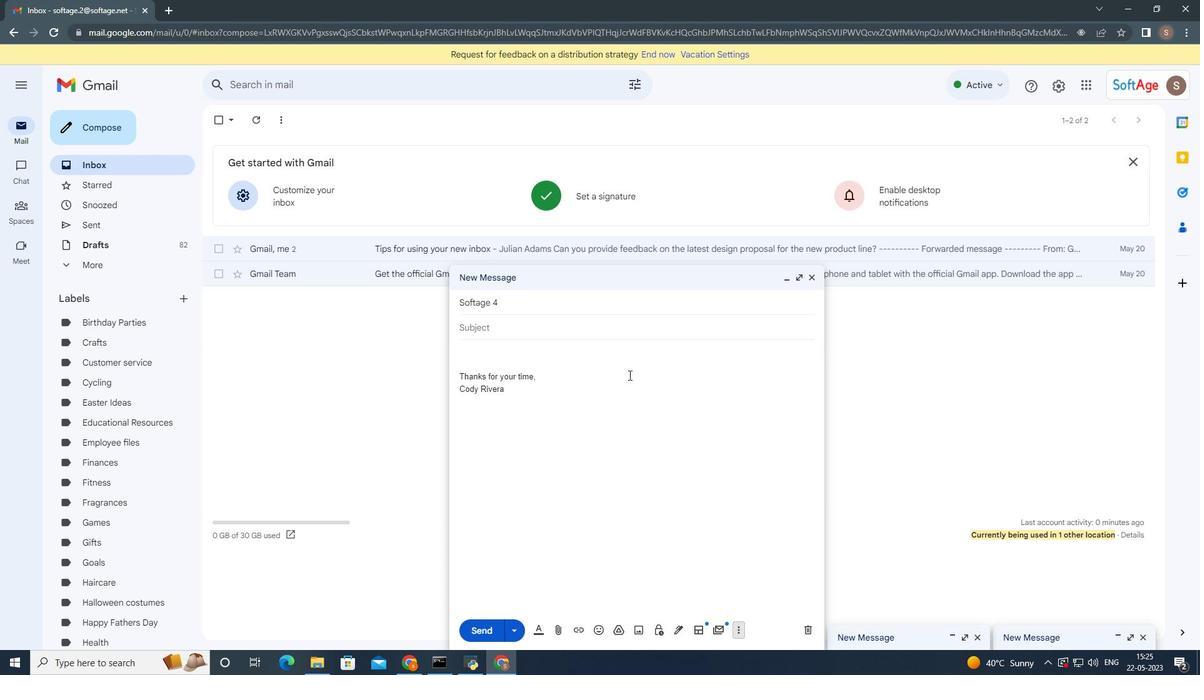 
Action: Mouse scrolled (629, 374) with delta (0, 0)
Screenshot: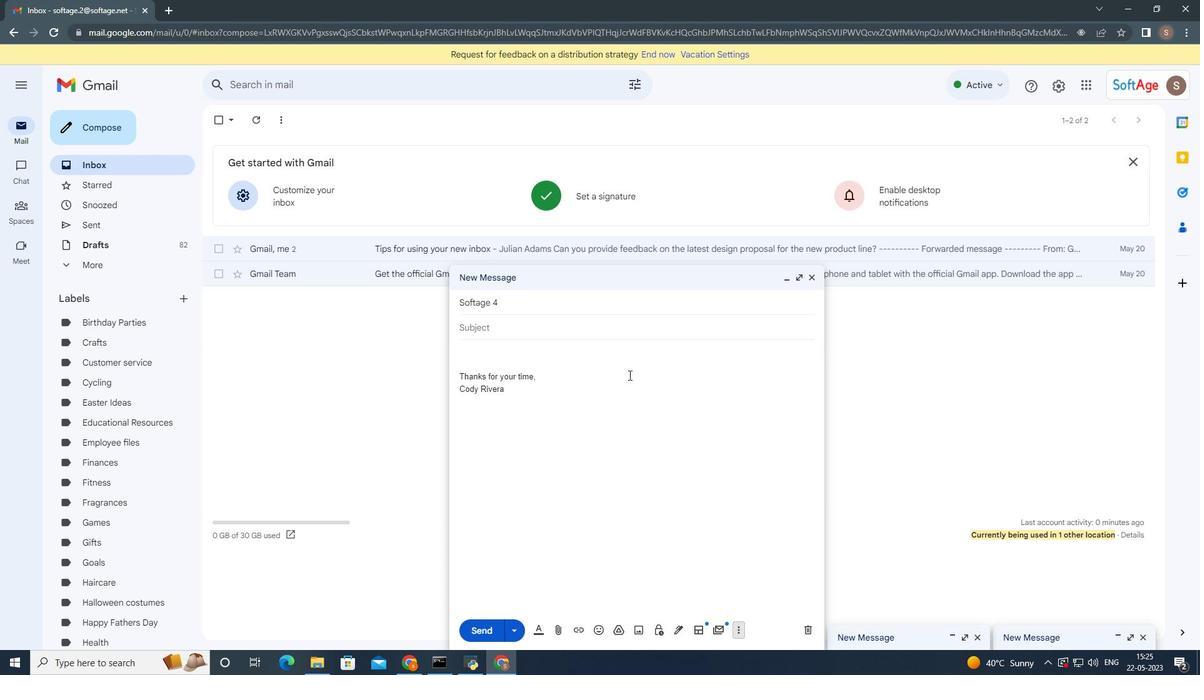 
Action: Mouse scrolled (629, 374) with delta (0, 0)
Screenshot: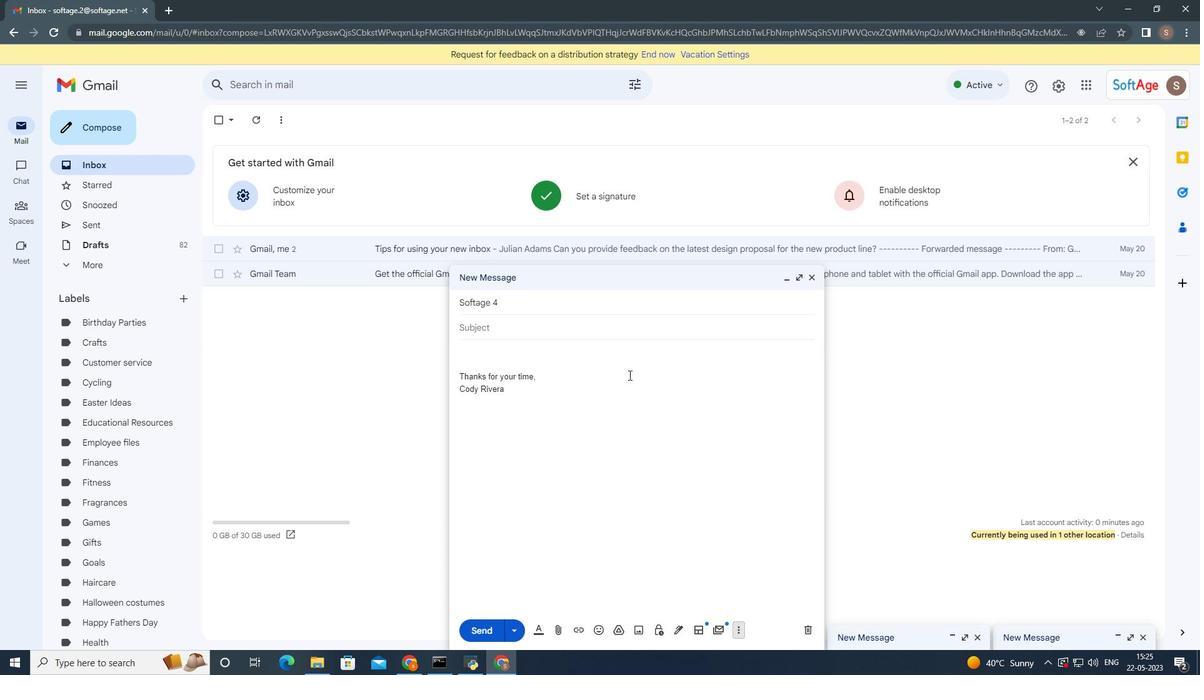 
